 Task: Check the traffic conditions on the I-70 in Denver during ski season.
Action: Mouse moved to (1077, 206)
Screenshot: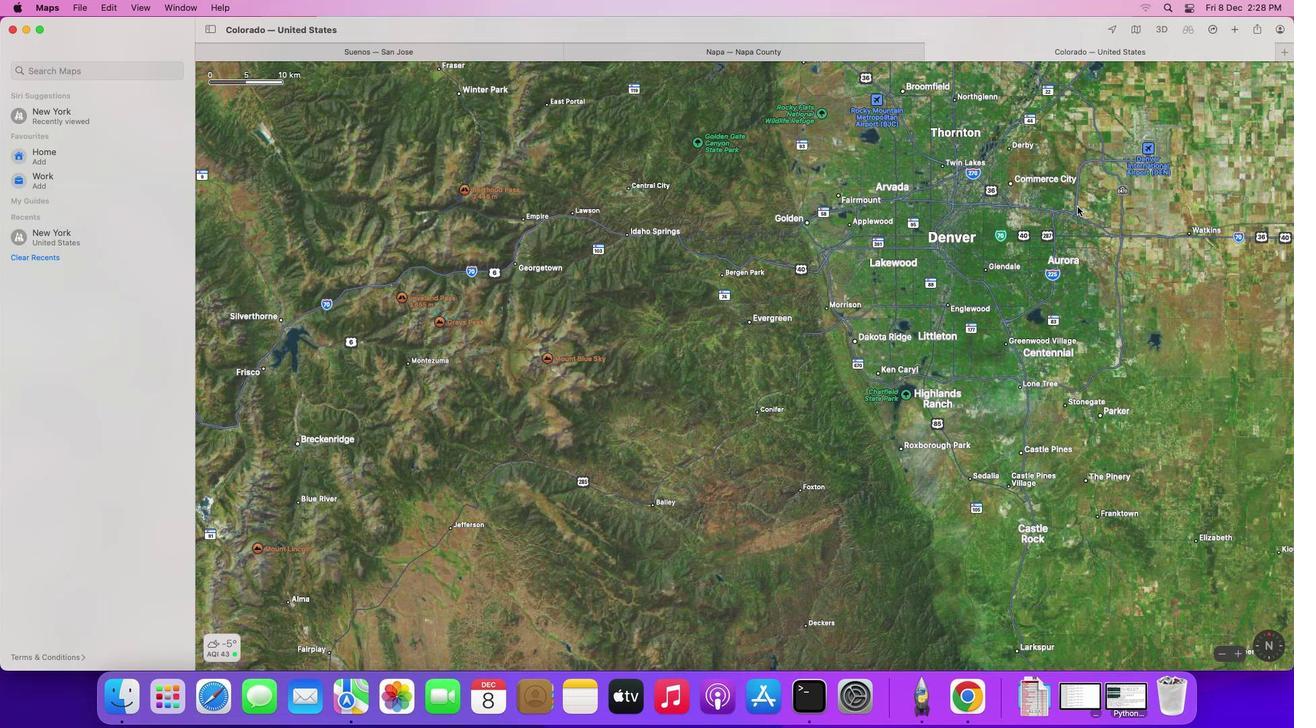 
Action: Mouse pressed left at (1077, 206)
Screenshot: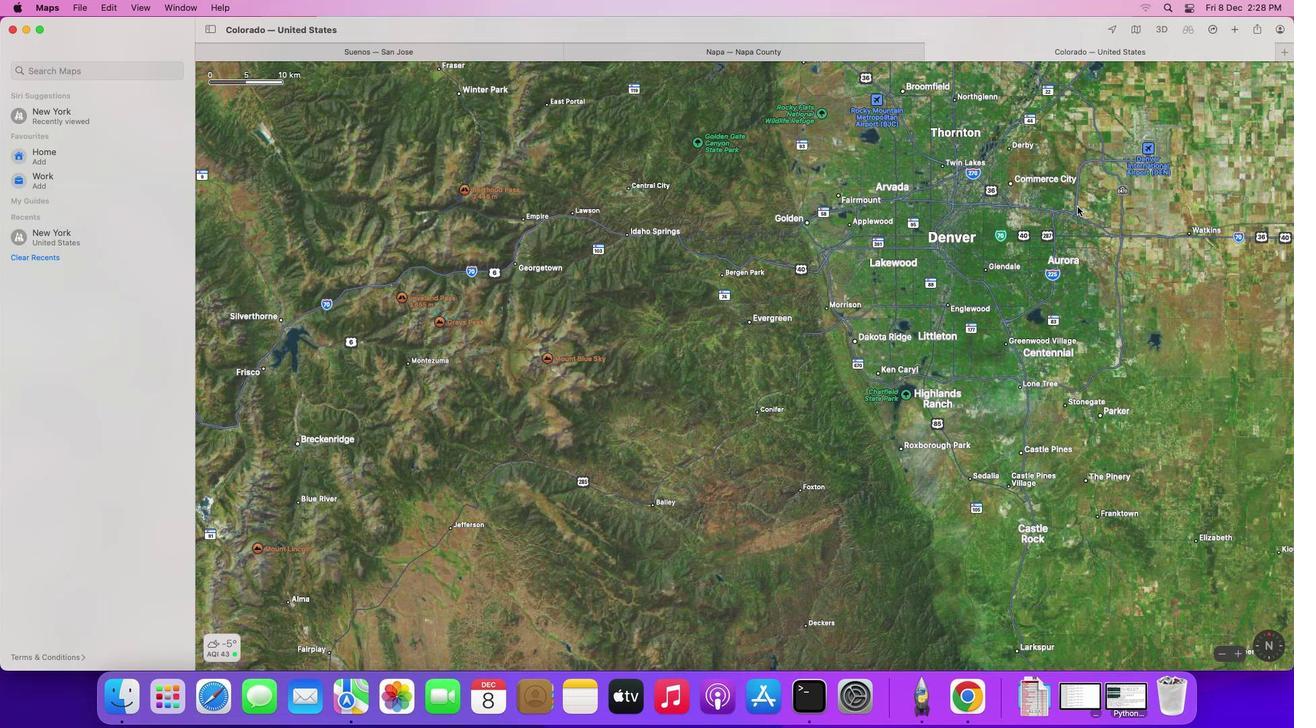 
Action: Mouse moved to (1215, 28)
Screenshot: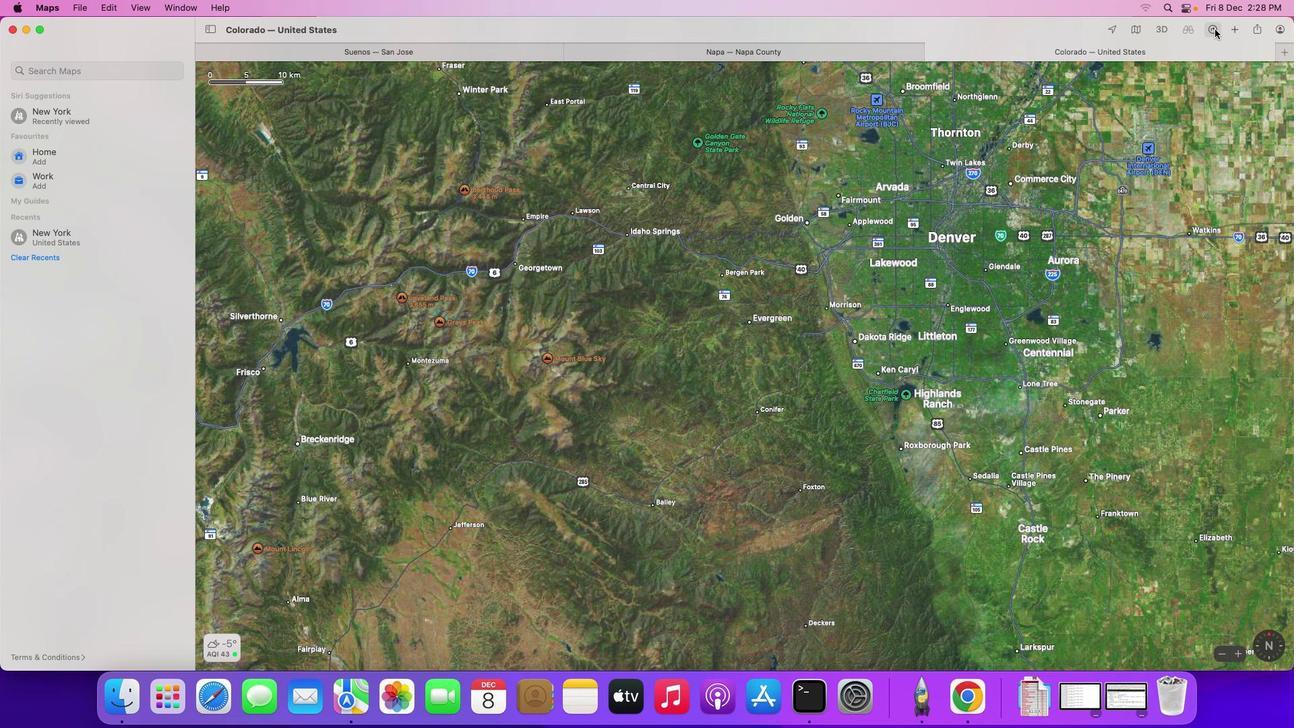 
Action: Mouse pressed left at (1215, 28)
Screenshot: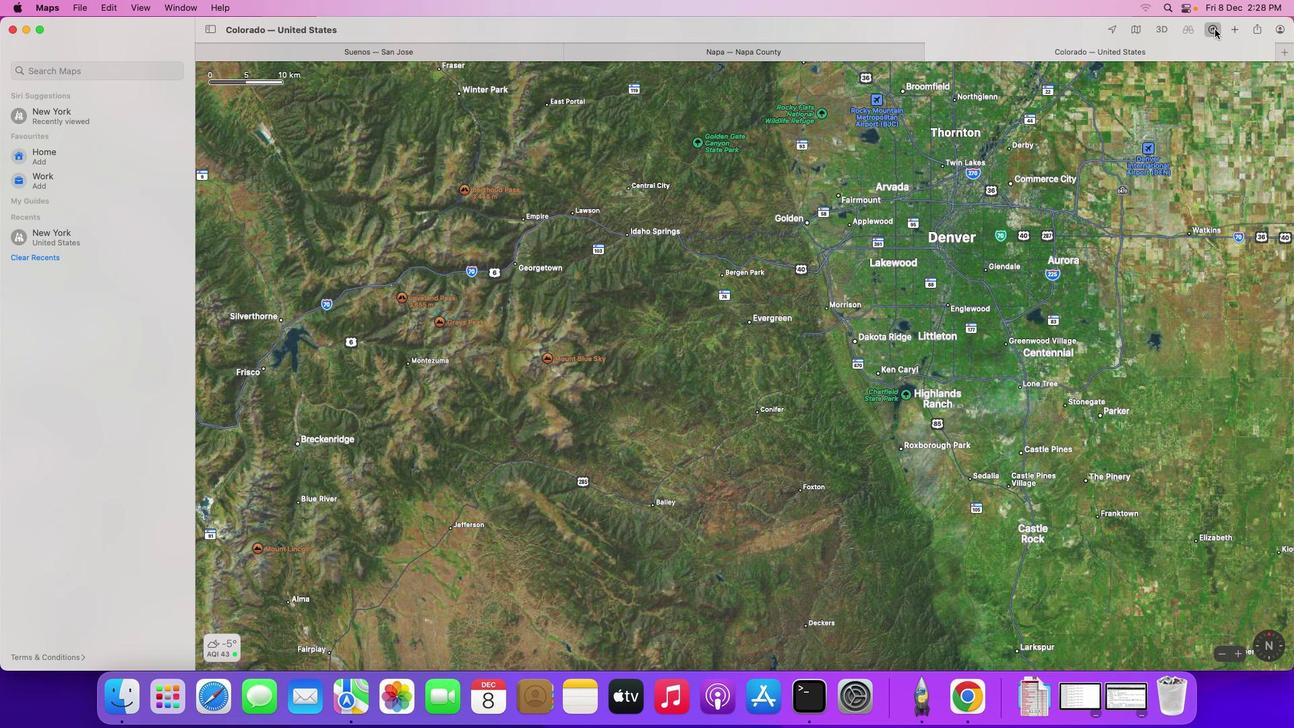 
Action: Mouse moved to (1148, 120)
Screenshot: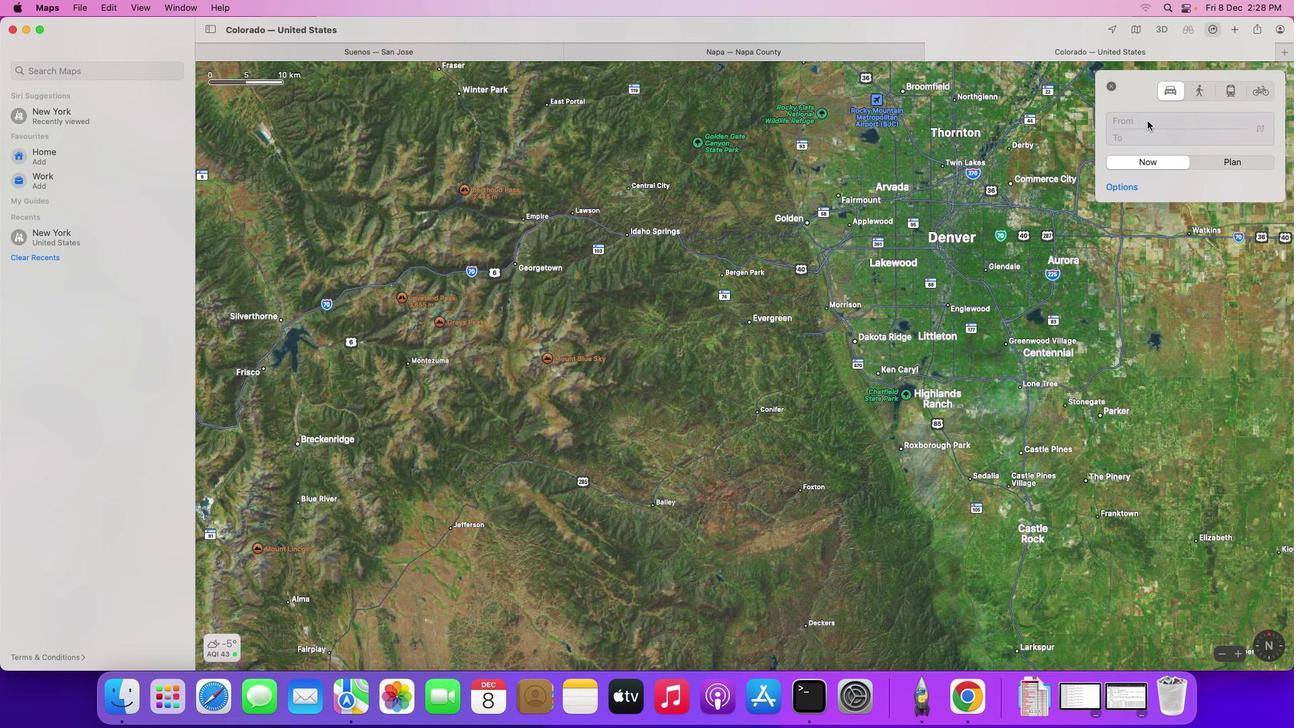 
Action: Mouse pressed left at (1148, 120)
Screenshot: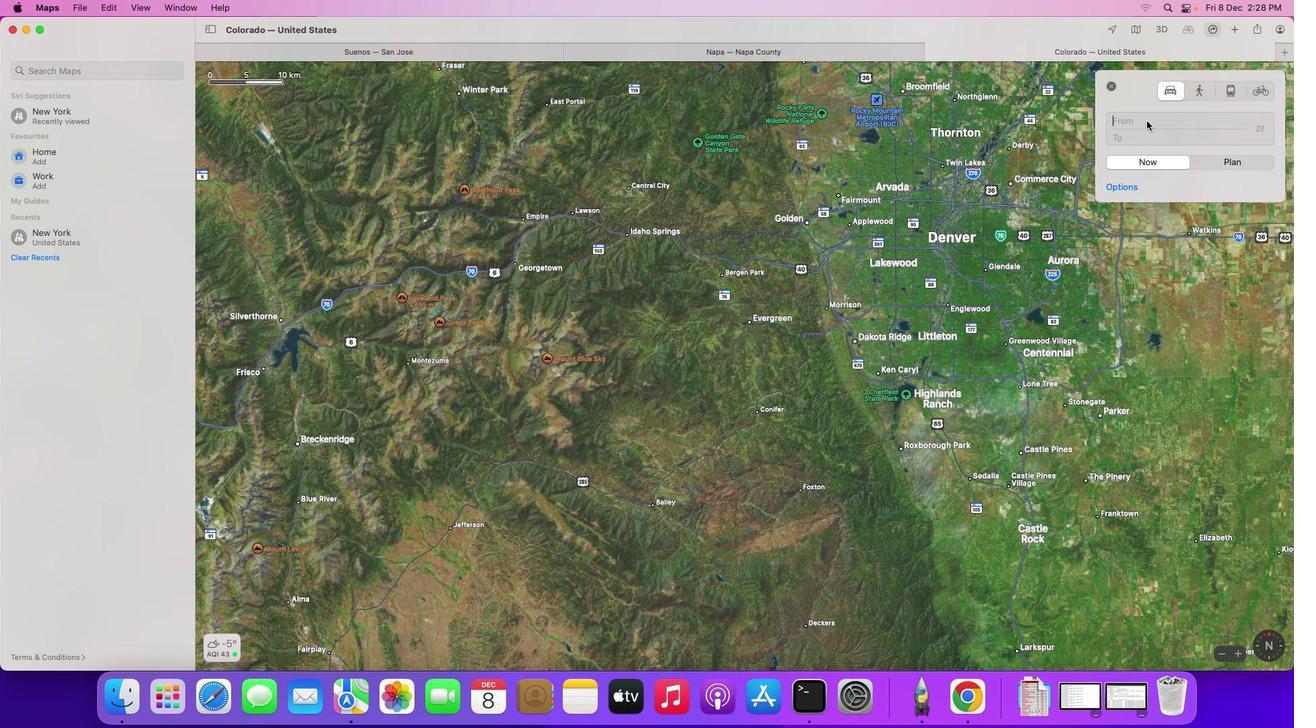 
Action: Mouse moved to (1146, 120)
Screenshot: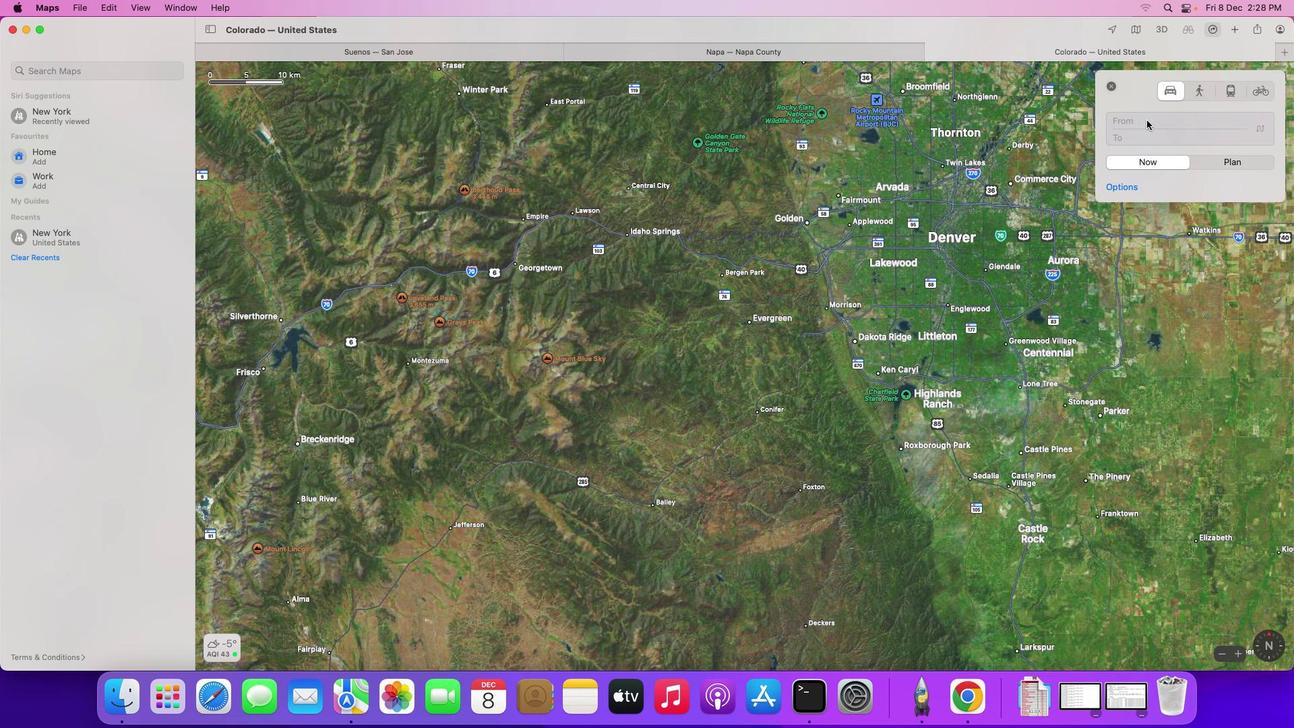 
Action: Key pressed Key.shift_r'I'Key.backspaceKey.shift_r'I''s'Key.backspace'-''7''0'Key.spaceKey.shift_r'D''e''n''v''e''r'Key.backspaceKey.backspaceKey.backspaceKey.backspaceKey.backspaceKey.backspaceKey.enterKey.shift_r'D''e''n''v''e''r'Key.spaceKey.enter
Screenshot: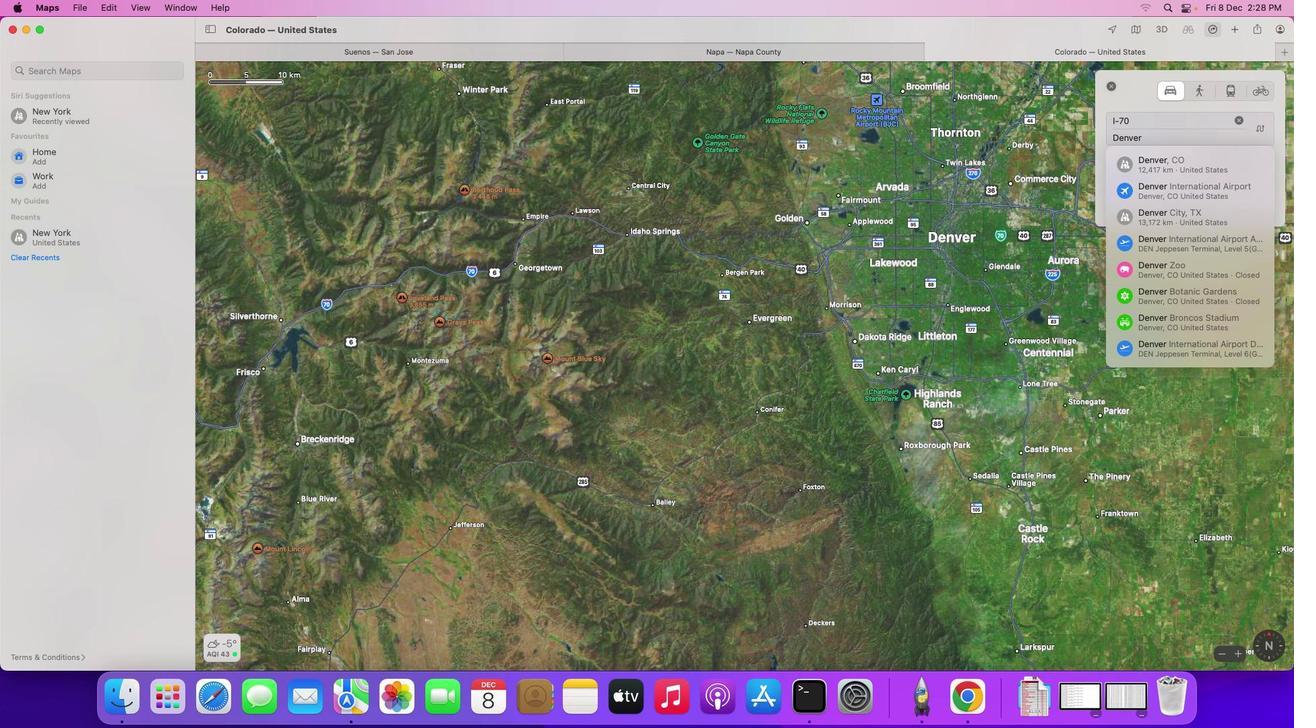 
Action: Mouse moved to (1143, 32)
Screenshot: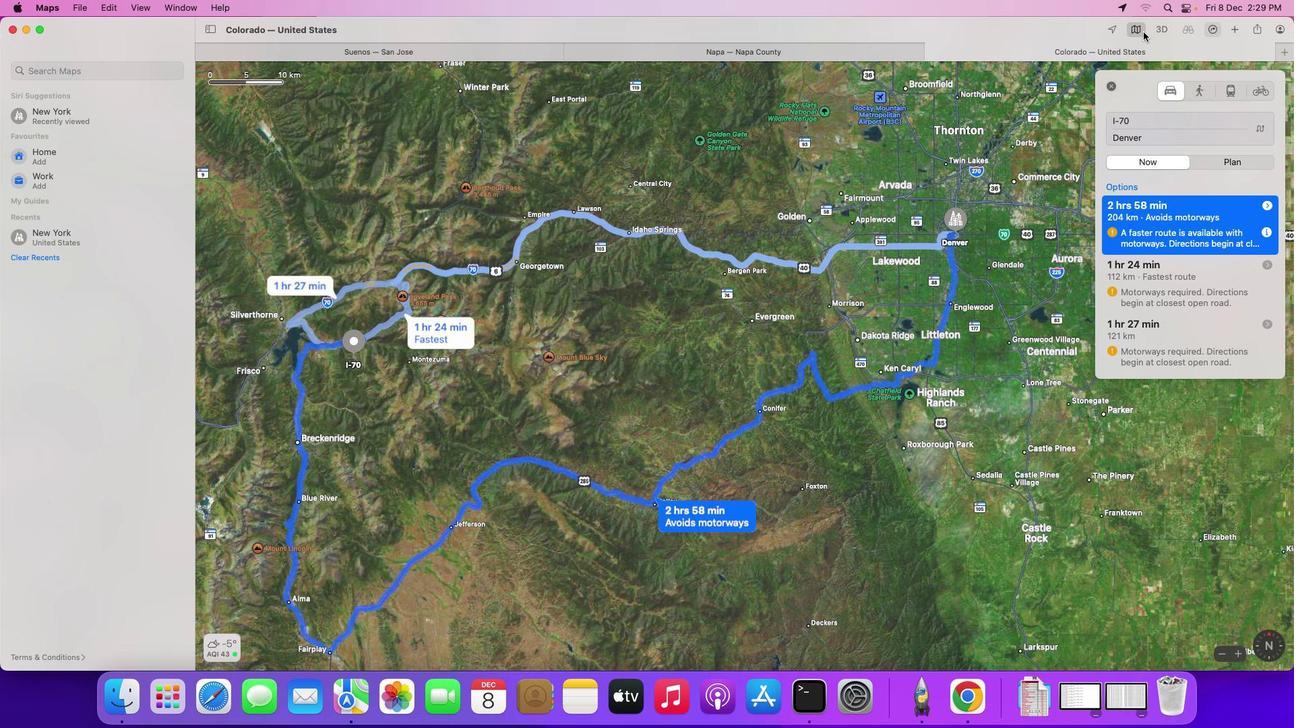 
Action: Mouse pressed left at (1143, 32)
Screenshot: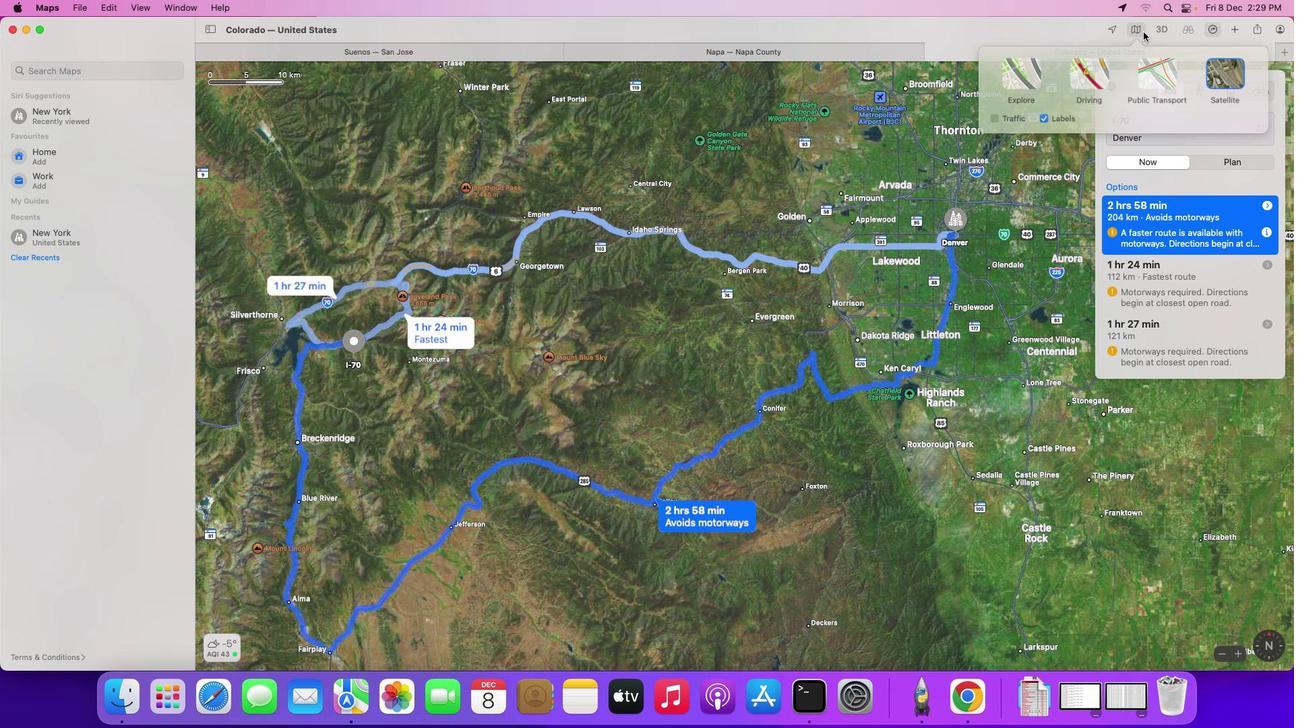 
Action: Mouse moved to (974, 129)
Screenshot: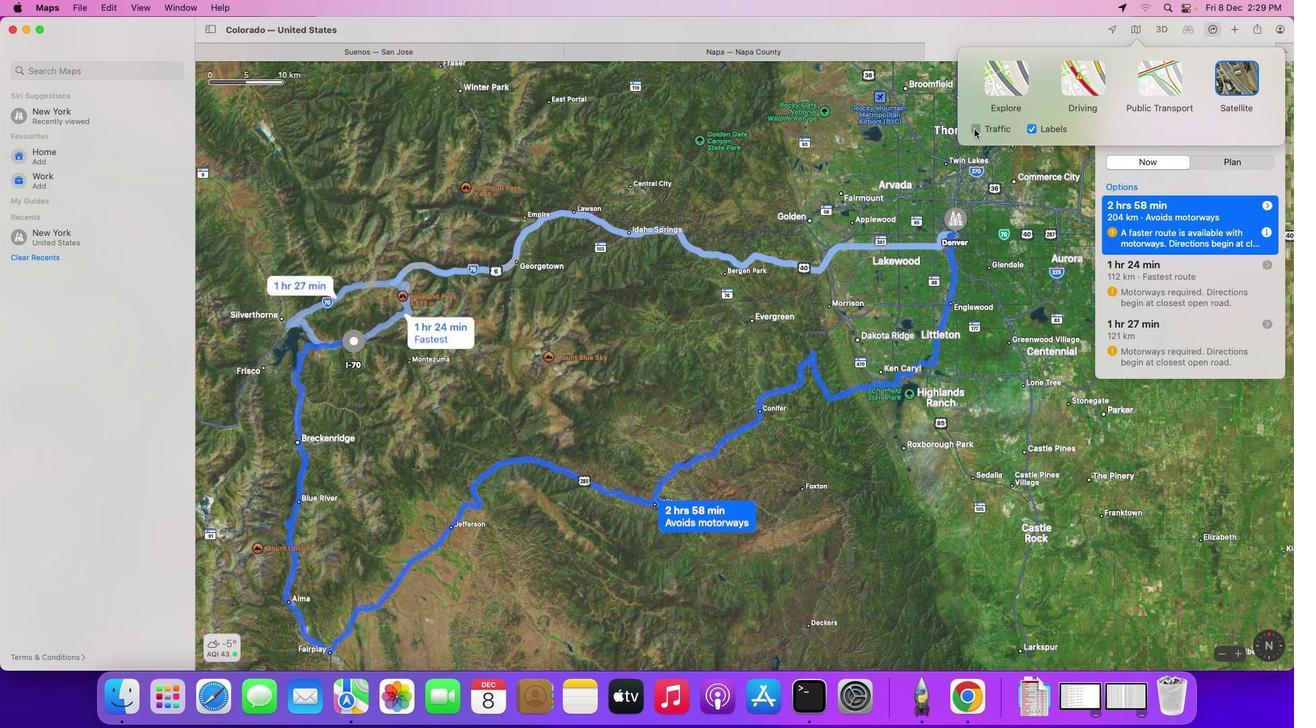 
Action: Mouse pressed left at (974, 129)
Screenshot: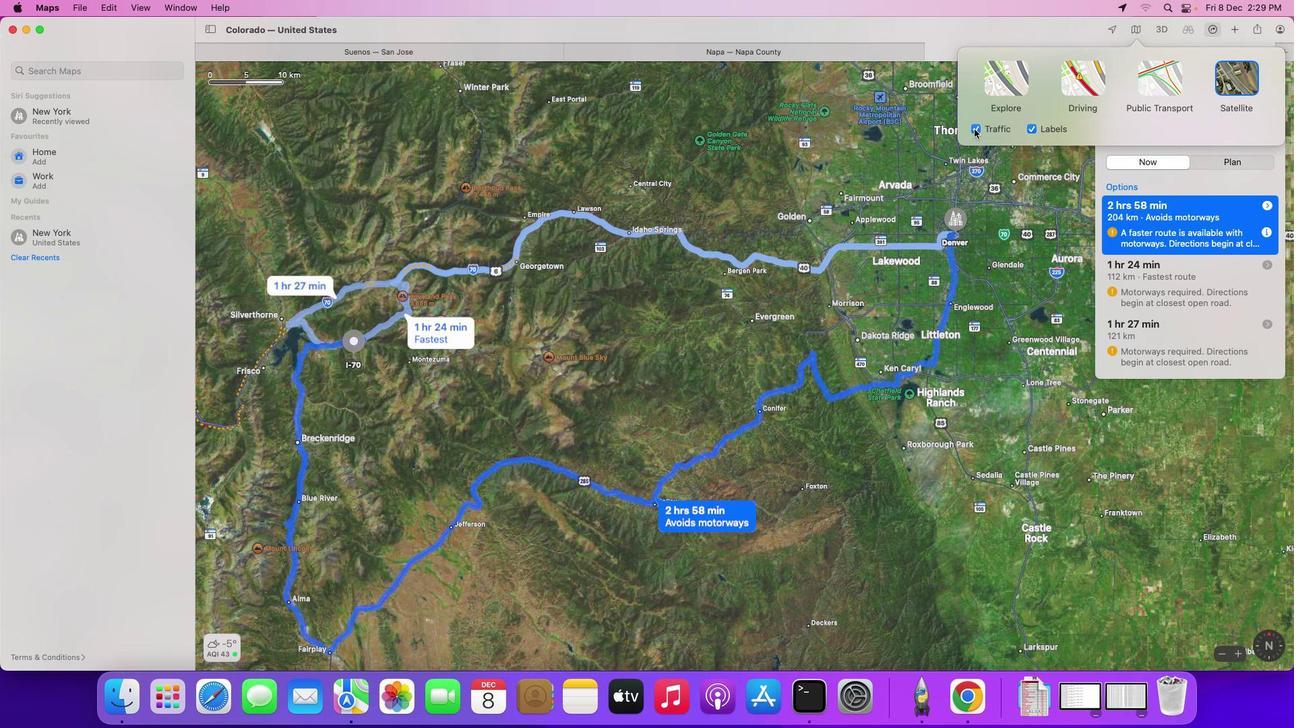 
Action: Mouse moved to (974, 215)
Screenshot: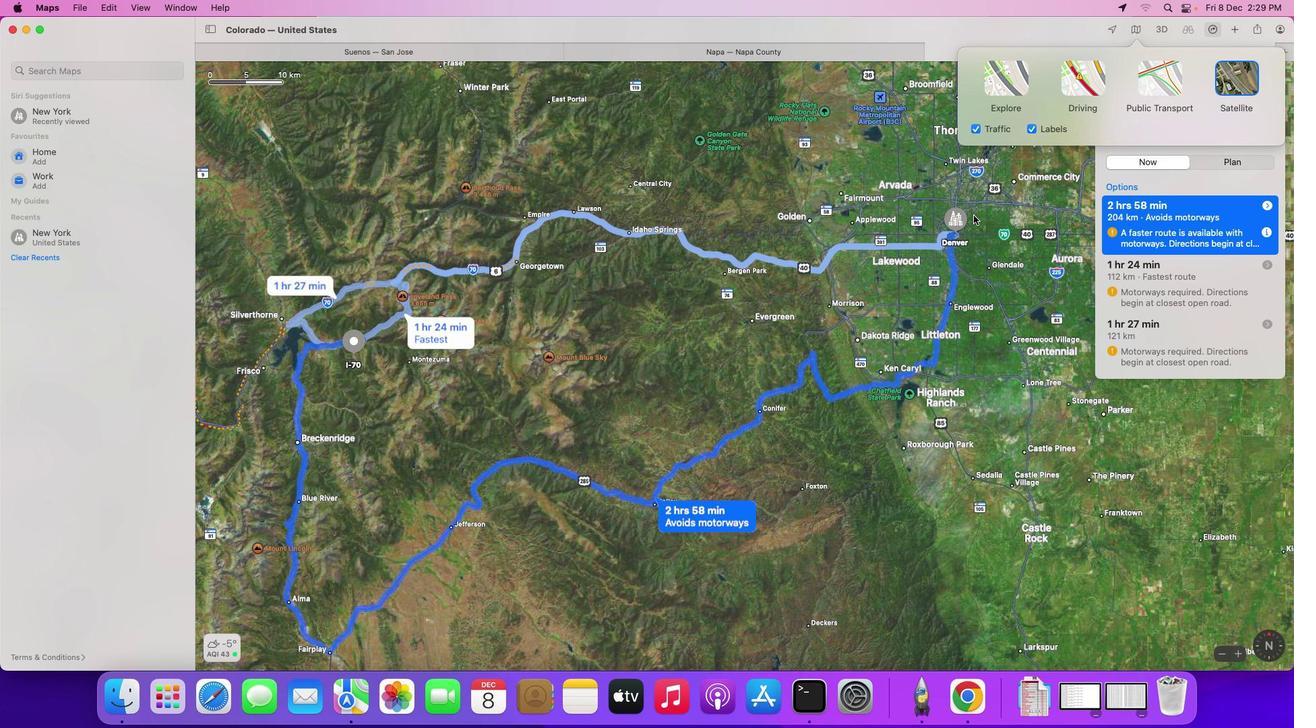 
Action: Mouse pressed left at (974, 215)
Screenshot: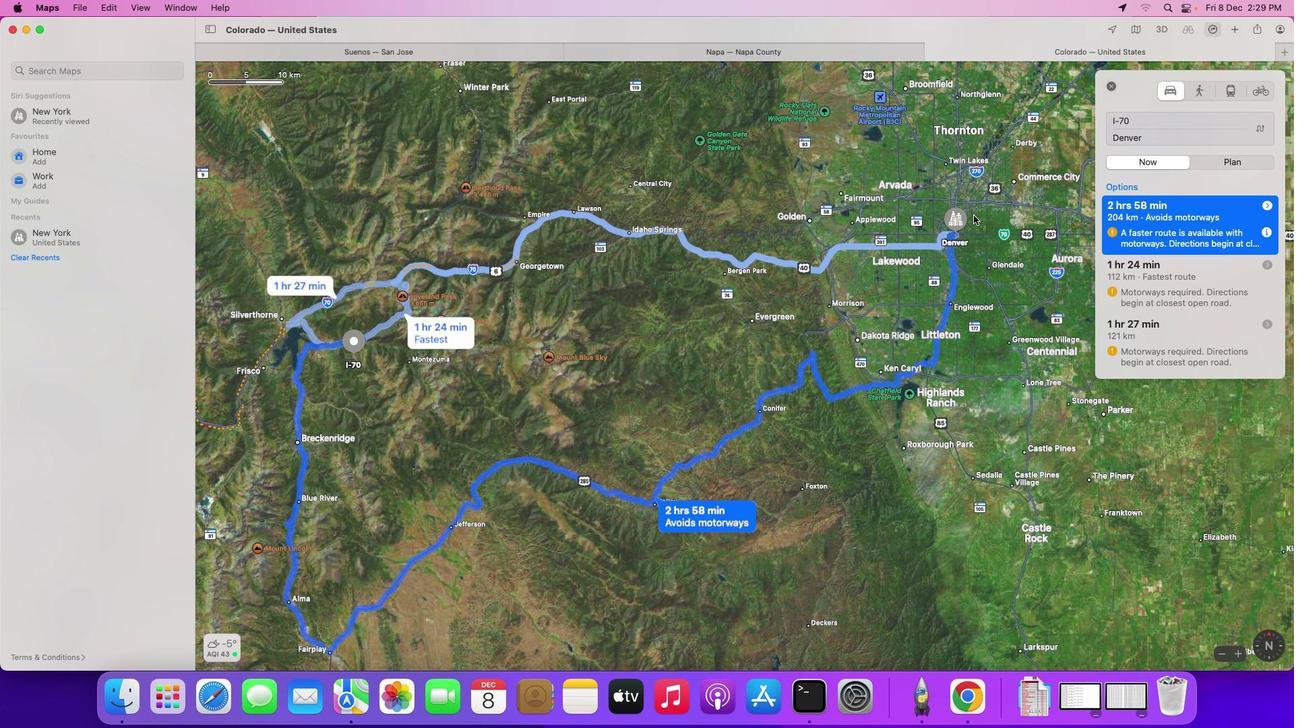 
Action: Mouse moved to (1226, 91)
Screenshot: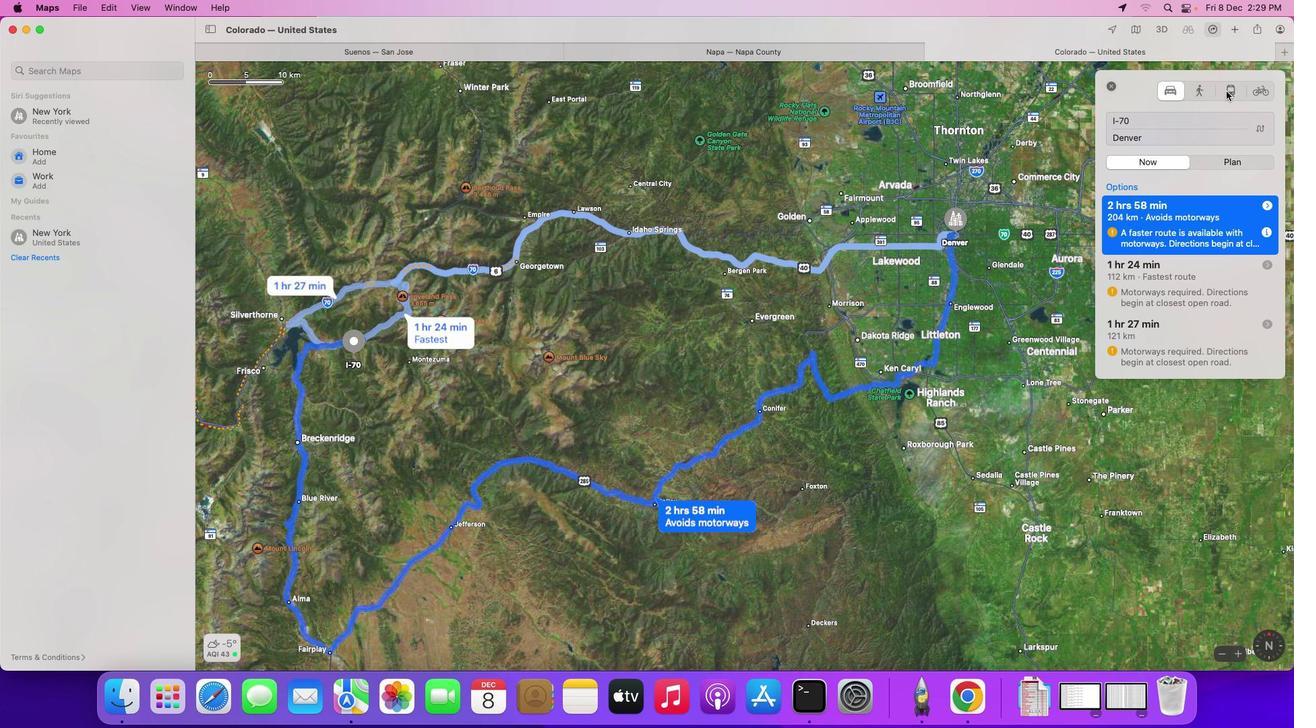 
Action: Mouse pressed left at (1226, 91)
Screenshot: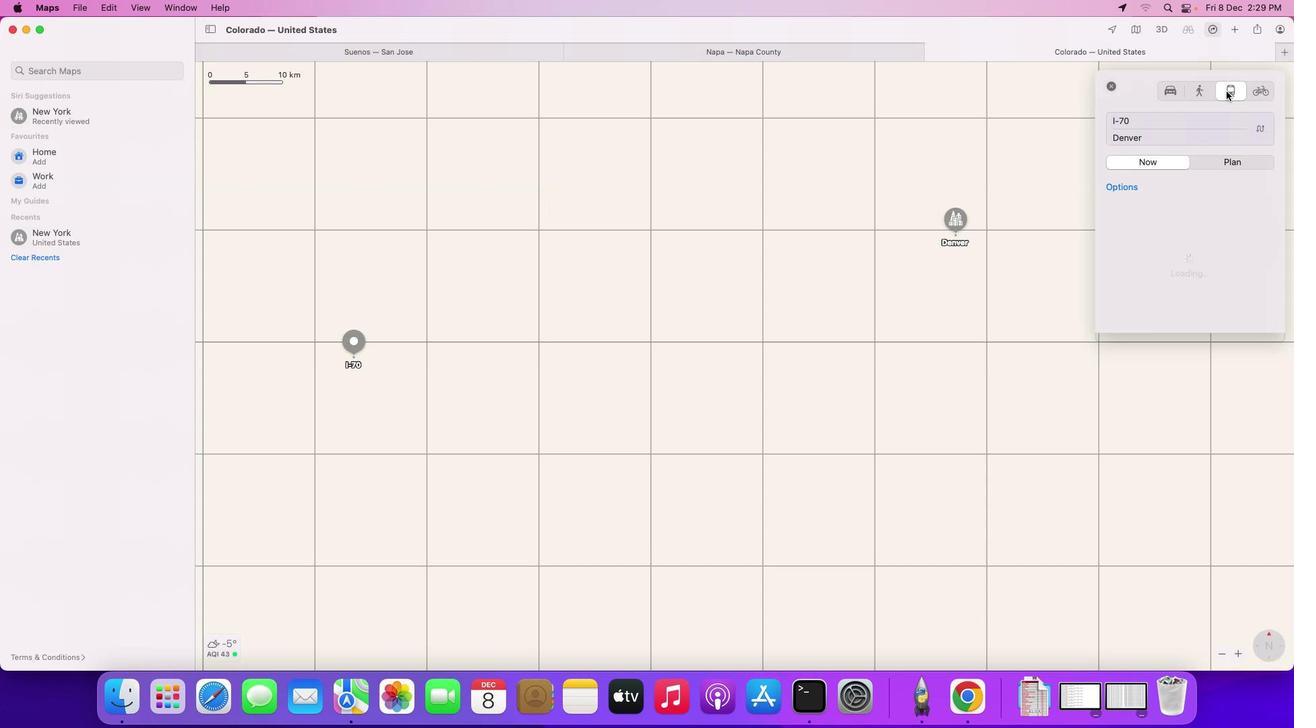 
Action: Mouse moved to (1173, 94)
Screenshot: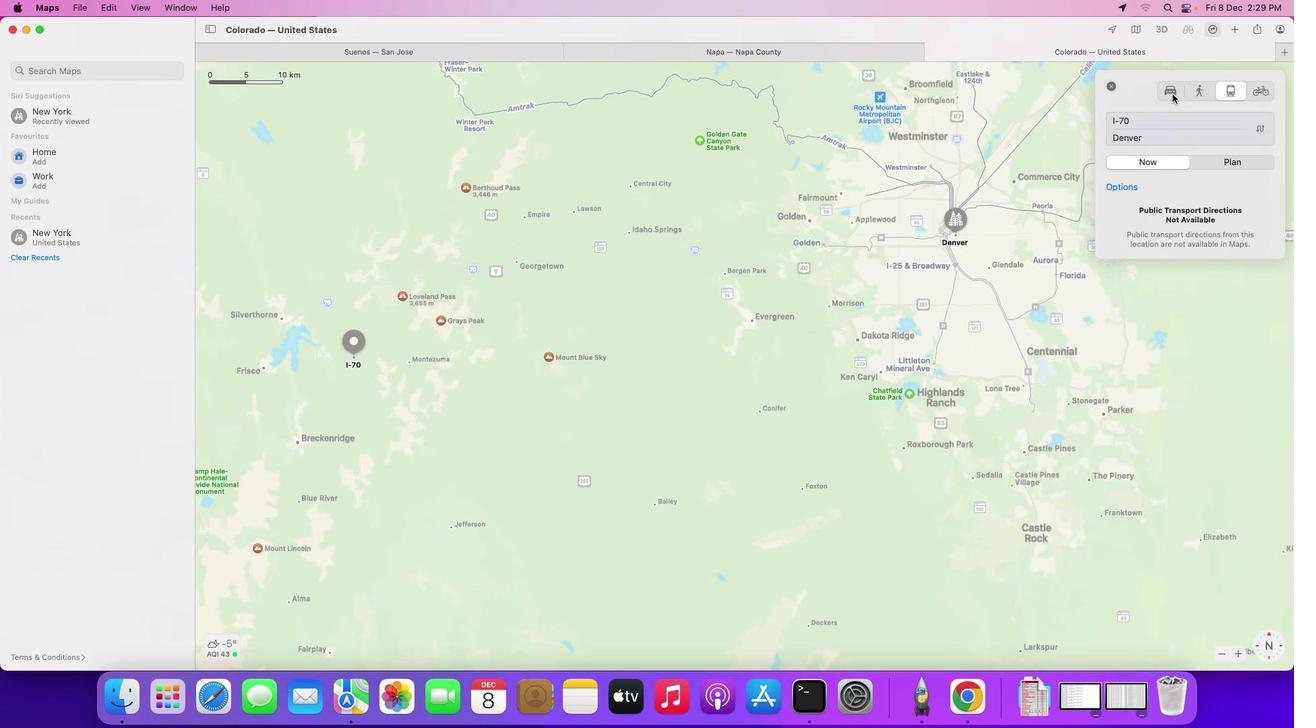 
Action: Mouse pressed left at (1173, 94)
Screenshot: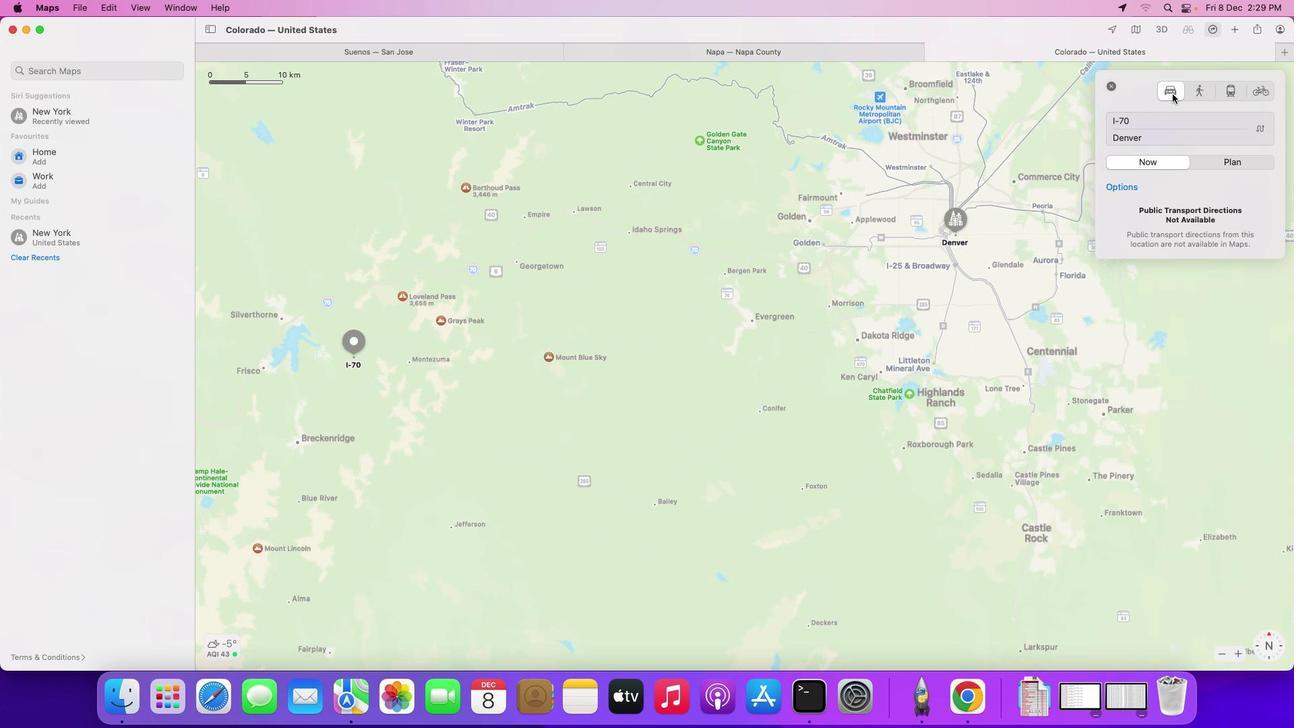 
Action: Mouse moved to (1208, 233)
Screenshot: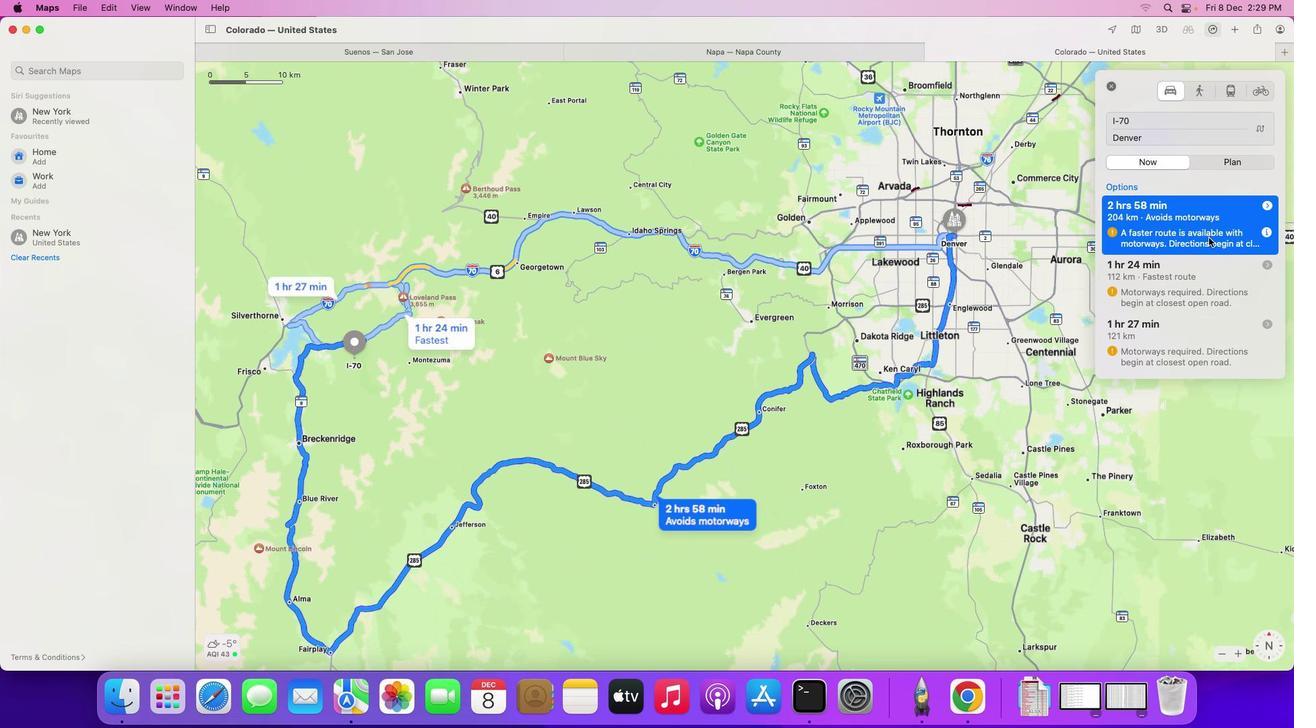 
Action: Mouse scrolled (1208, 233) with delta (0, 0)
Screenshot: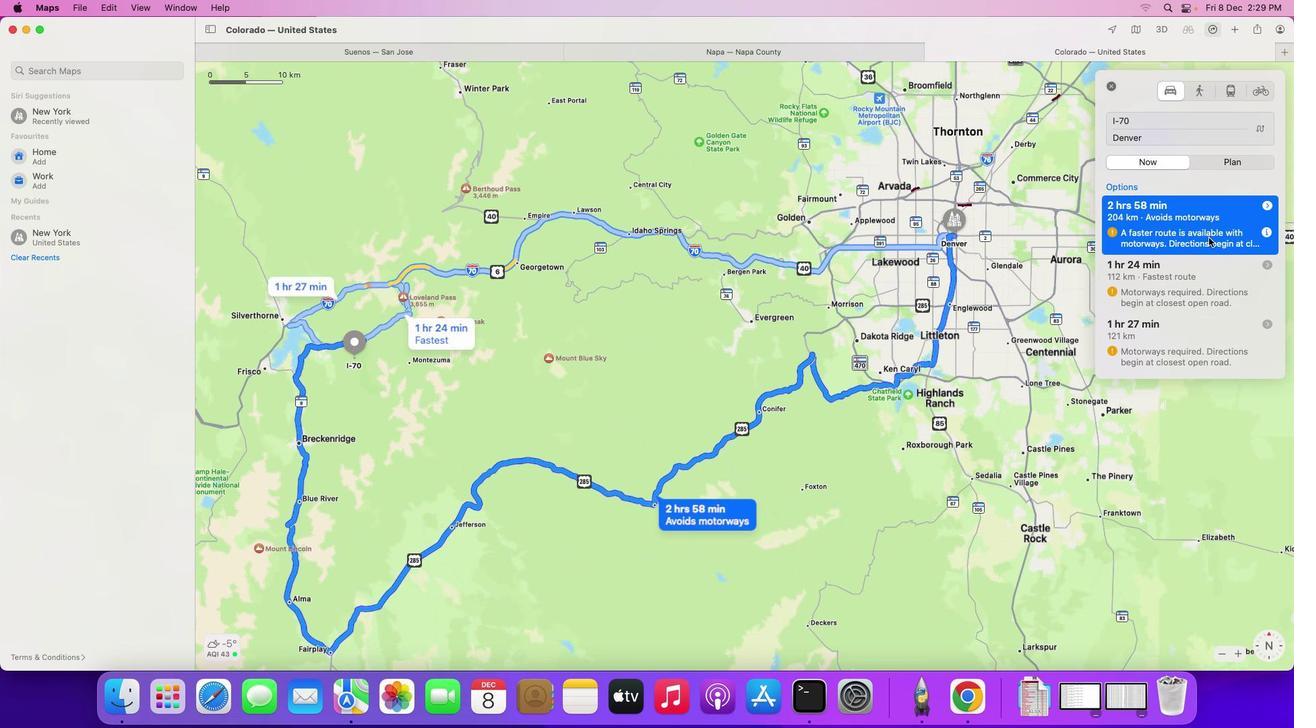 
Action: Mouse moved to (1208, 237)
Screenshot: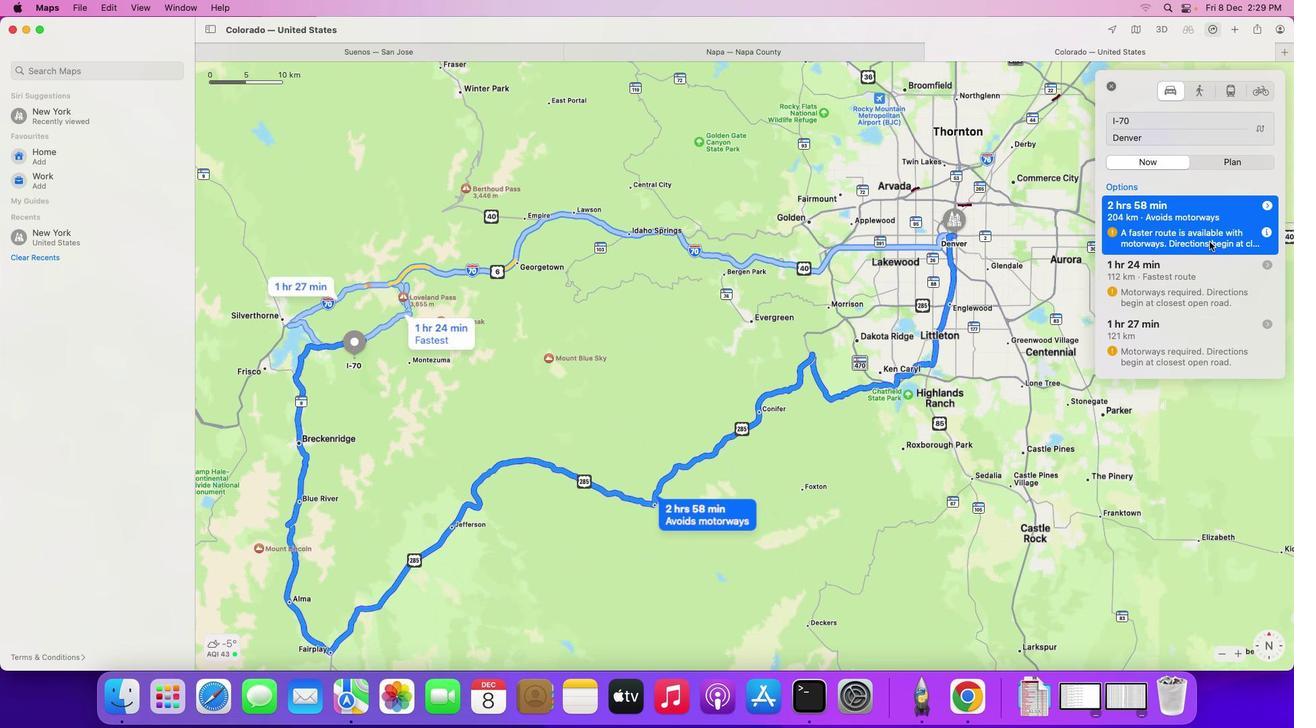 
Action: Mouse scrolled (1208, 237) with delta (0, 0)
Screenshot: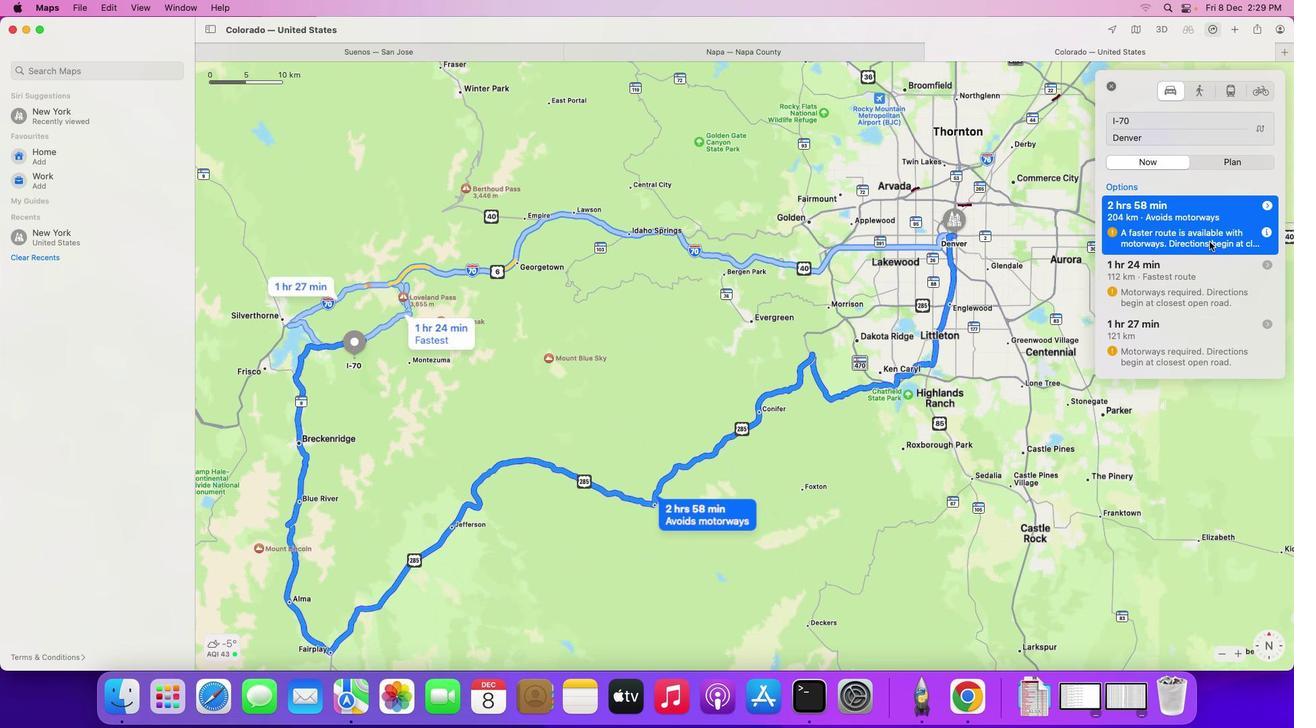 
Action: Mouse moved to (1210, 242)
Screenshot: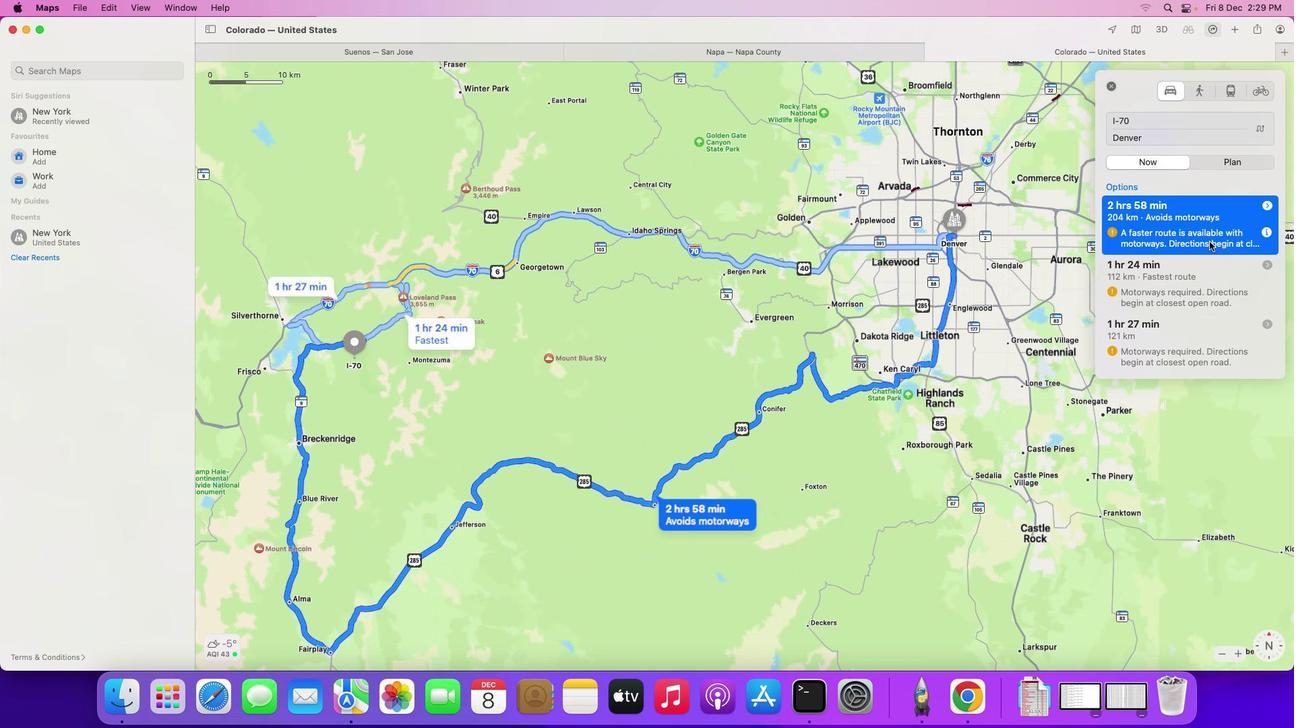 
Action: Mouse scrolled (1210, 242) with delta (0, 0)
Screenshot: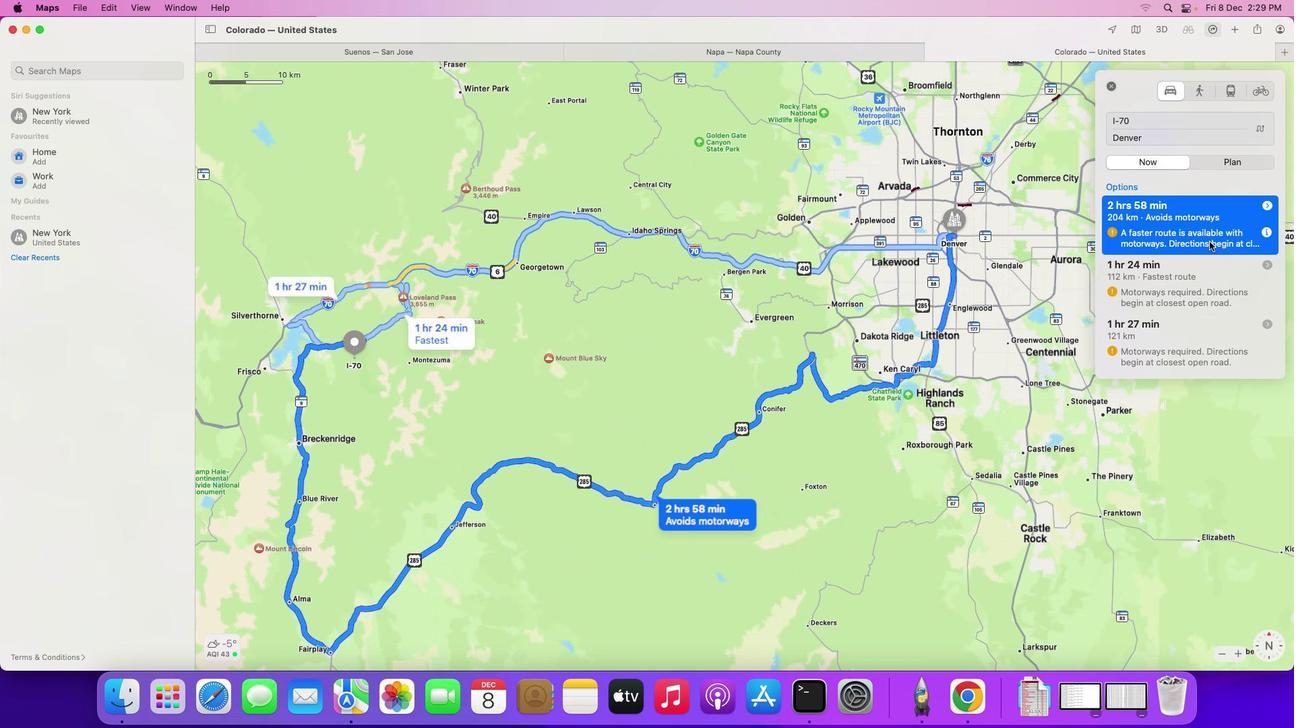 
Action: Mouse moved to (1135, 28)
Screenshot: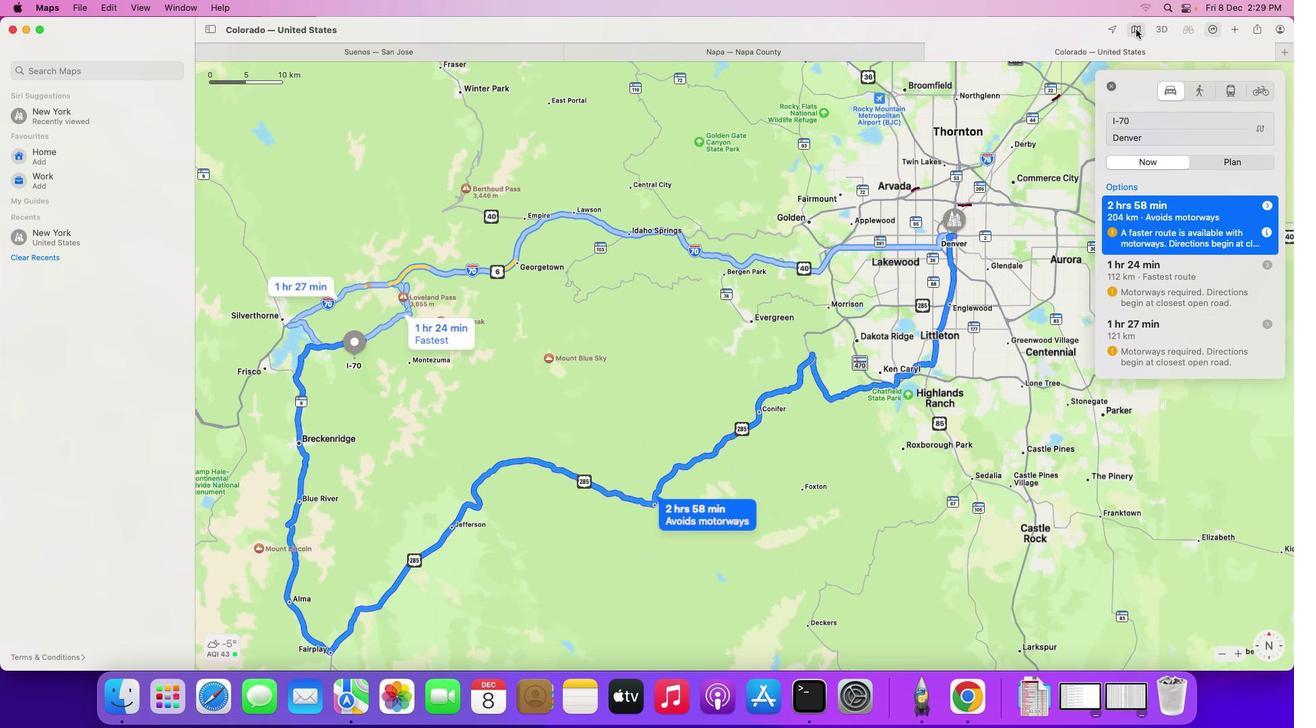 
Action: Mouse pressed left at (1135, 28)
Screenshot: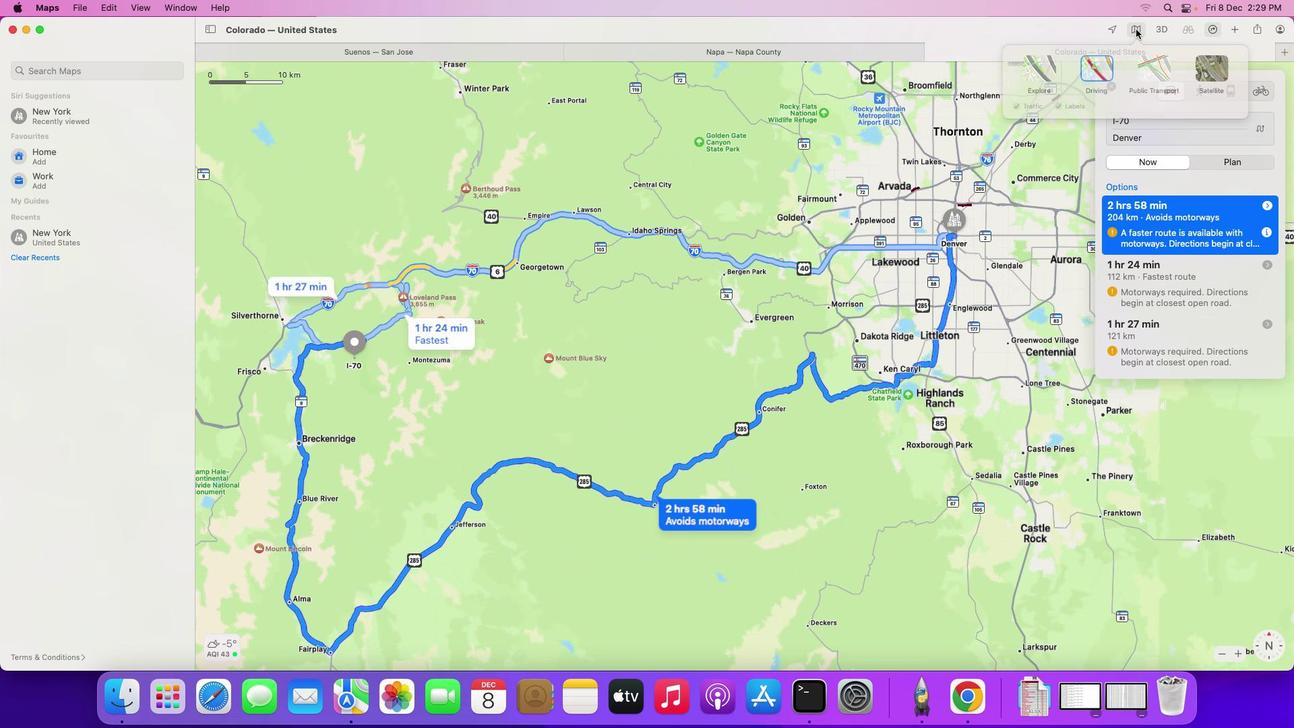 
Action: Mouse moved to (1235, 90)
Screenshot: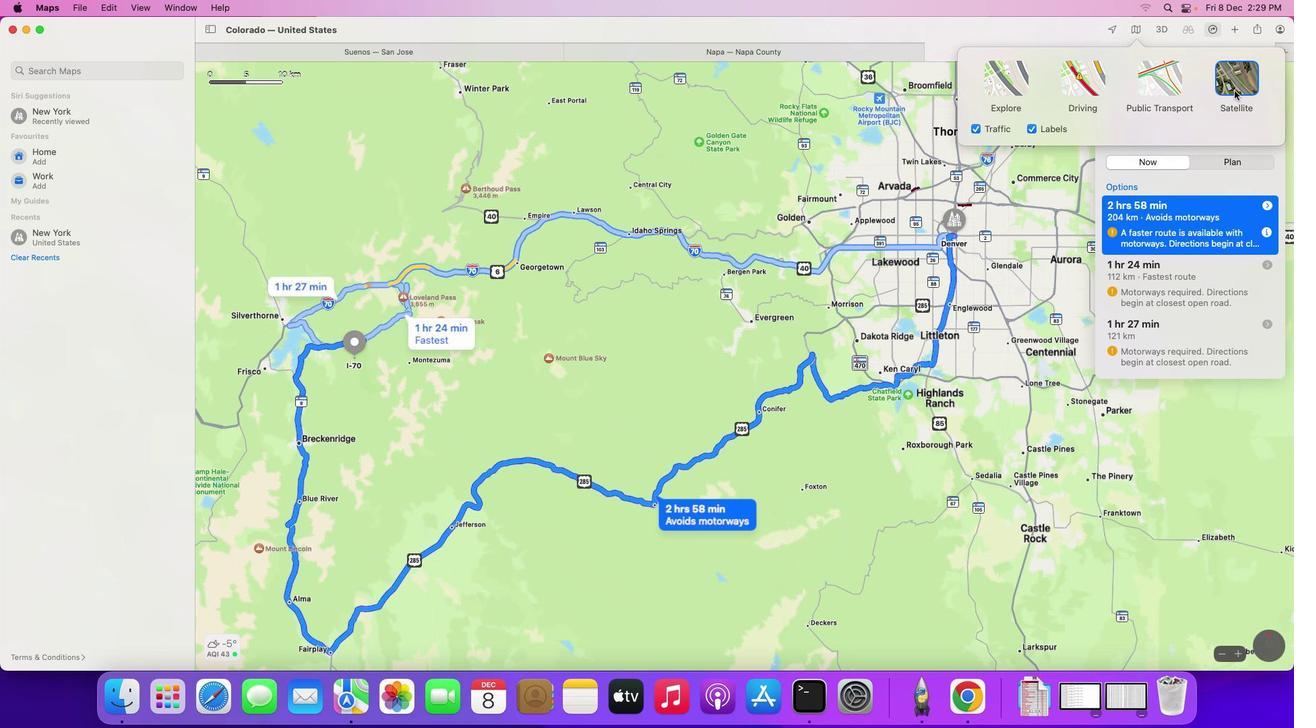 
Action: Mouse pressed left at (1235, 90)
Screenshot: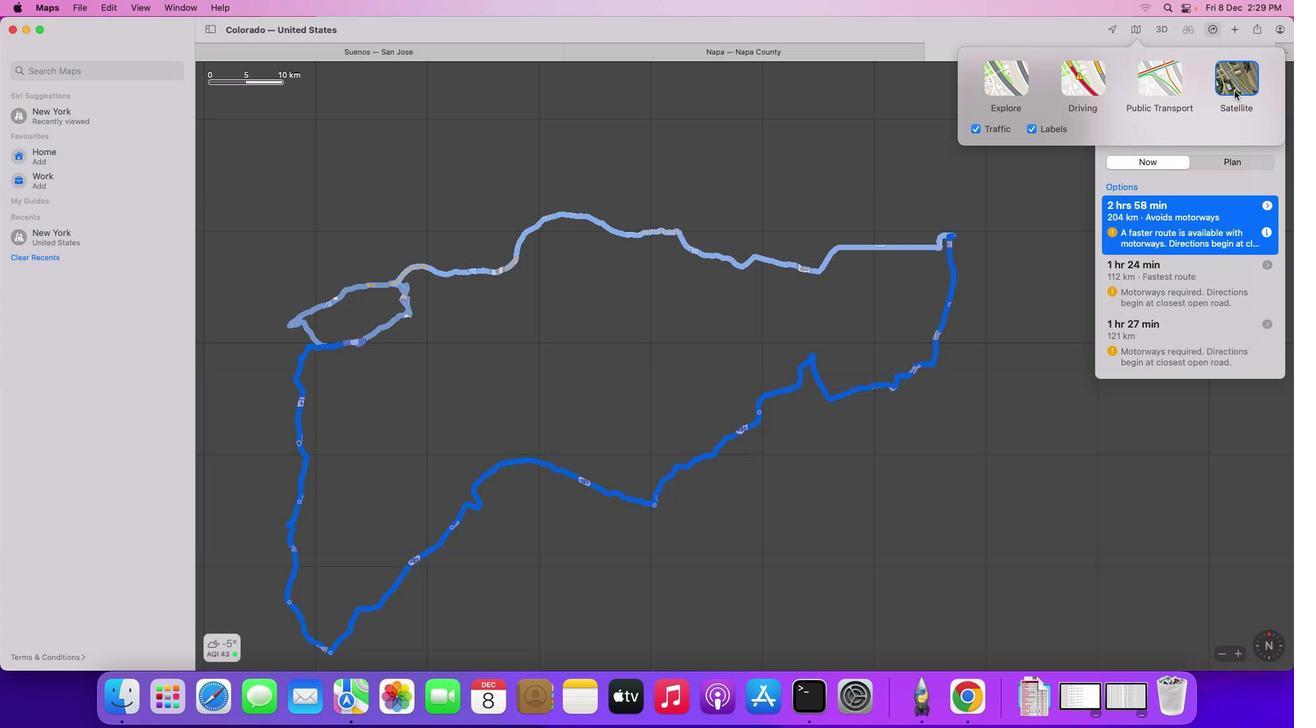 
Action: Mouse moved to (1176, 289)
Screenshot: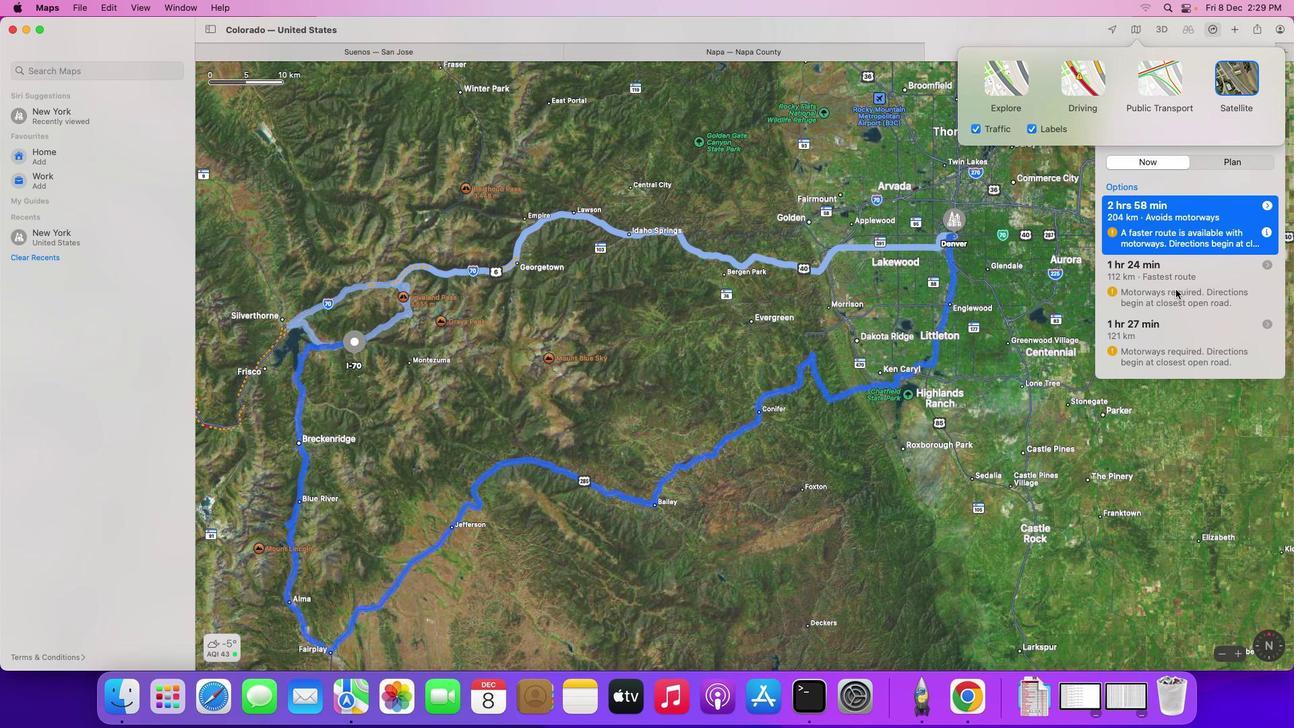 
Action: Mouse pressed left at (1176, 289)
Screenshot: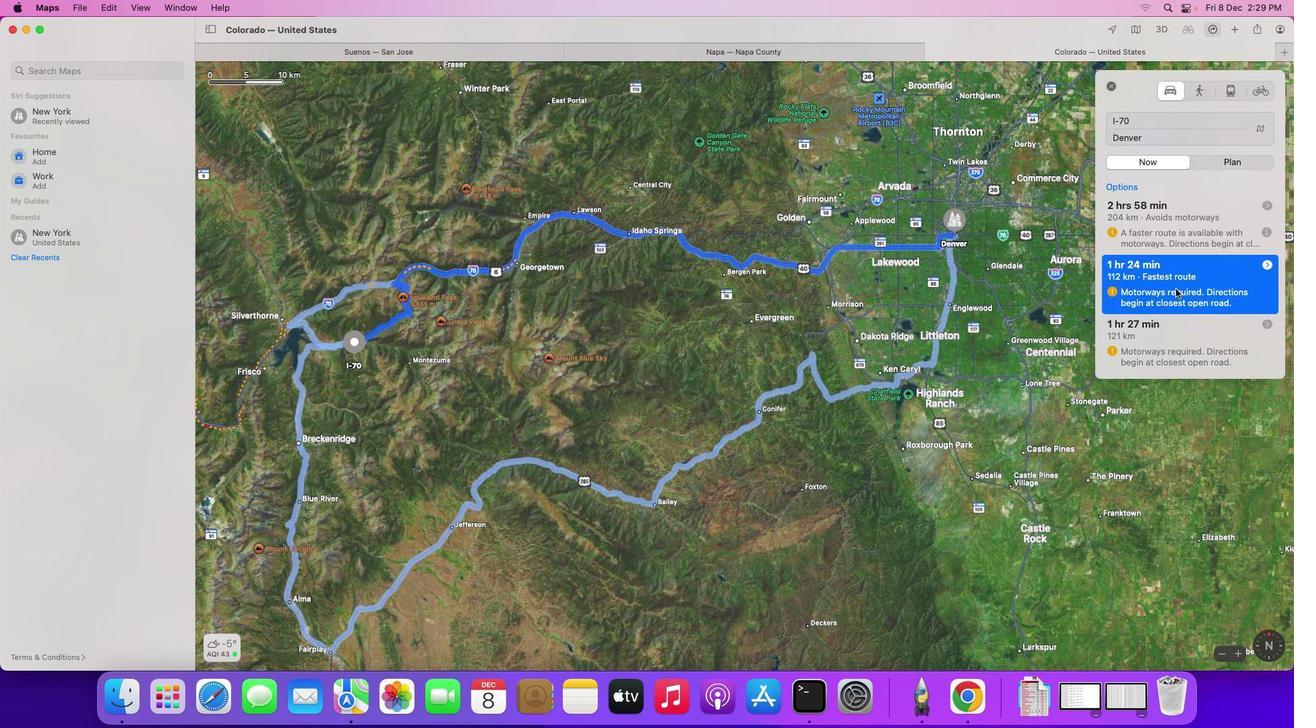 
Action: Mouse moved to (1175, 356)
Screenshot: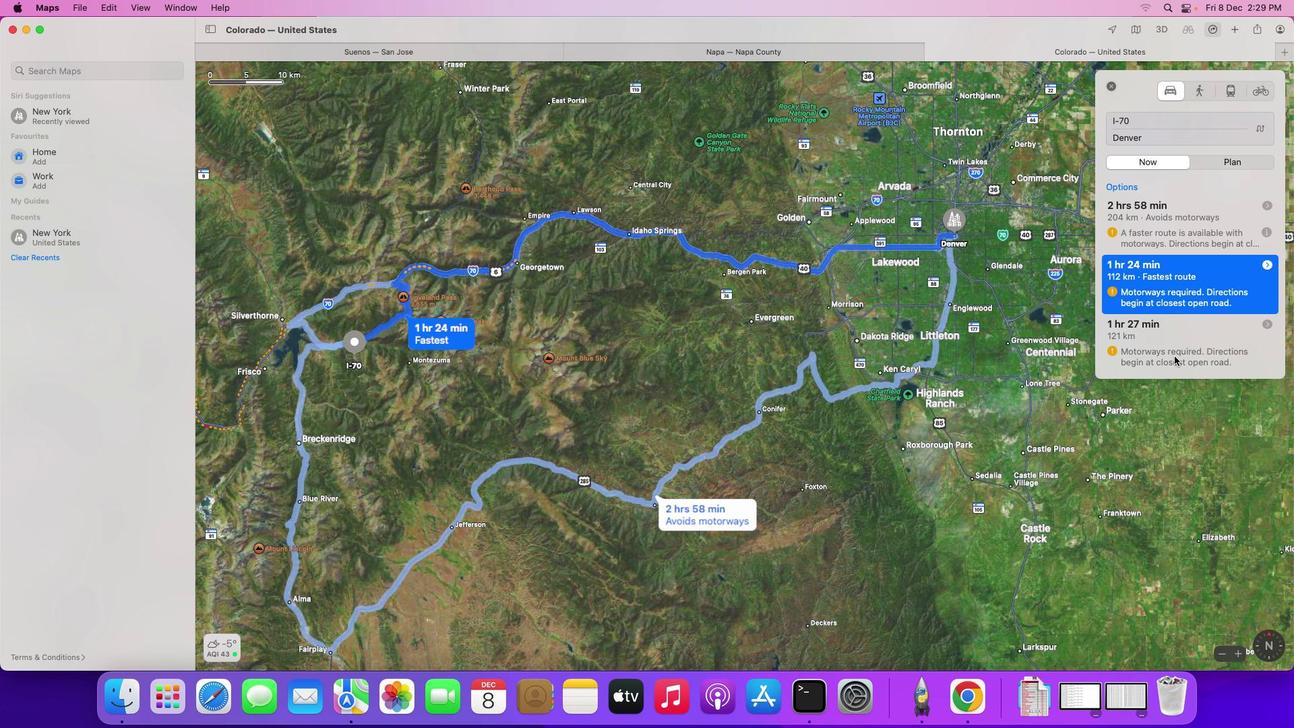 
Action: Mouse pressed left at (1175, 356)
Screenshot: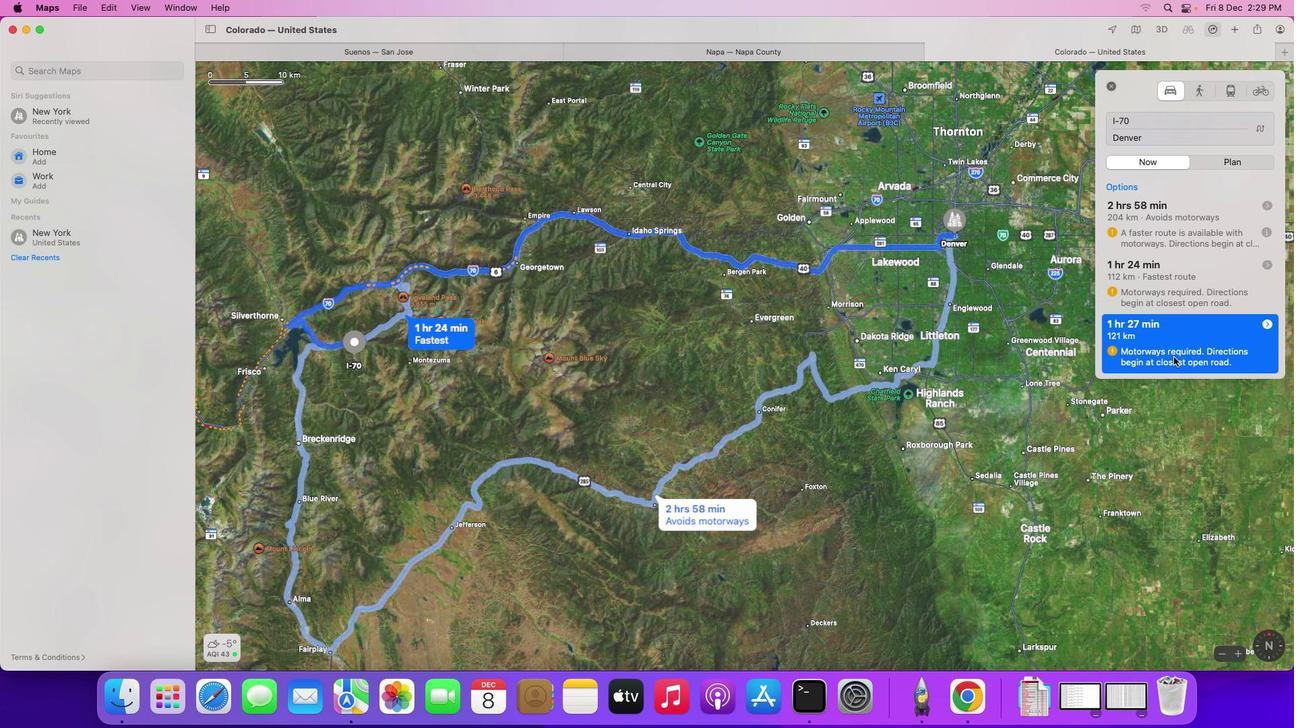 
Action: Mouse moved to (1195, 86)
Screenshot: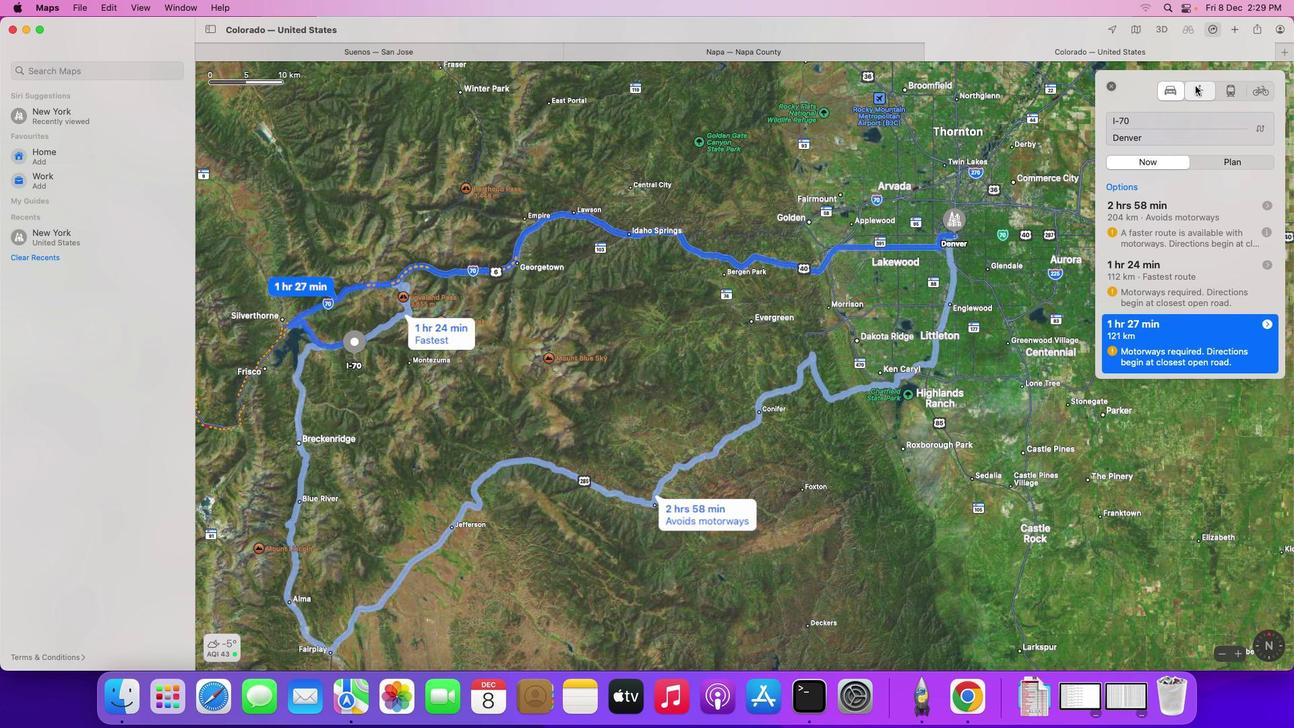 
Action: Mouse pressed left at (1195, 86)
Screenshot: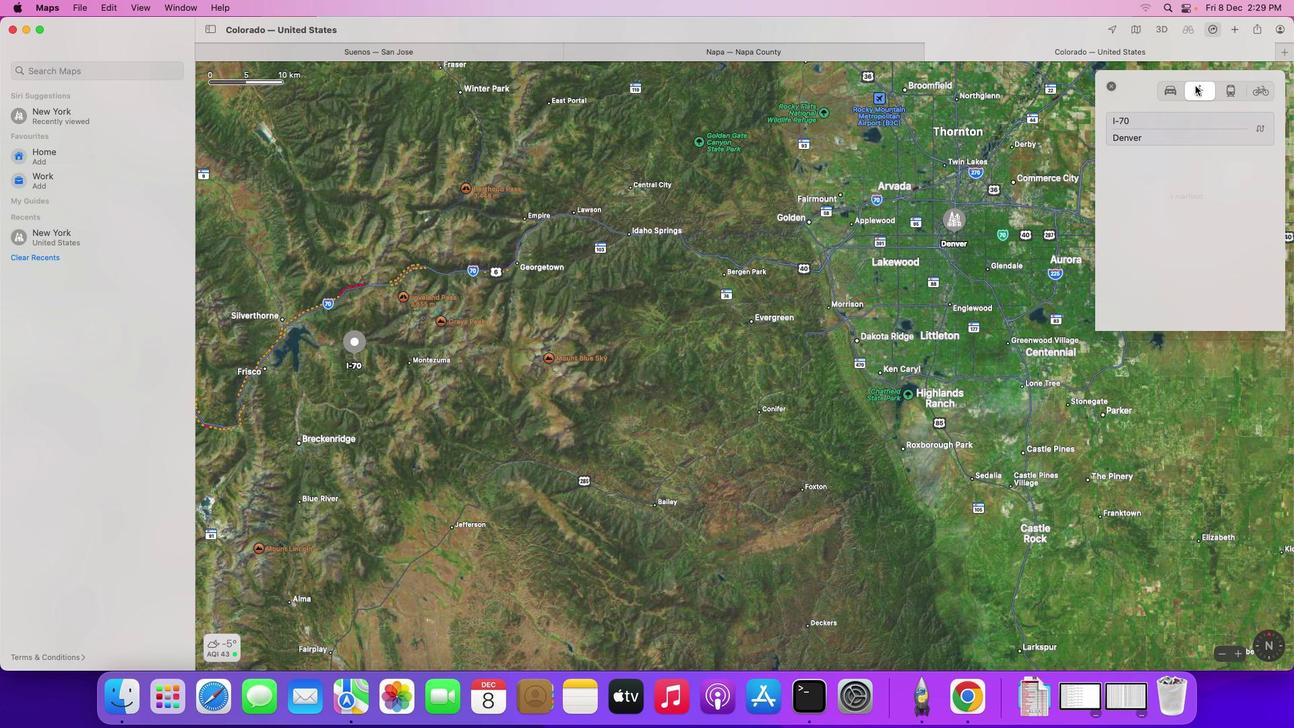 
Action: Mouse moved to (1176, 88)
Screenshot: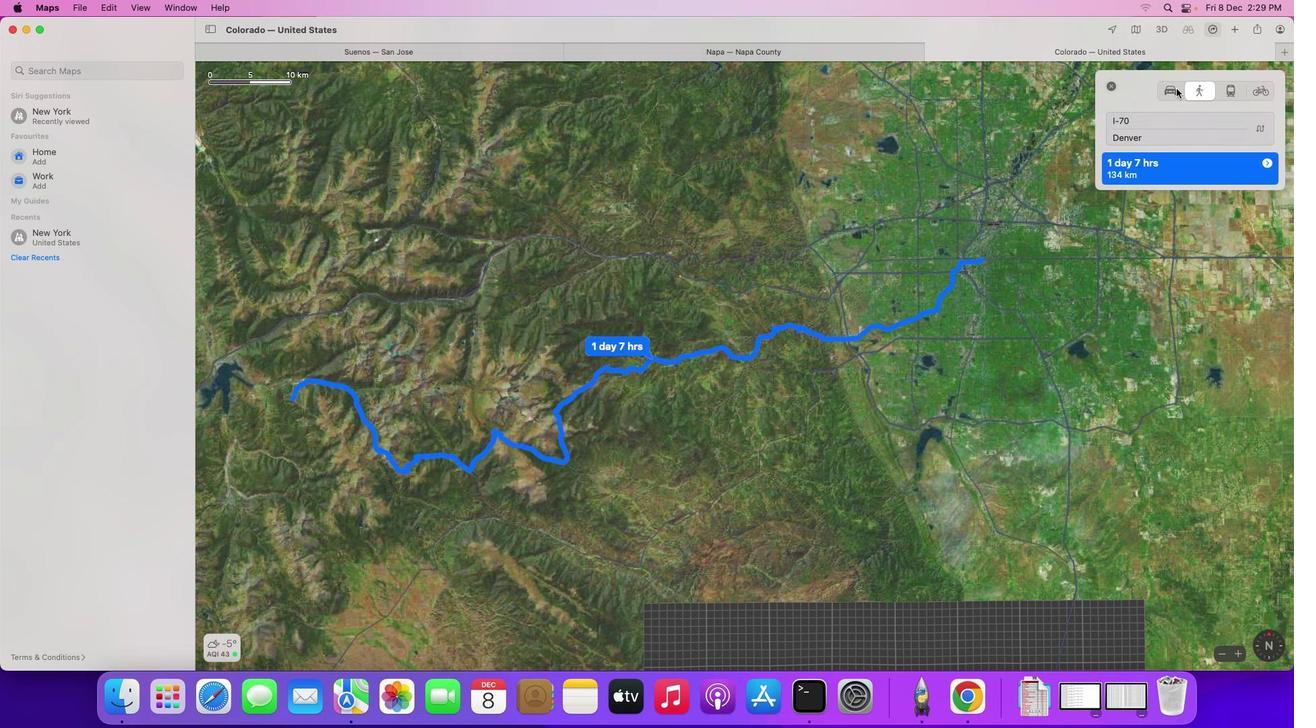 
Action: Mouse pressed left at (1176, 88)
Screenshot: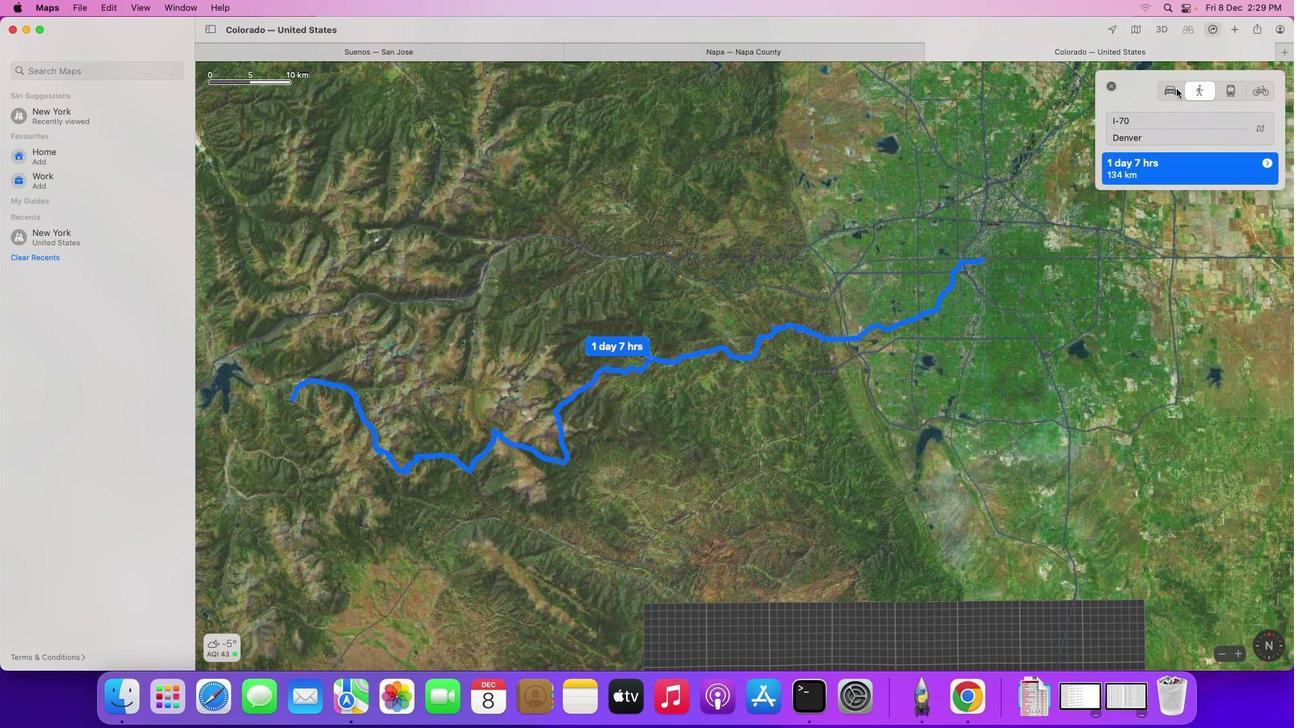 
Action: Mouse moved to (1179, 292)
Screenshot: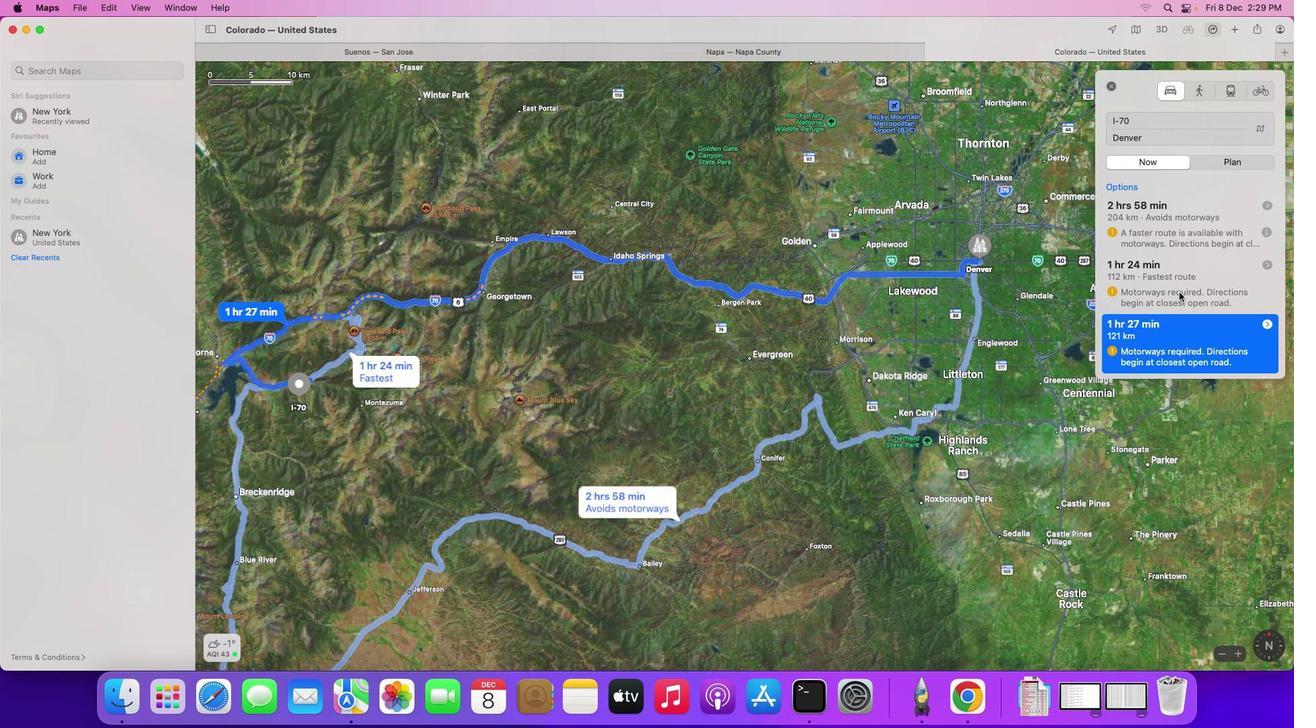 
Action: Mouse scrolled (1179, 292) with delta (0, 0)
Screenshot: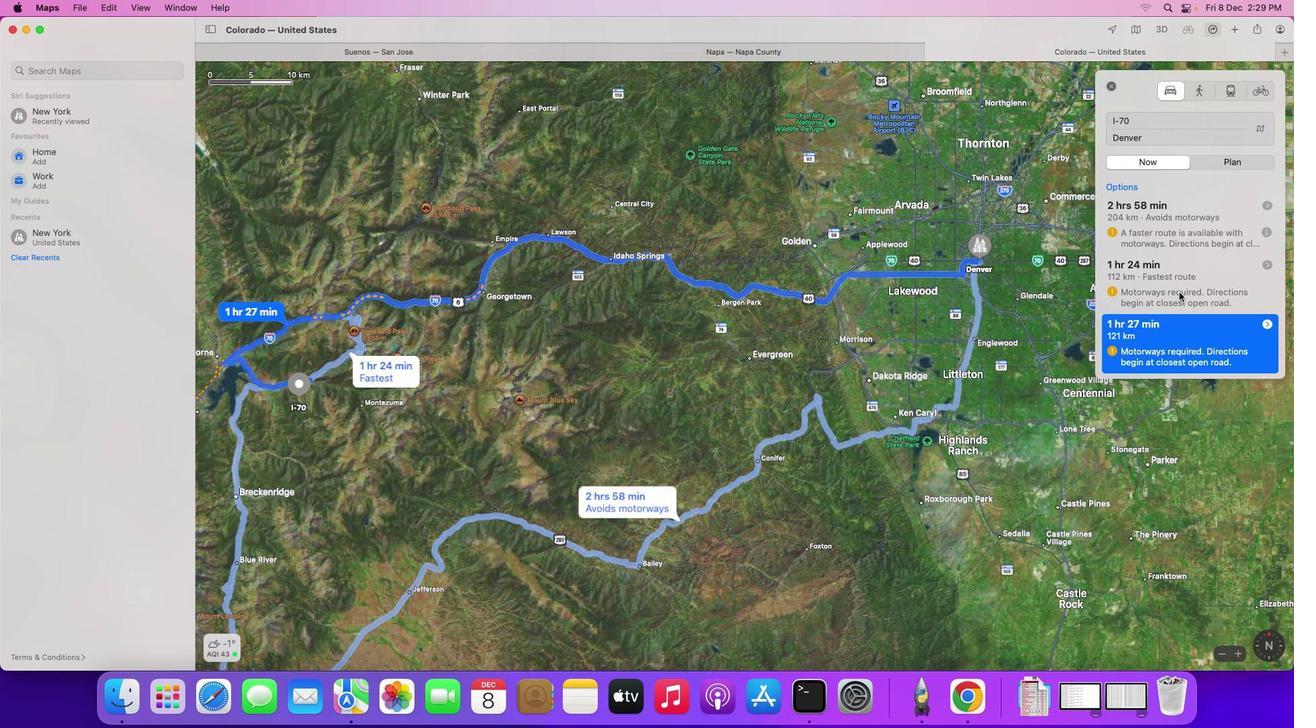 
Action: Mouse scrolled (1179, 292) with delta (0, 0)
Screenshot: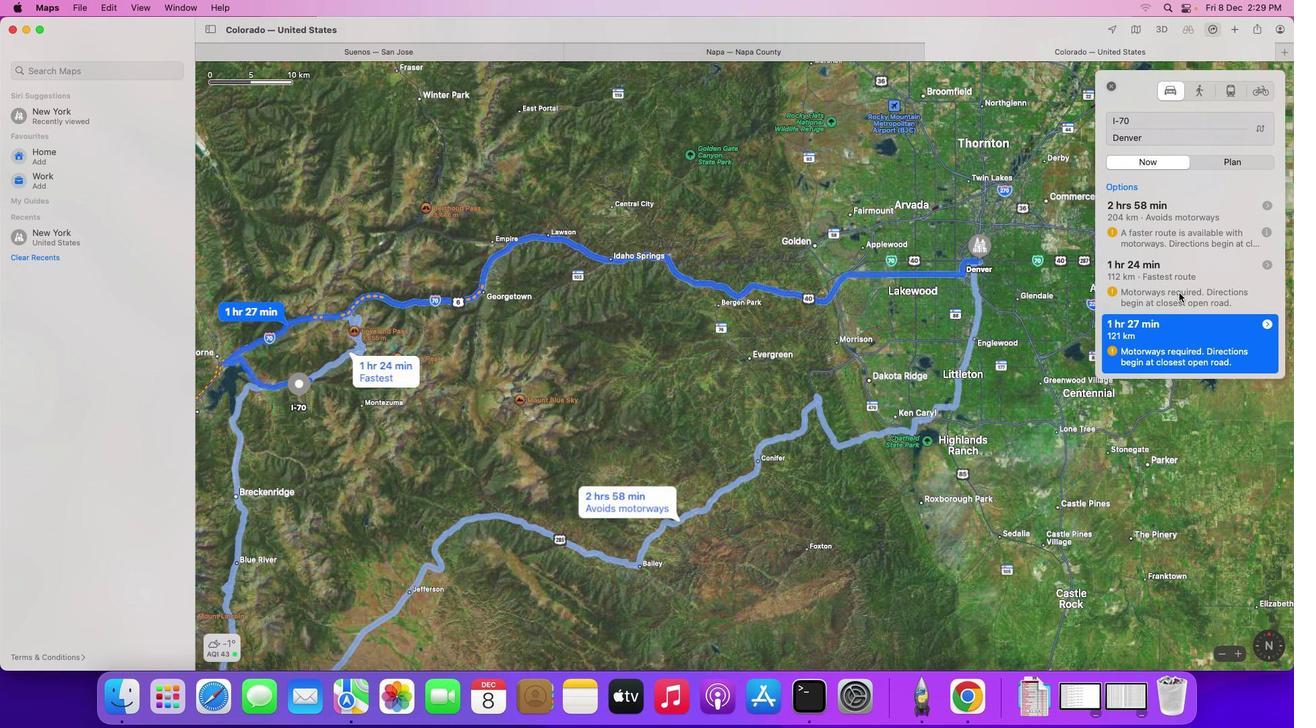 
Action: Mouse scrolled (1179, 292) with delta (0, 0)
Screenshot: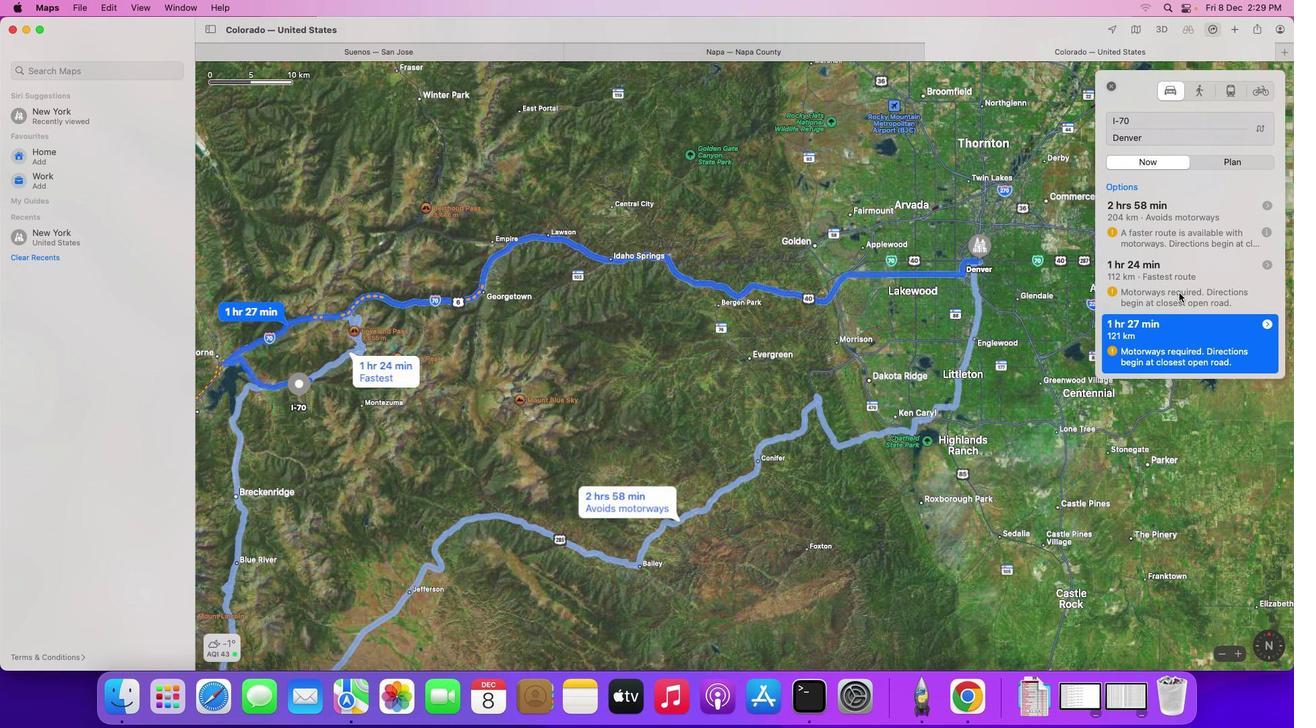
Action: Mouse moved to (1179, 292)
Screenshot: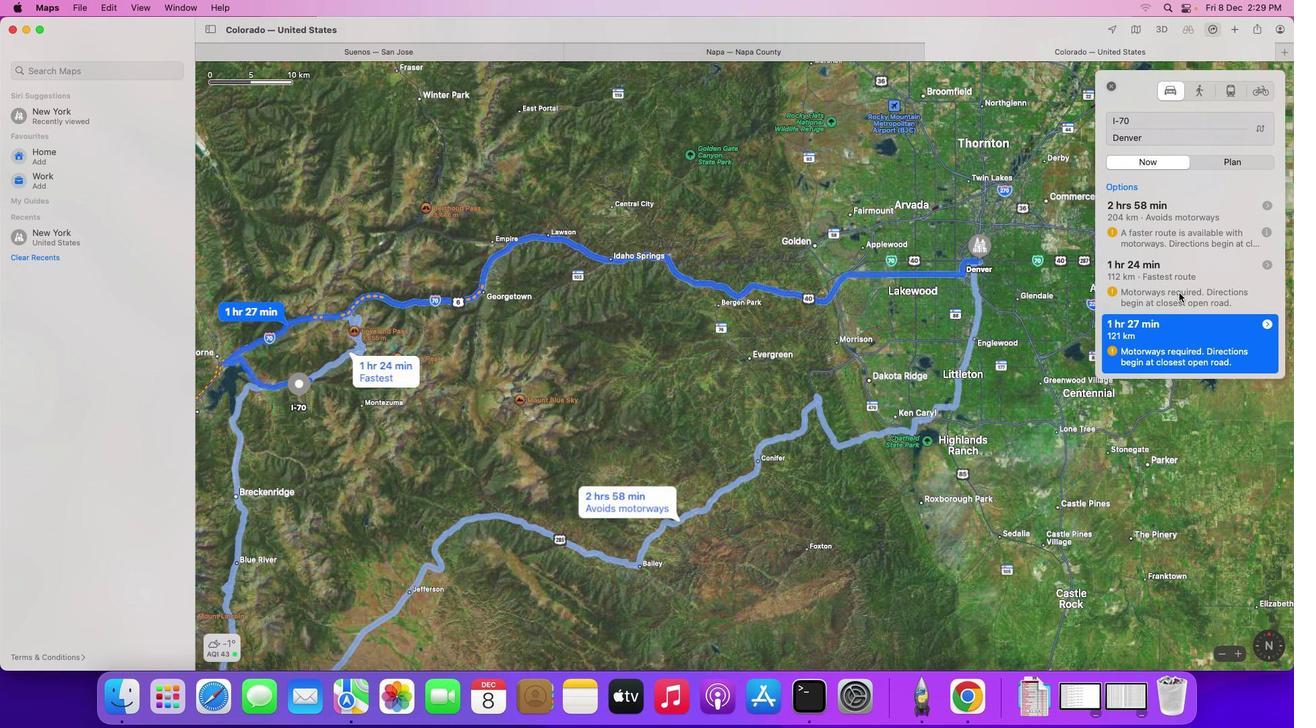 
Action: Mouse scrolled (1179, 292) with delta (0, 0)
Screenshot: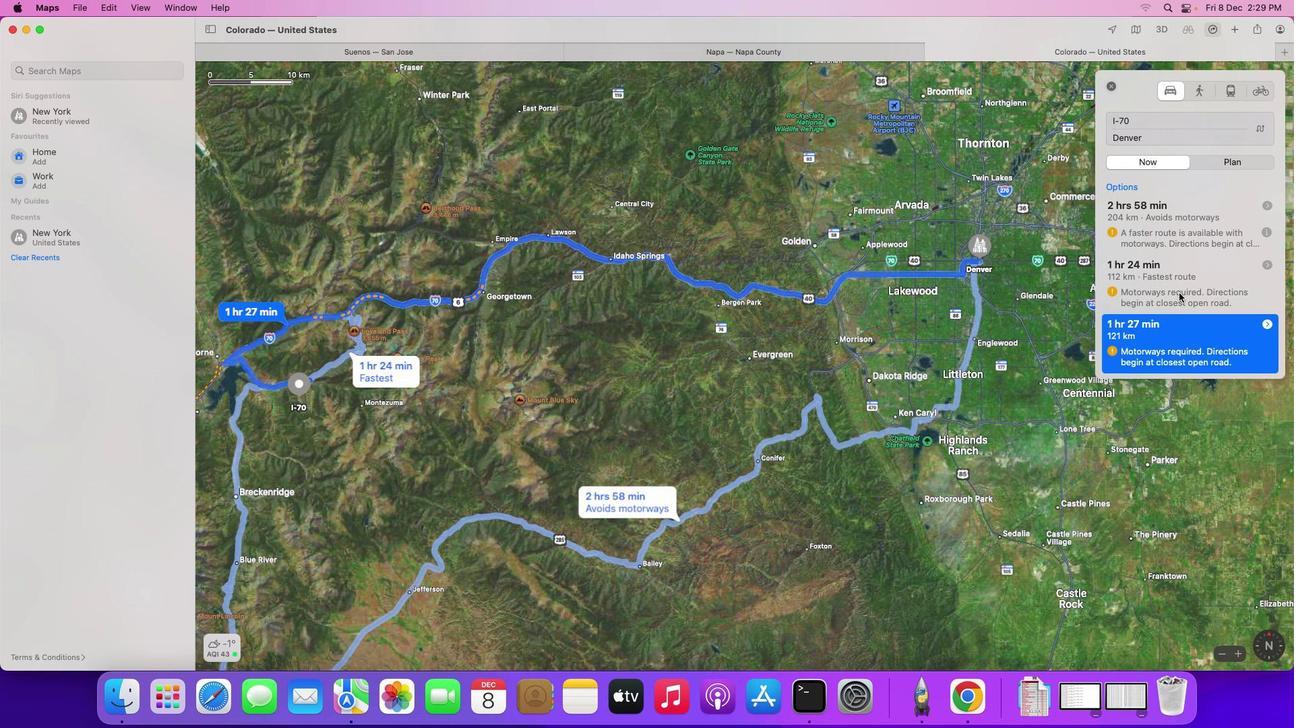 
Action: Mouse scrolled (1179, 292) with delta (0, 0)
Screenshot: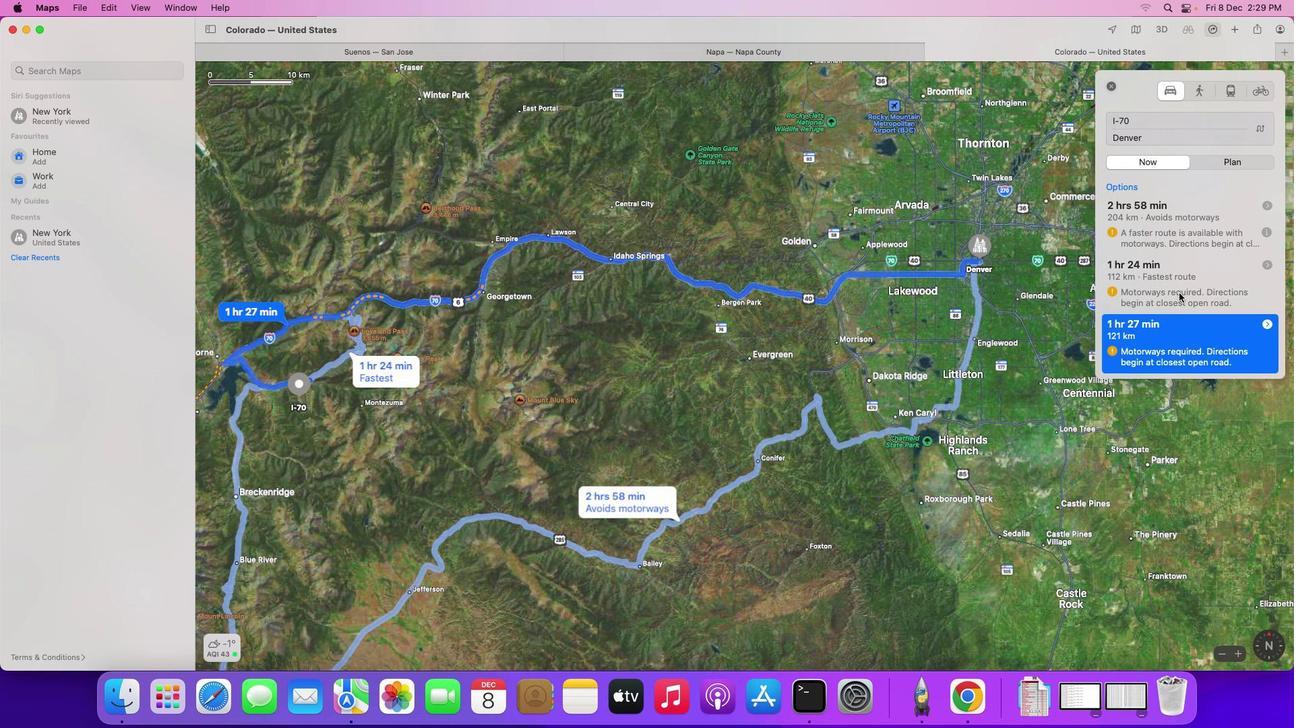 
Action: Mouse scrolled (1179, 292) with delta (0, 0)
Screenshot: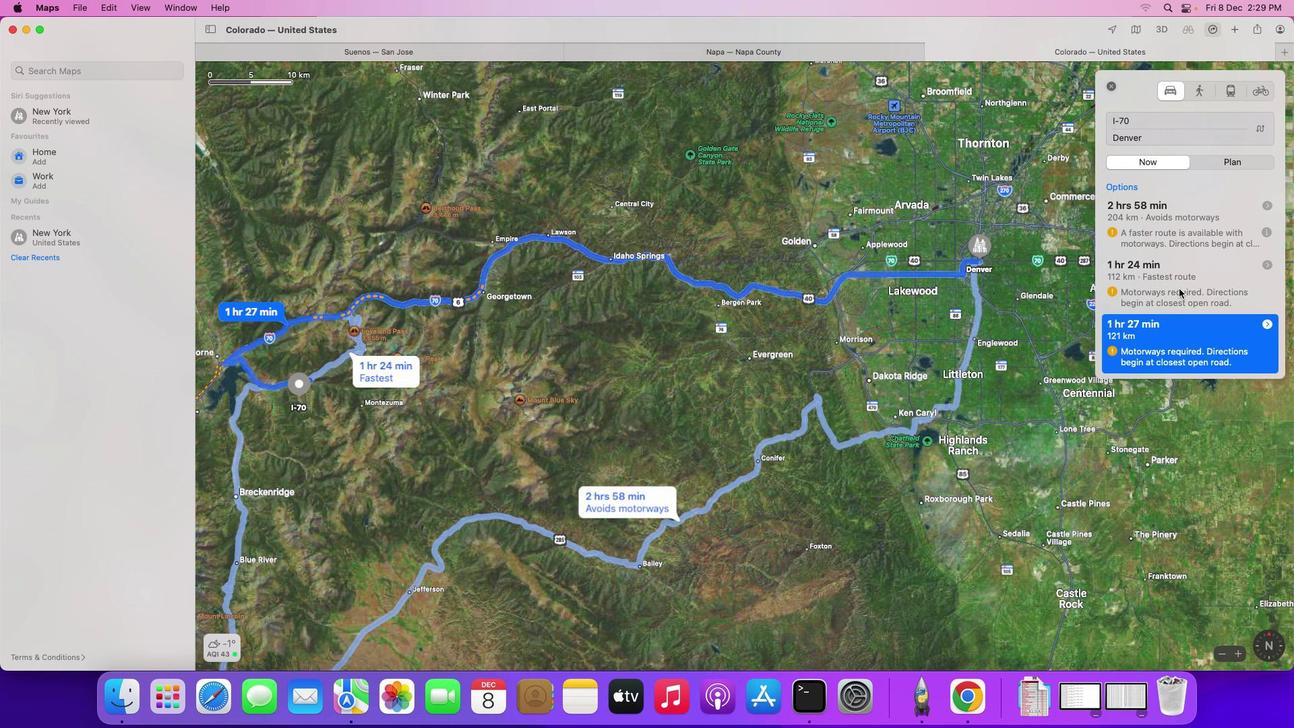 
Action: Mouse moved to (1168, 242)
Screenshot: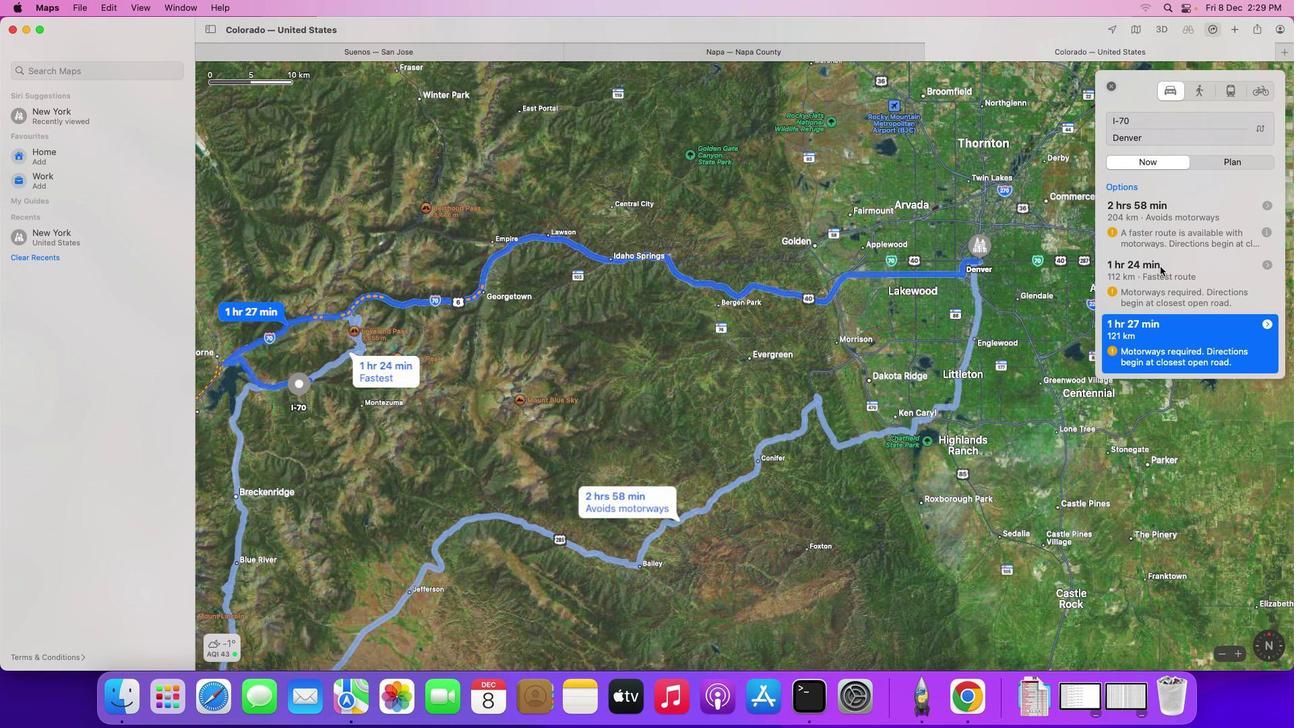 
Action: Mouse scrolled (1168, 242) with delta (0, 0)
Screenshot: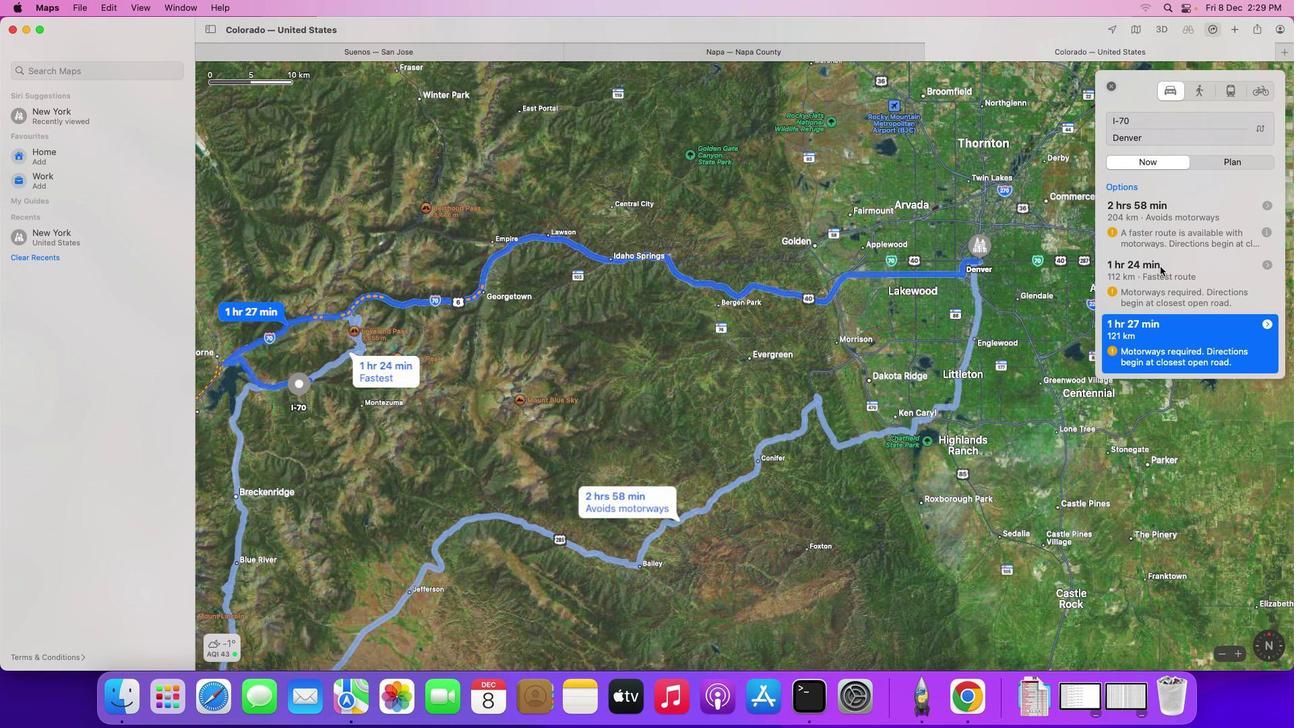 
Action: Mouse moved to (1165, 252)
Screenshot: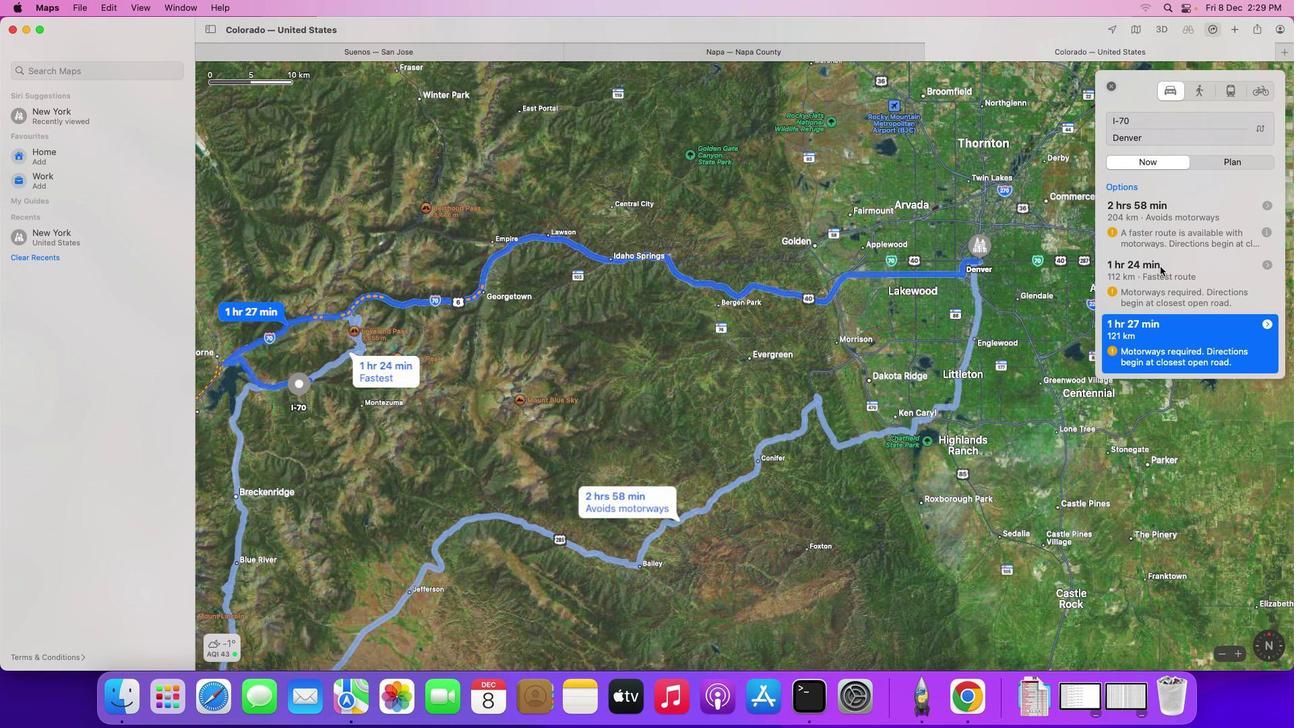 
Action: Mouse scrolled (1165, 252) with delta (0, 0)
Screenshot: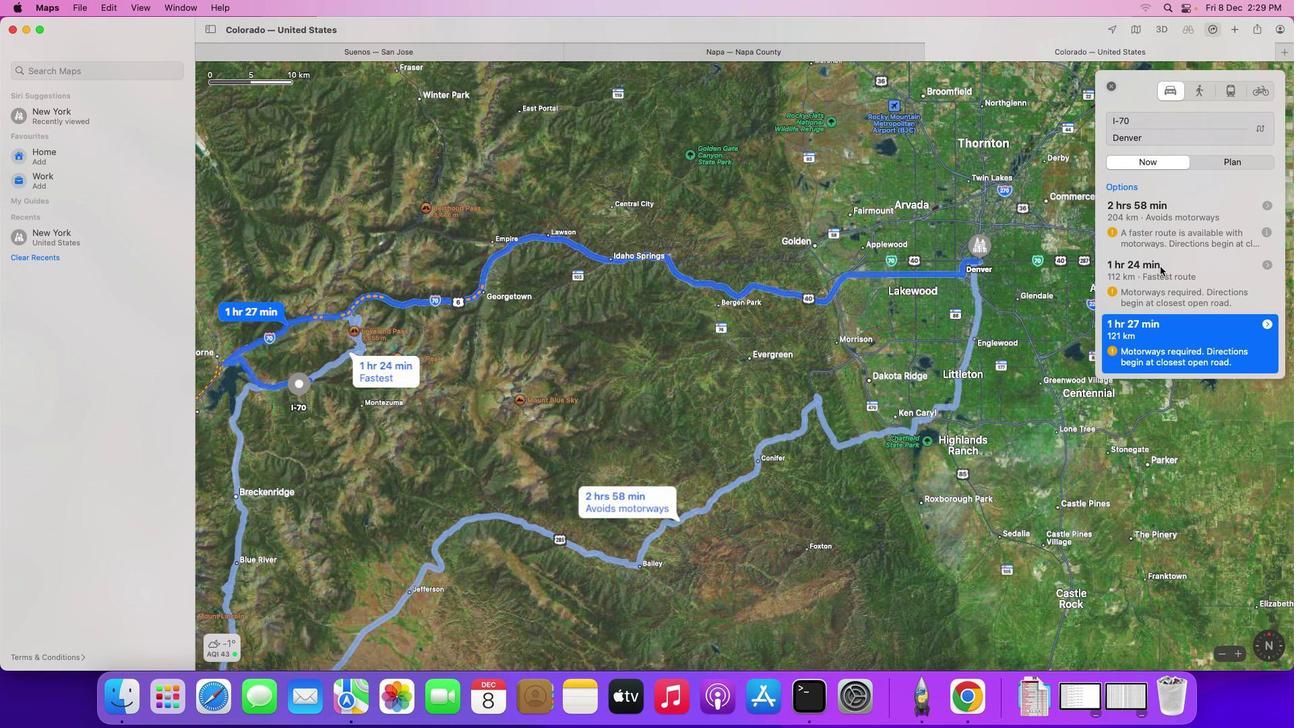 
Action: Mouse moved to (1161, 263)
Screenshot: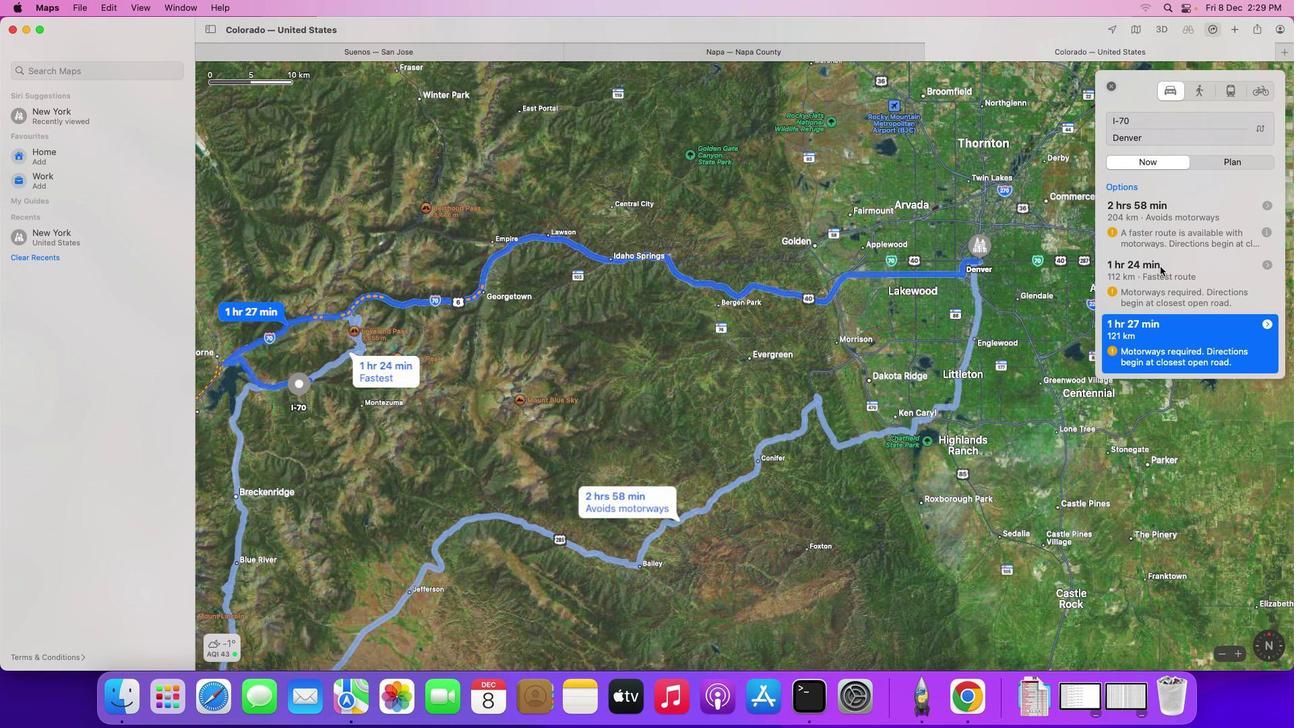 
Action: Mouse scrolled (1161, 263) with delta (0, 2)
Screenshot: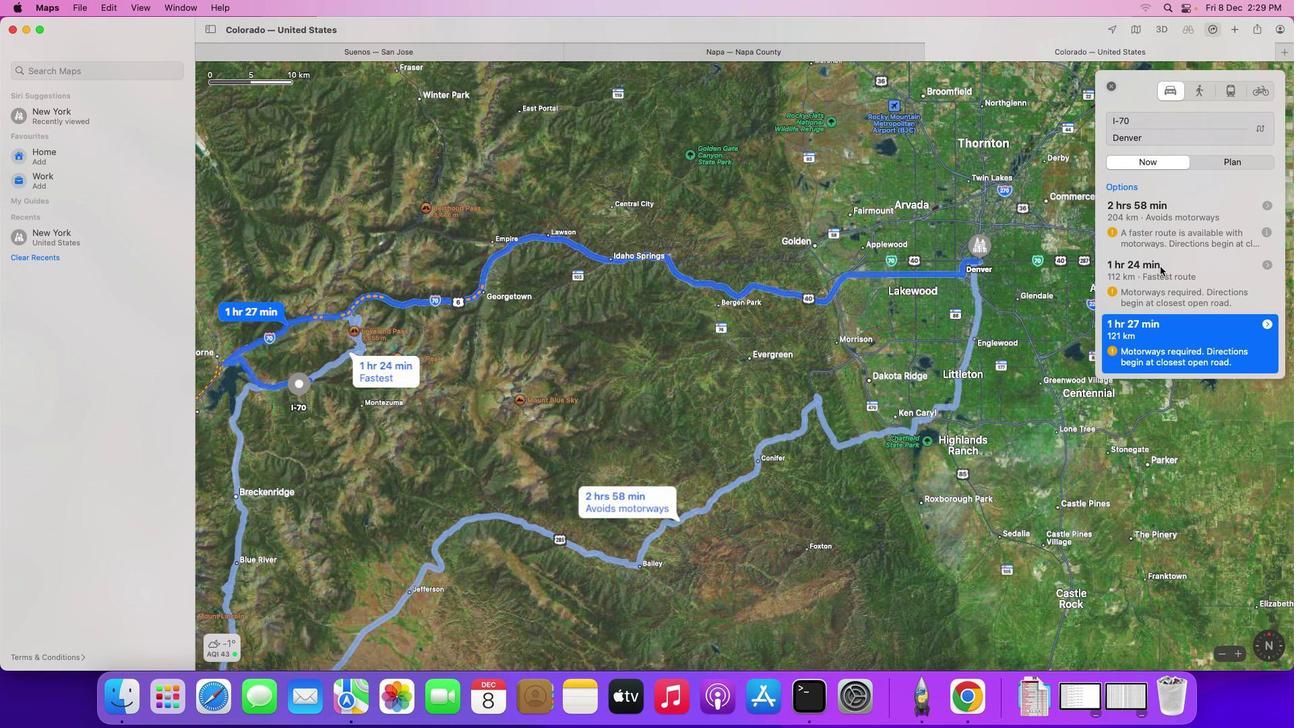 
Action: Mouse moved to (1160, 266)
Screenshot: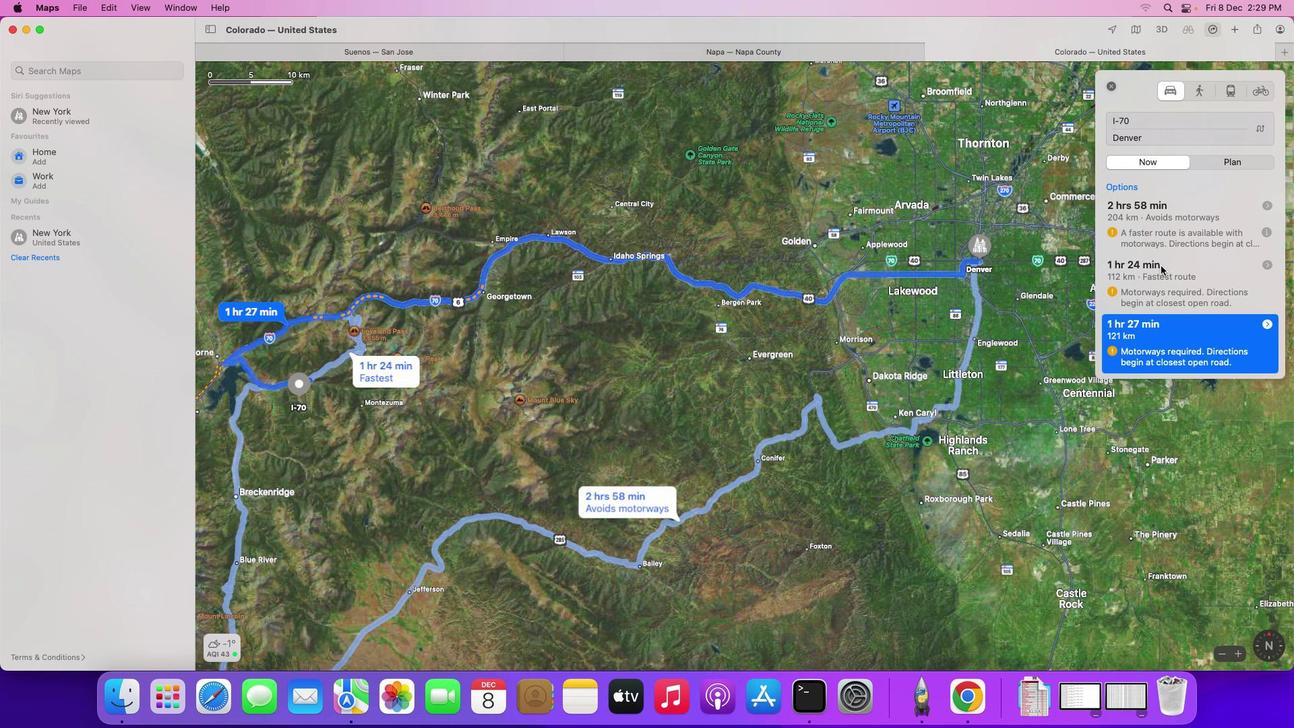 
Action: Mouse scrolled (1160, 266) with delta (0, 3)
Screenshot: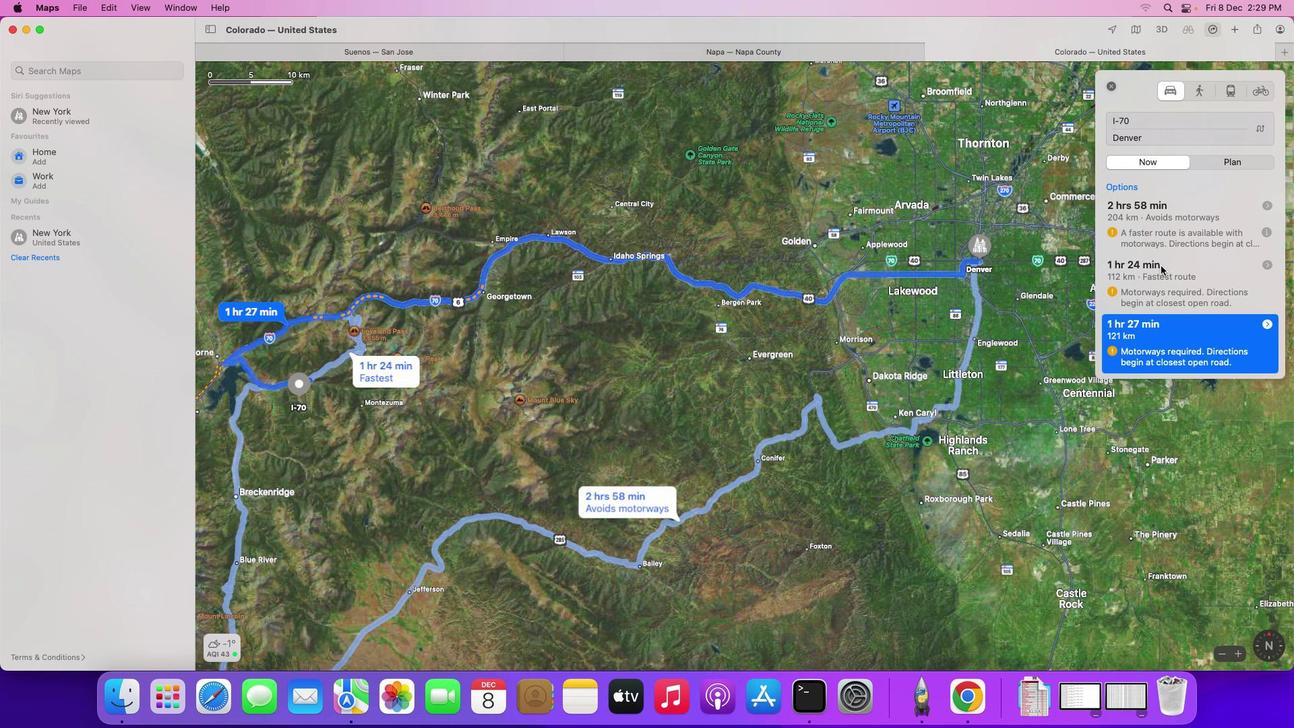 
Action: Mouse scrolled (1160, 266) with delta (0, 4)
Screenshot: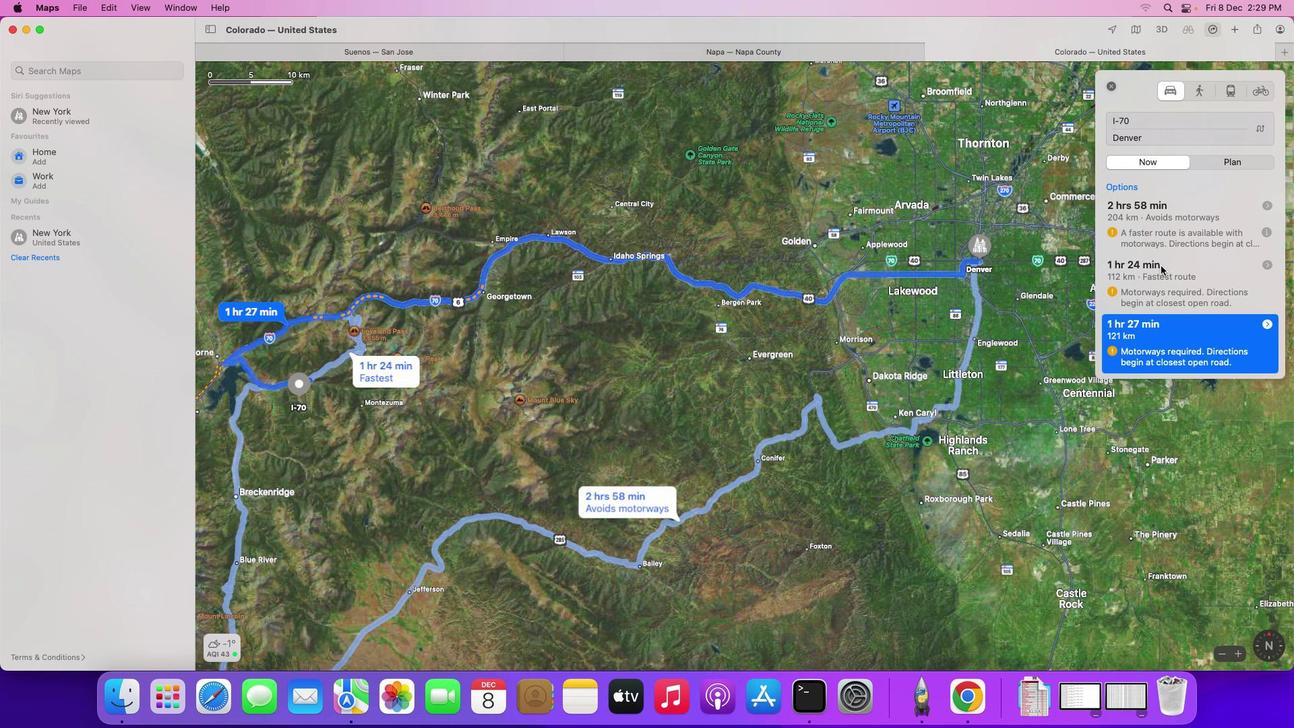 
Action: Mouse scrolled (1160, 266) with delta (0, 4)
Screenshot: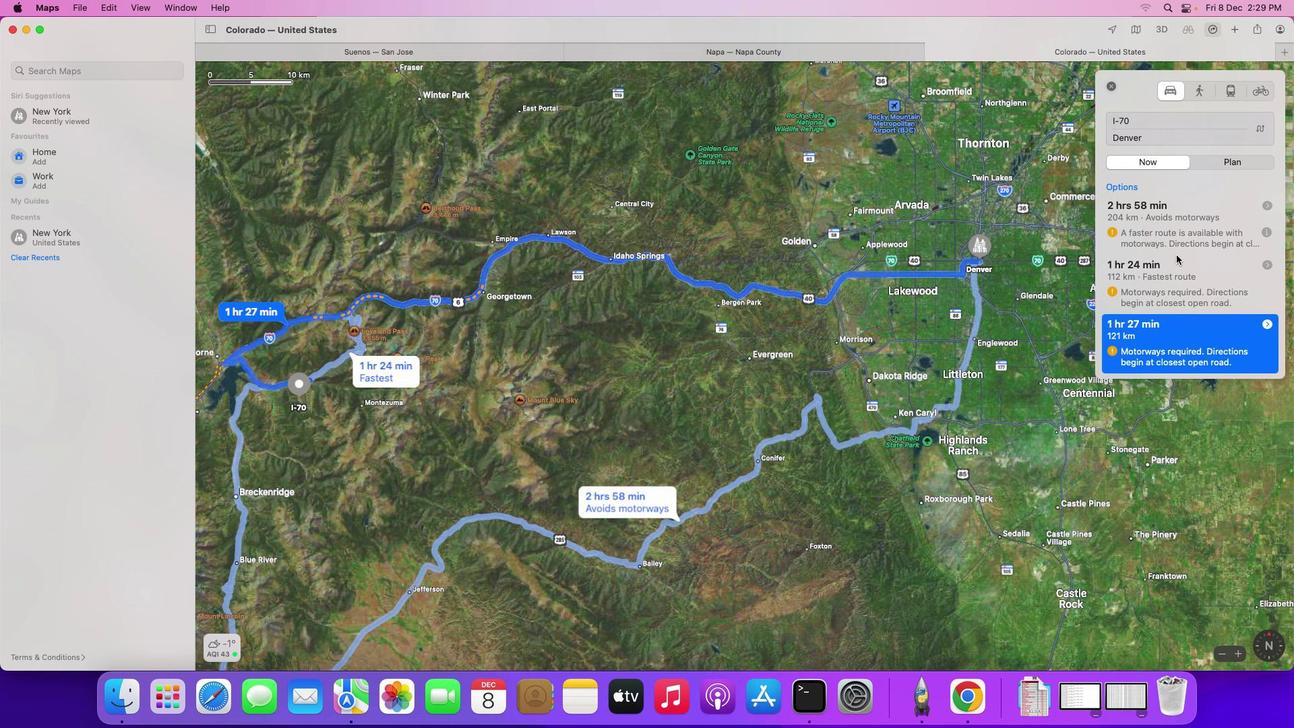 
Action: Mouse moved to (978, 198)
Screenshot: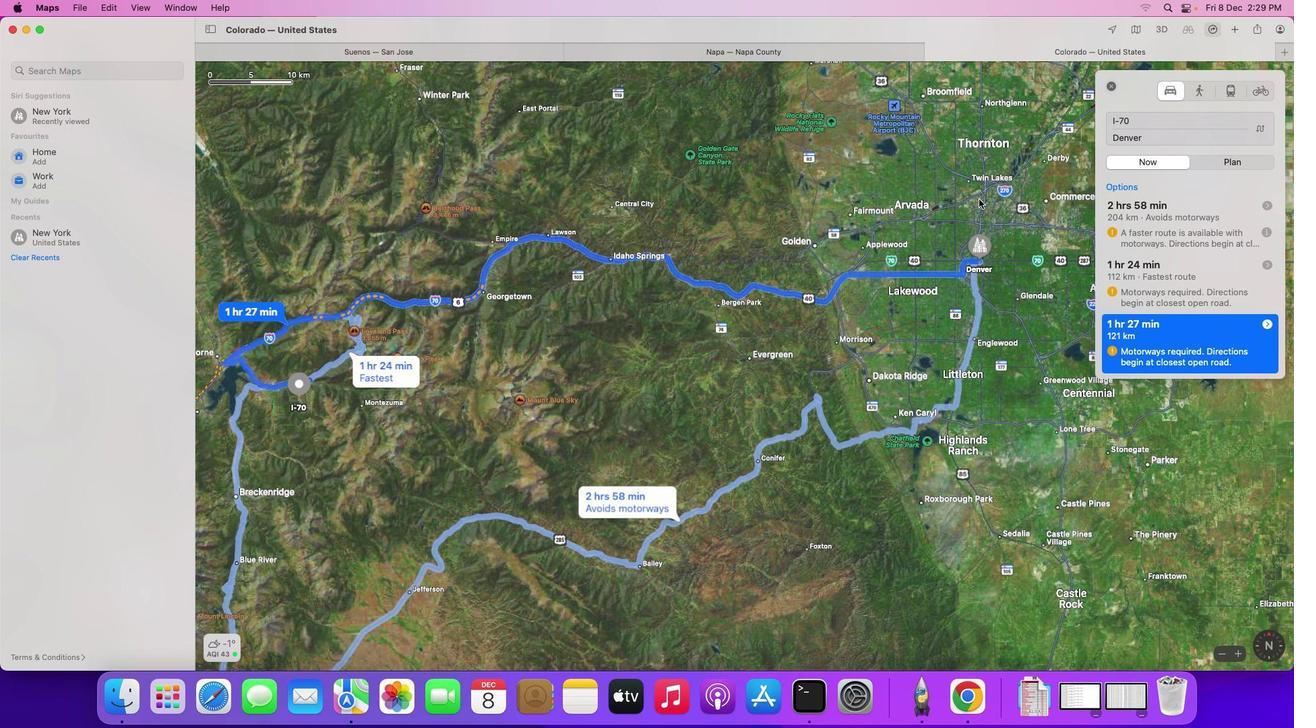 
Action: Mouse pressed left at (978, 198)
Screenshot: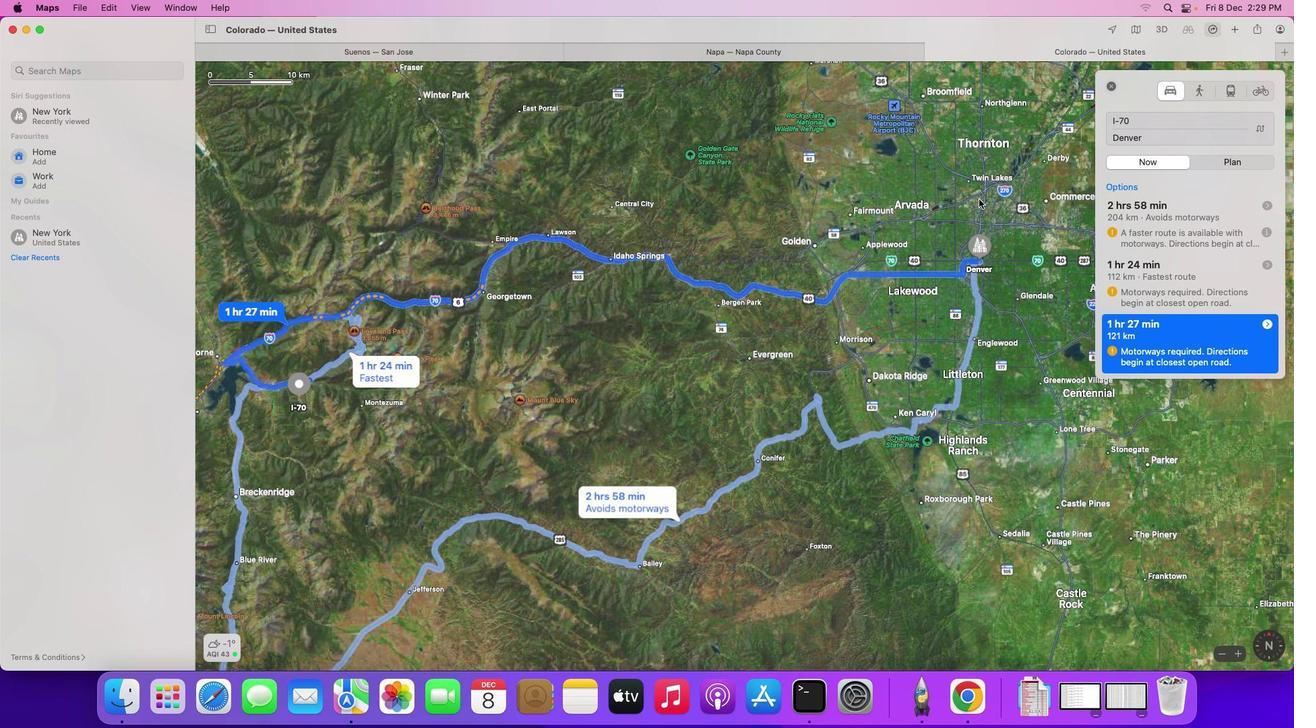 
Action: Mouse moved to (533, 311)
Screenshot: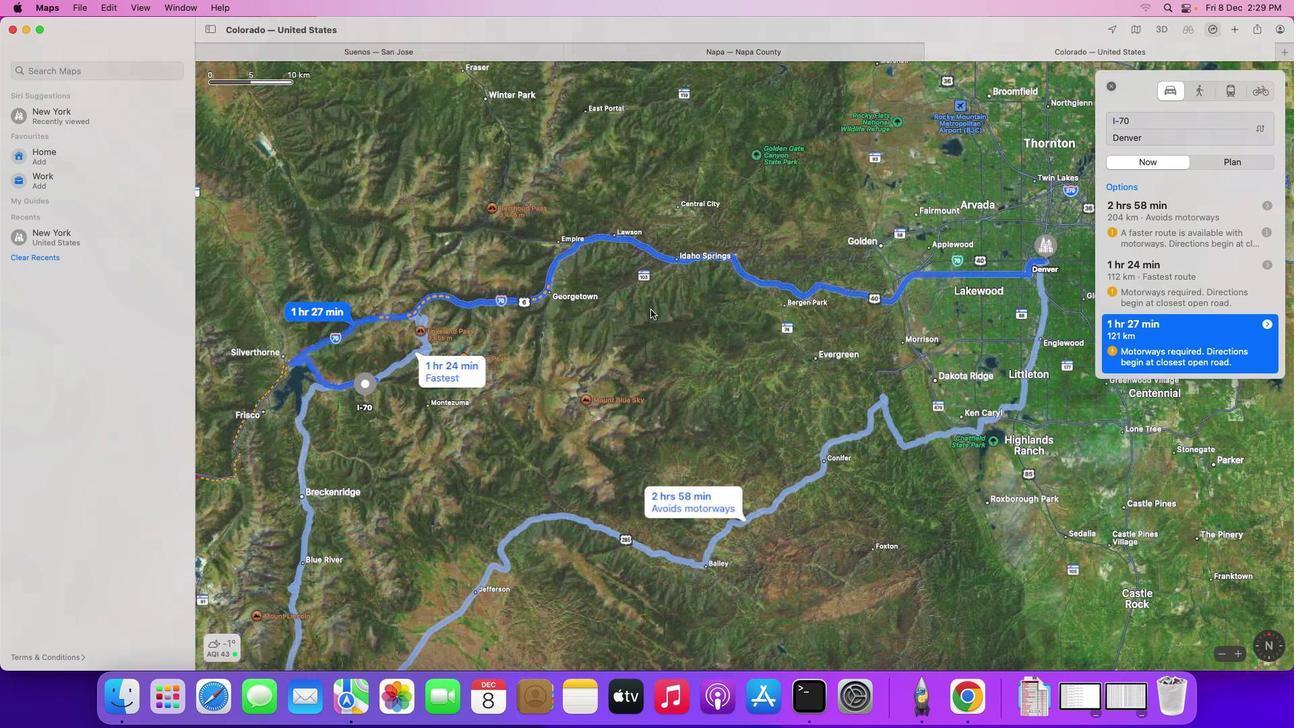 
Action: Mouse pressed left at (533, 311)
Screenshot: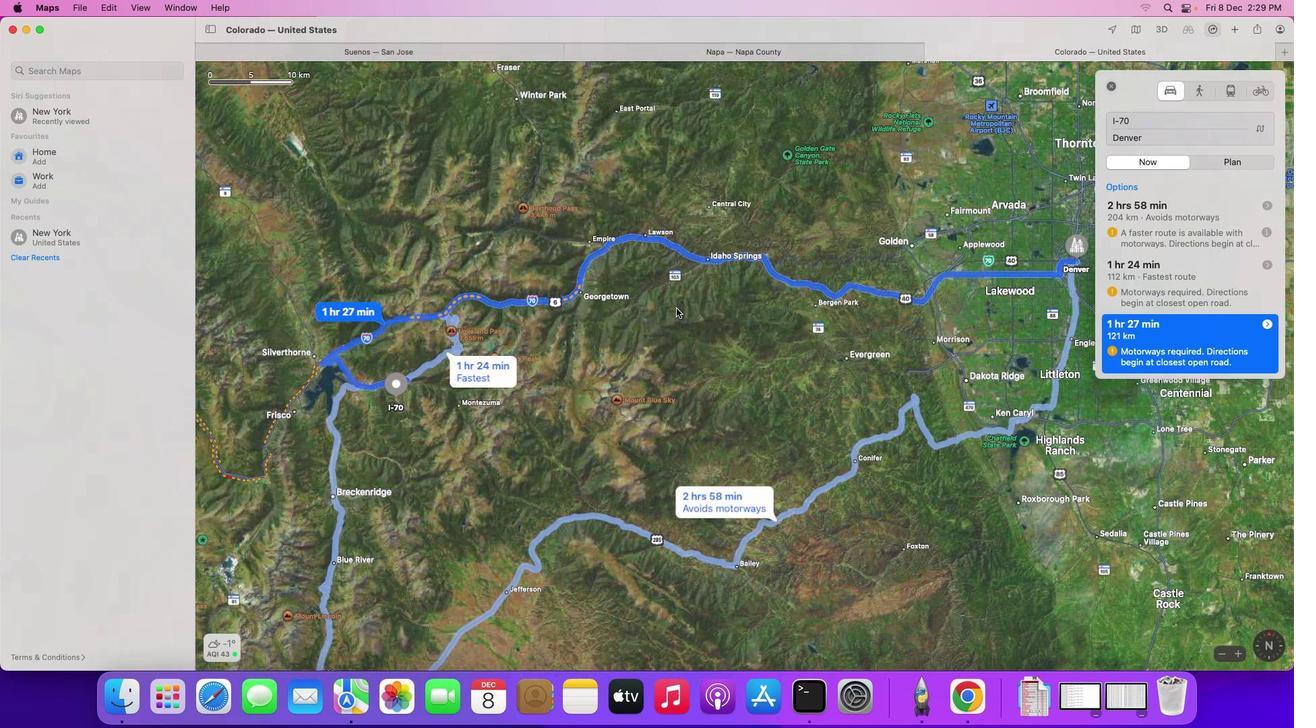 
Action: Mouse moved to (684, 313)
Screenshot: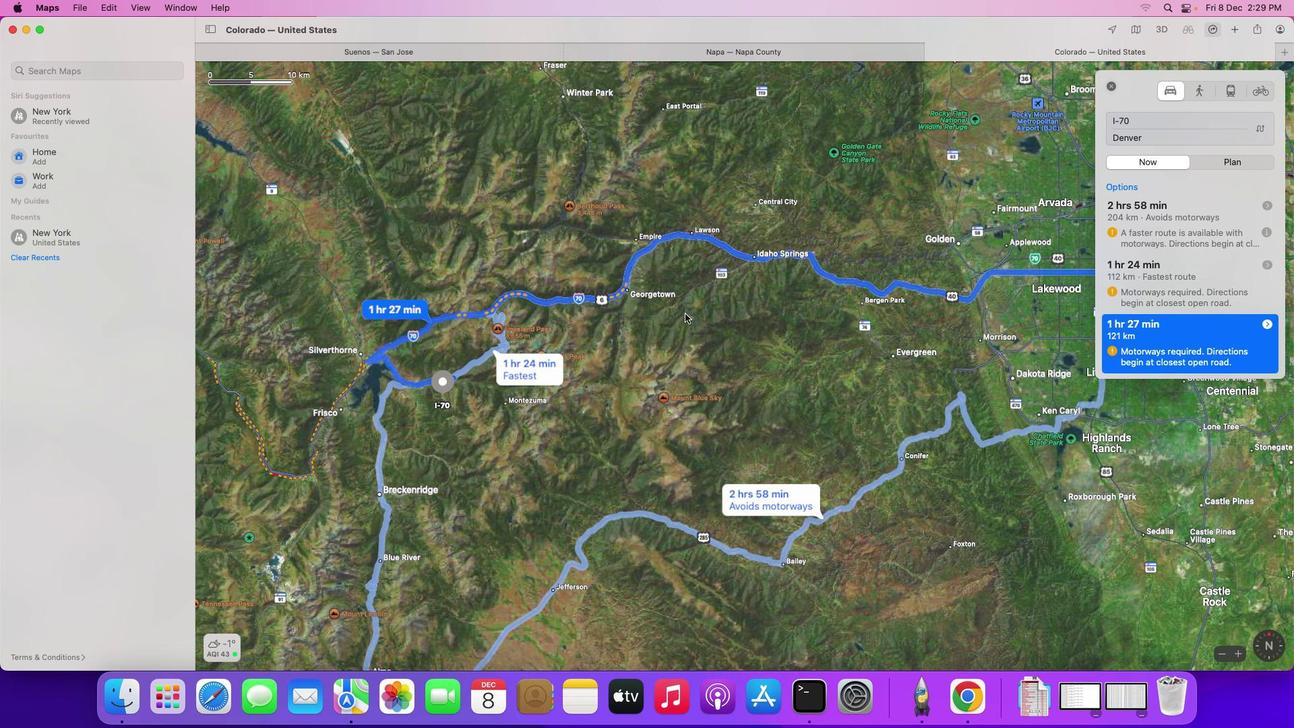 
Action: Mouse scrolled (684, 313) with delta (0, 0)
Screenshot: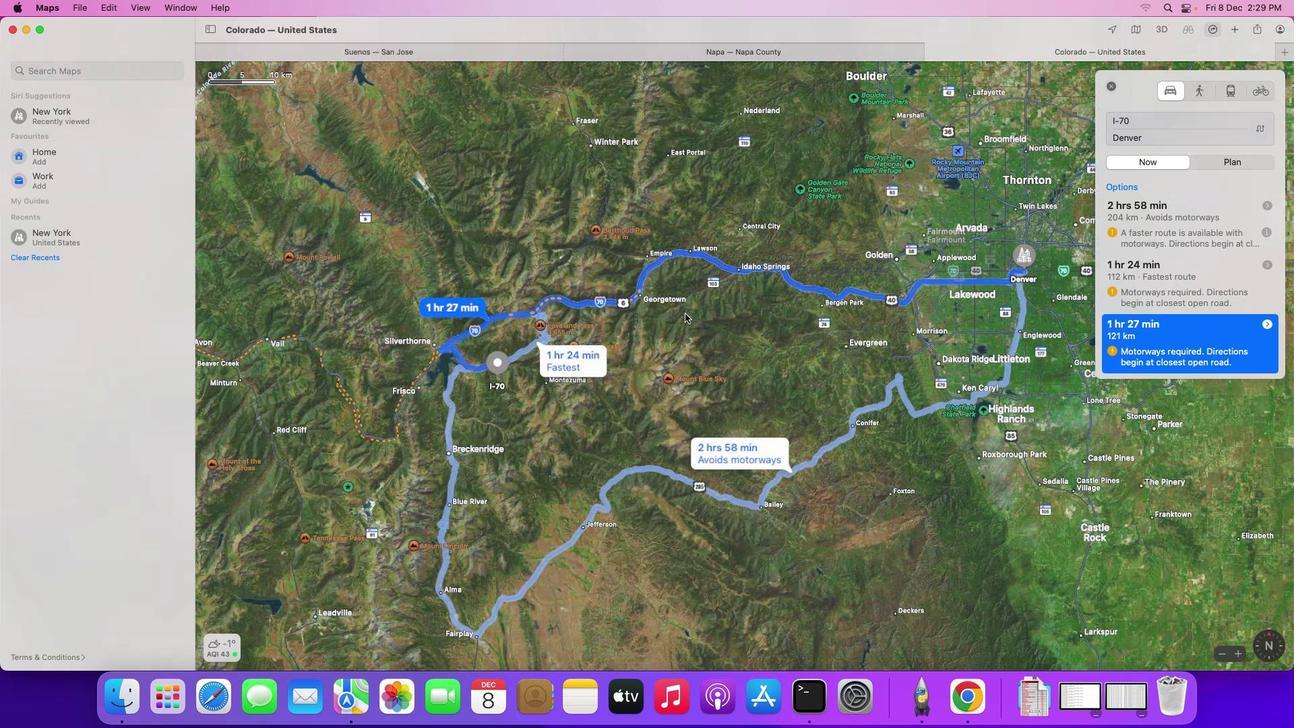 
Action: Mouse scrolled (684, 313) with delta (0, 0)
Screenshot: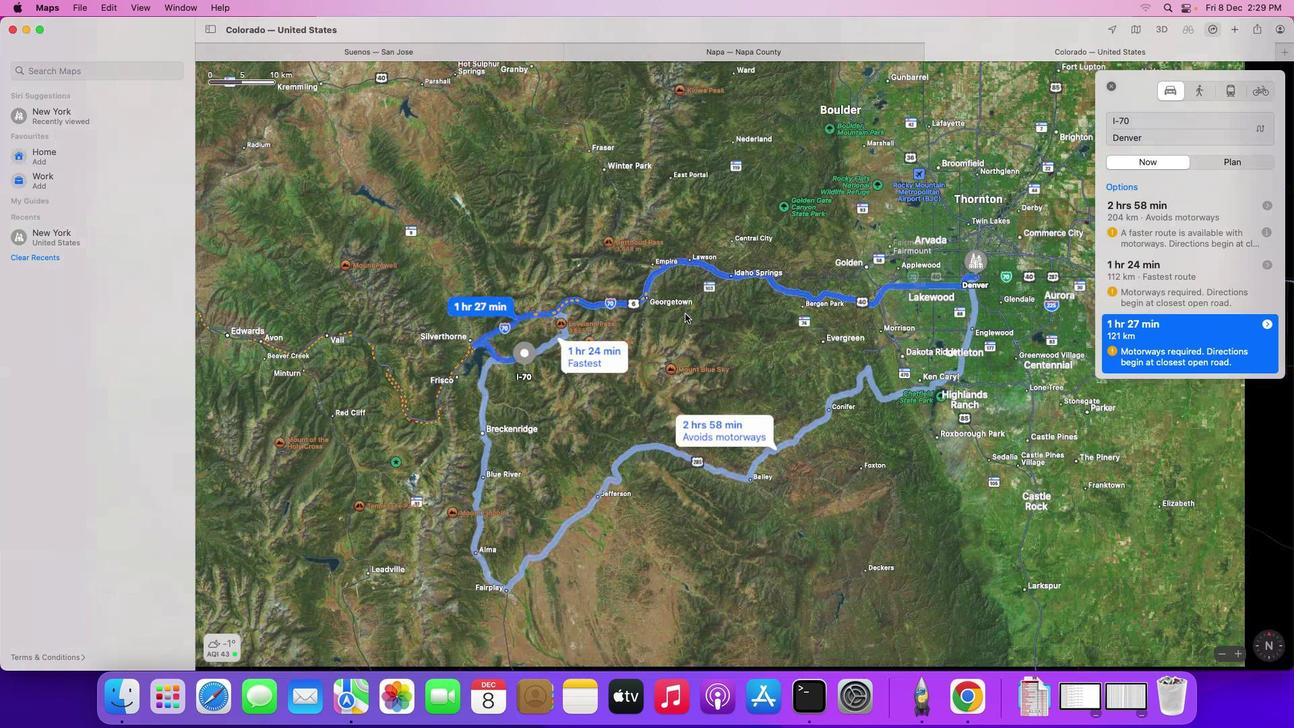 
Action: Mouse scrolled (684, 313) with delta (0, -1)
Screenshot: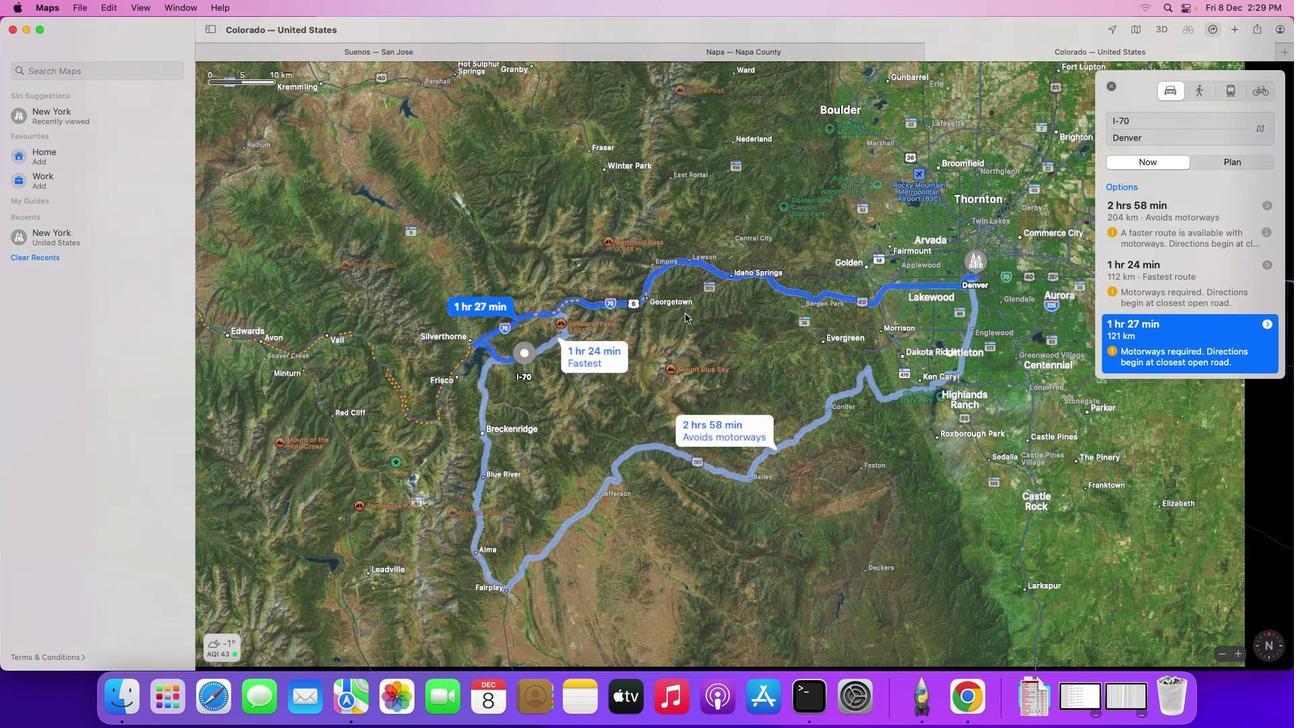 
Action: Mouse scrolled (684, 313) with delta (0, -2)
Screenshot: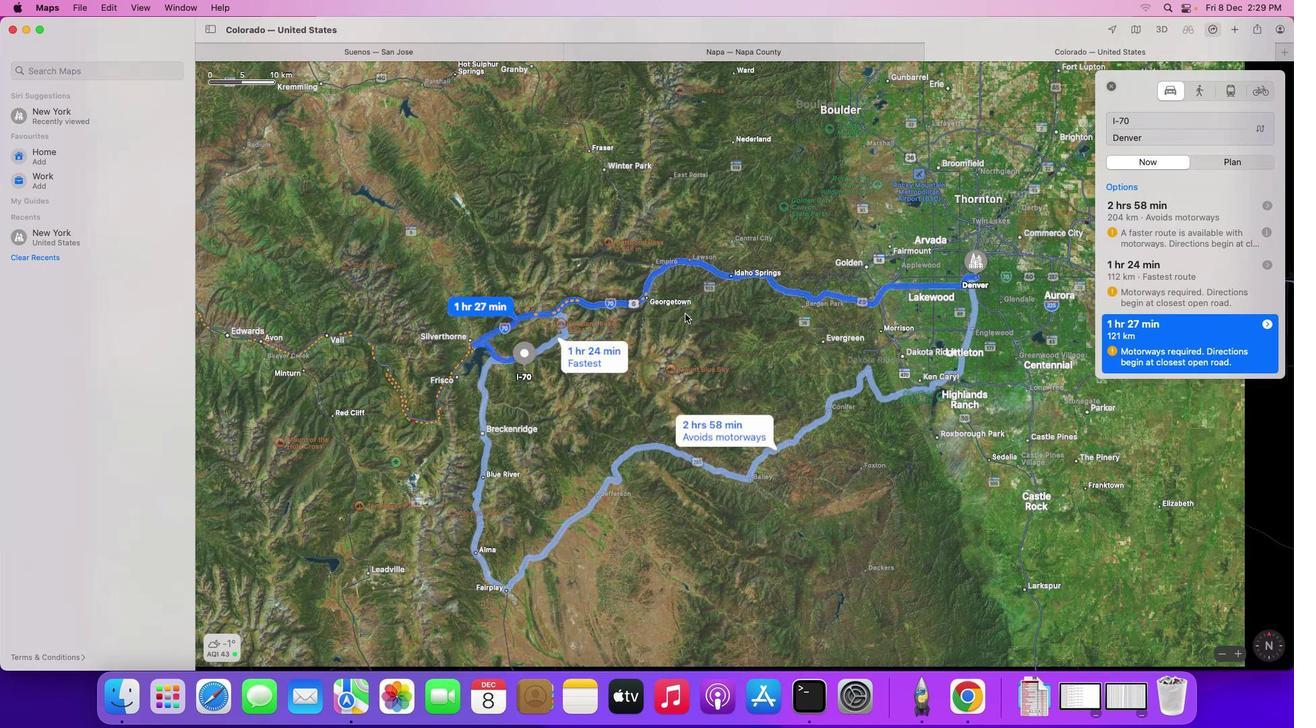 
Action: Mouse scrolled (684, 313) with delta (0, -2)
Screenshot: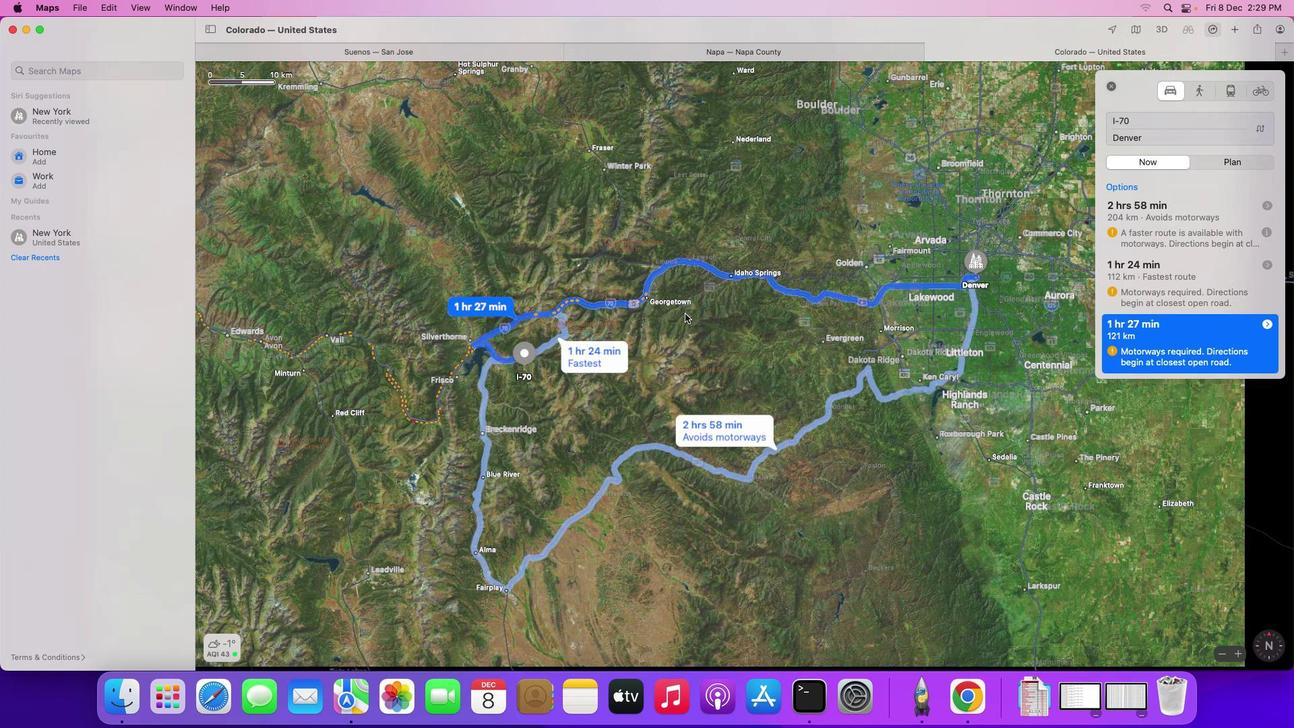 
Action: Mouse moved to (790, 314)
Screenshot: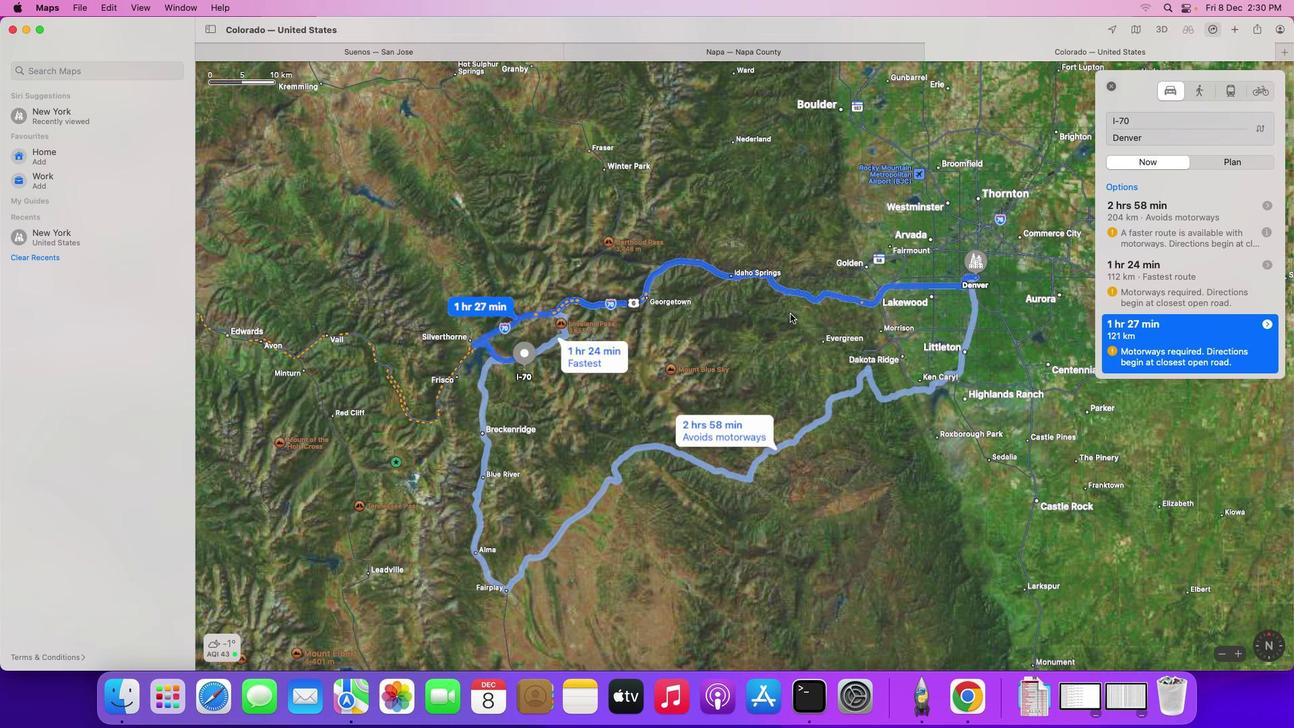 
Action: Mouse pressed left at (790, 314)
Screenshot: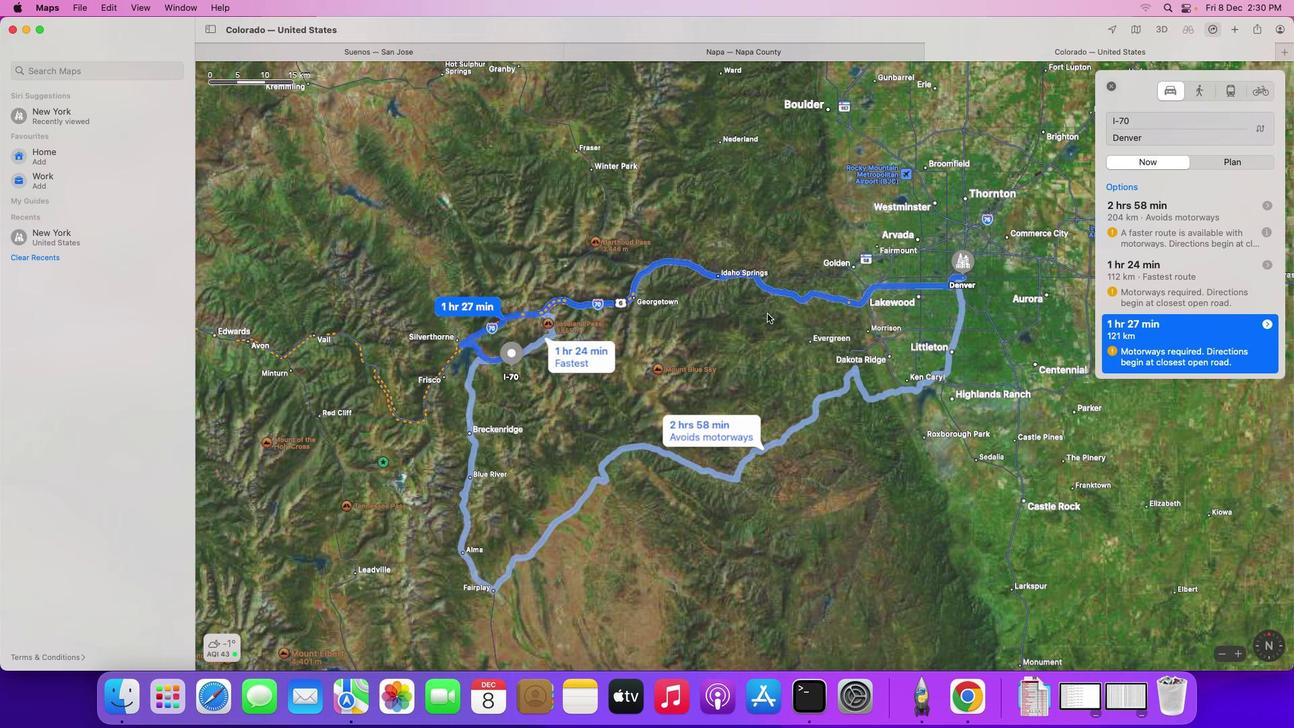
Action: Mouse moved to (724, 312)
Screenshot: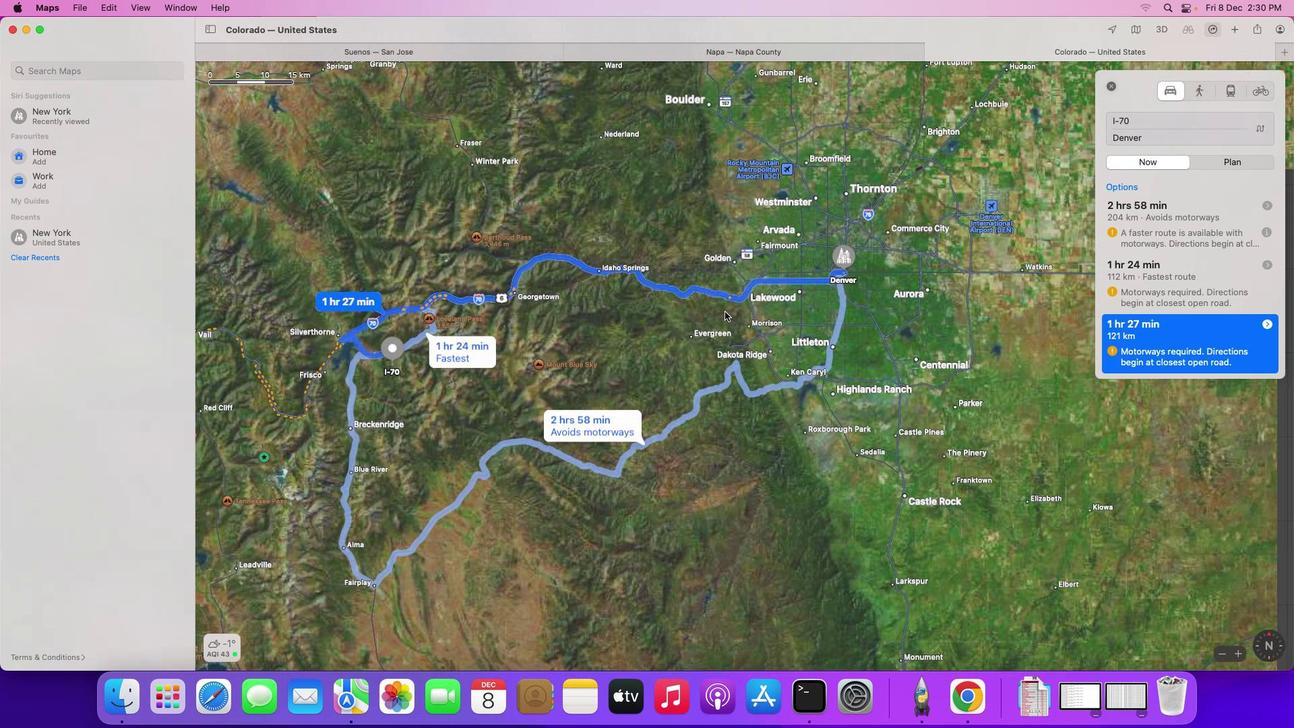 
Action: Mouse scrolled (724, 312) with delta (0, 0)
Screenshot: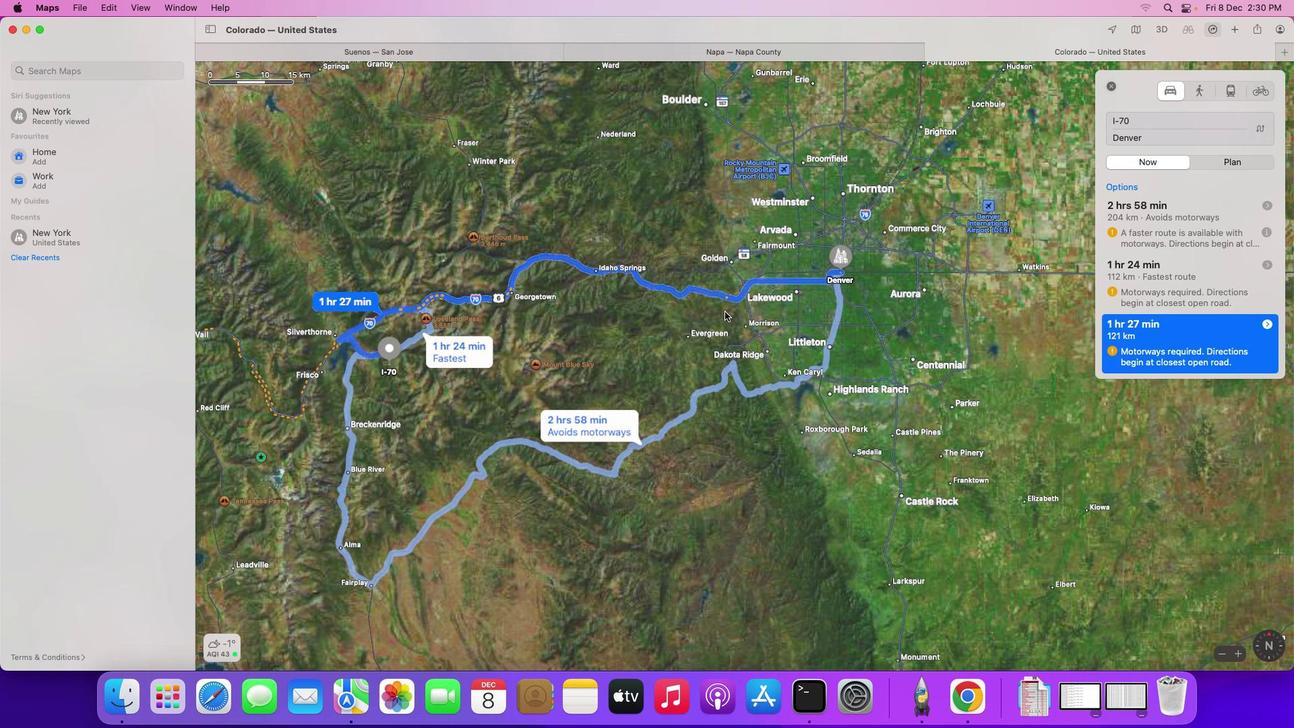 
Action: Mouse scrolled (724, 312) with delta (0, 0)
Screenshot: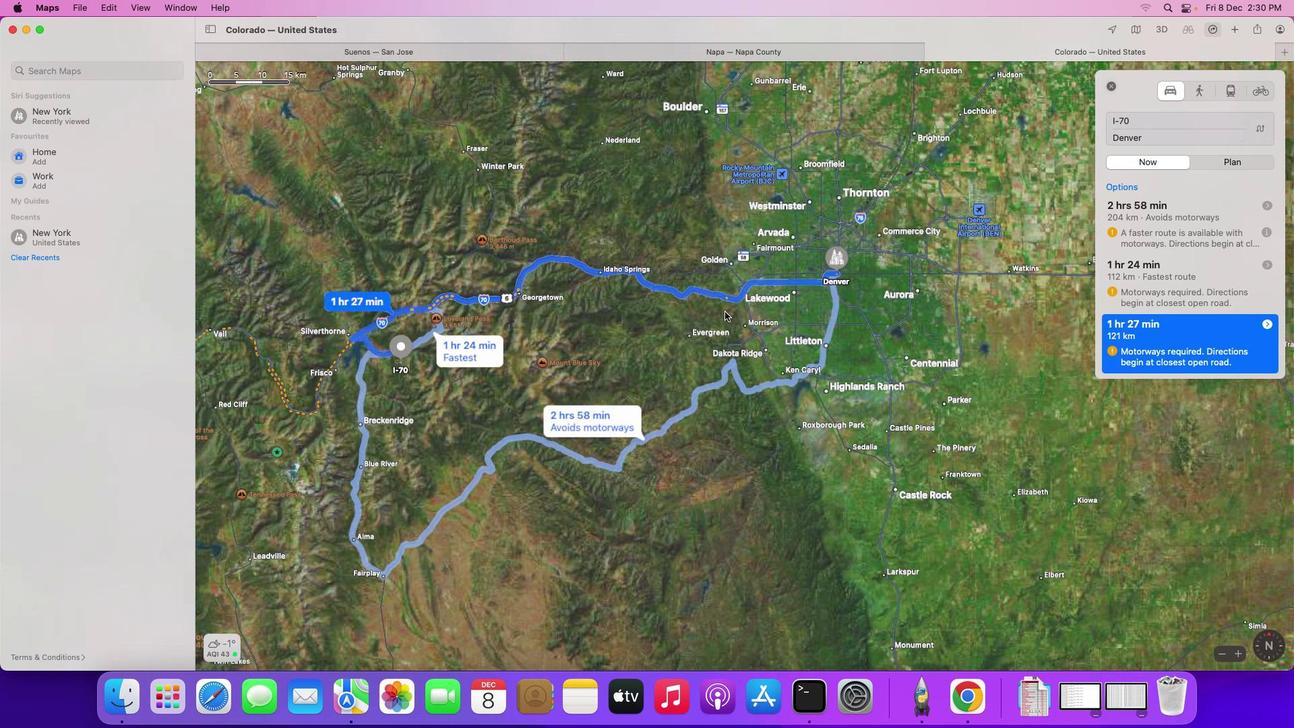 
Action: Mouse scrolled (724, 312) with delta (0, 0)
Screenshot: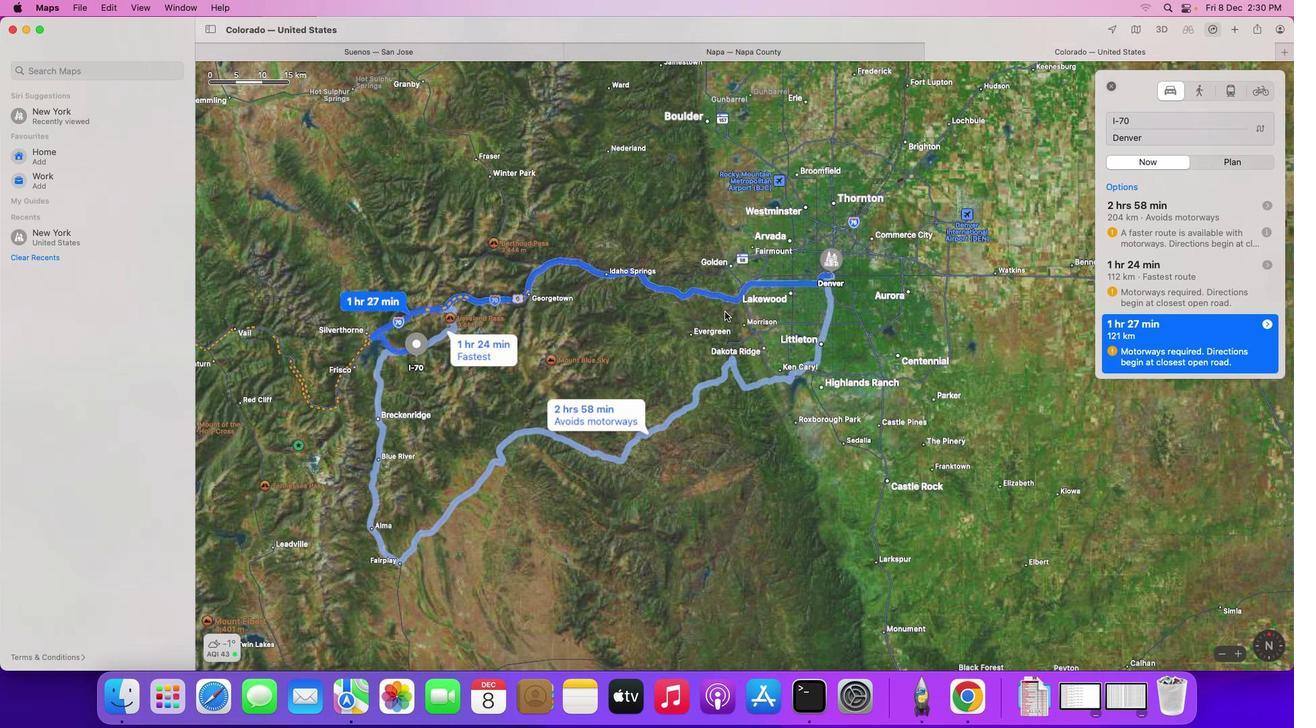 
Action: Mouse scrolled (724, 312) with delta (0, 0)
Screenshot: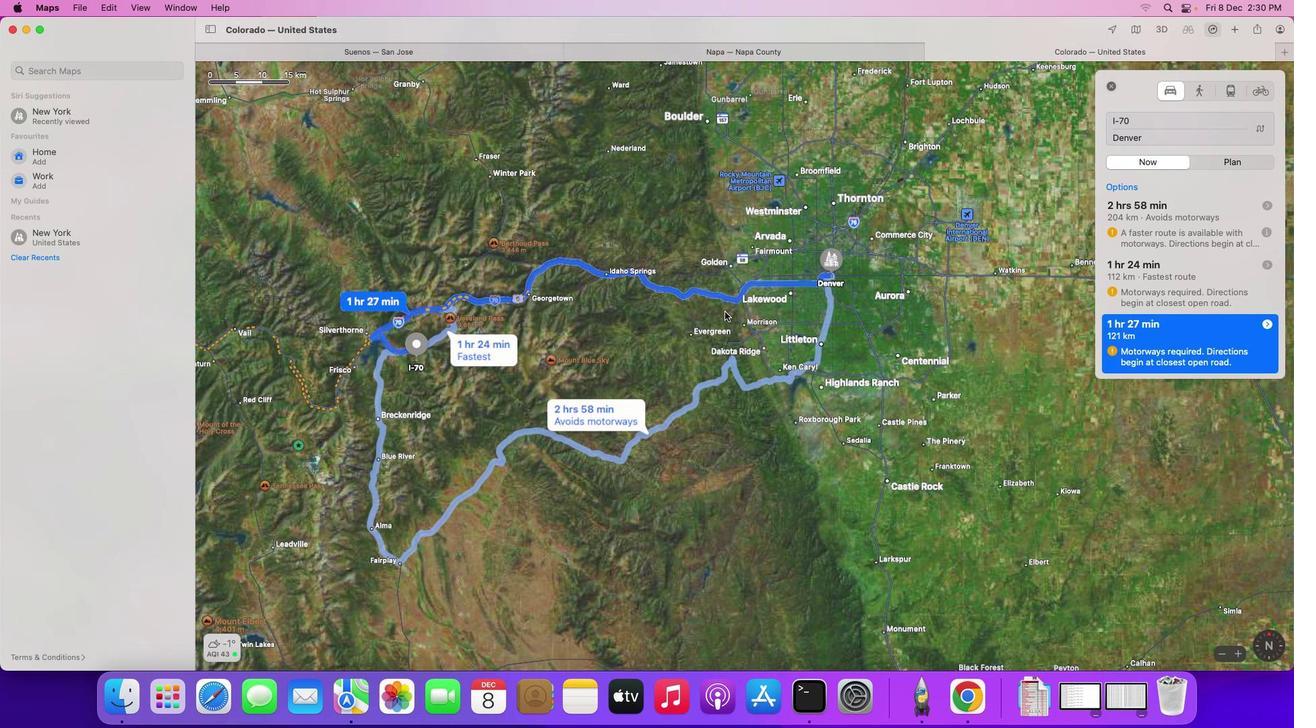 
Action: Mouse scrolled (724, 312) with delta (0, 0)
Screenshot: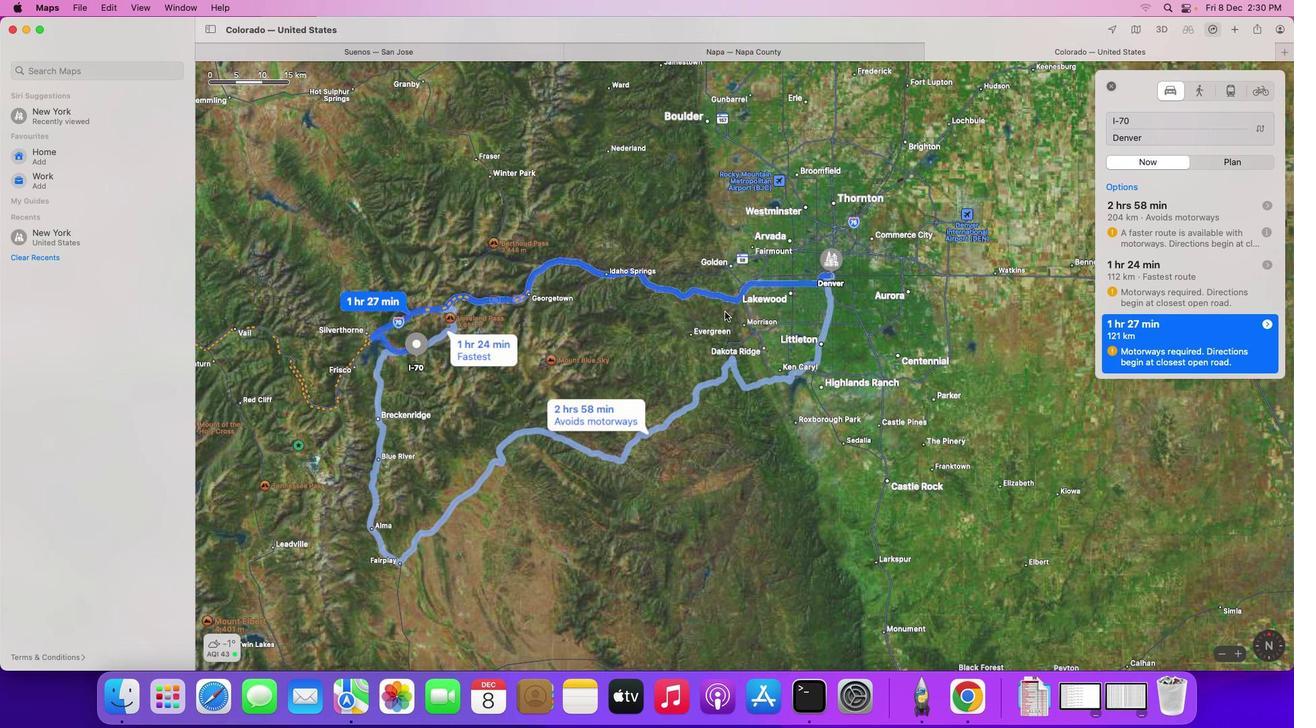 
Action: Mouse moved to (1150, 281)
Screenshot: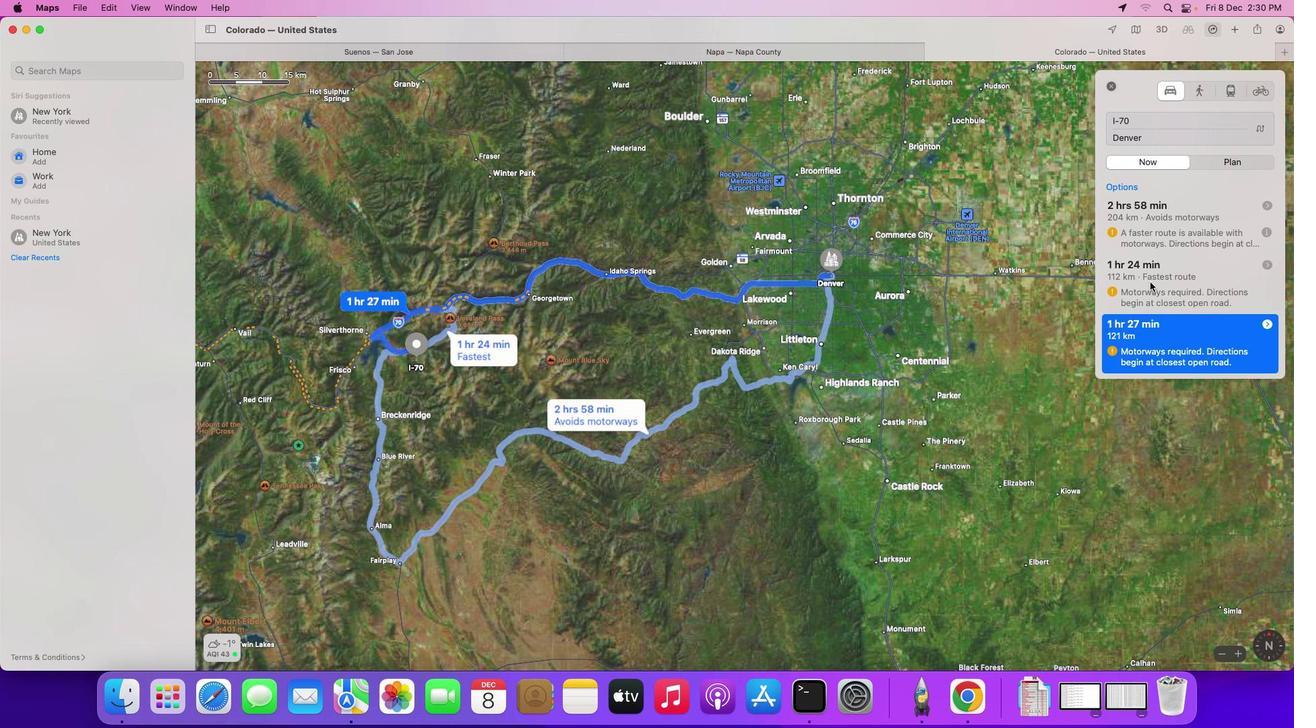 
Action: Mouse pressed left at (1150, 281)
Screenshot: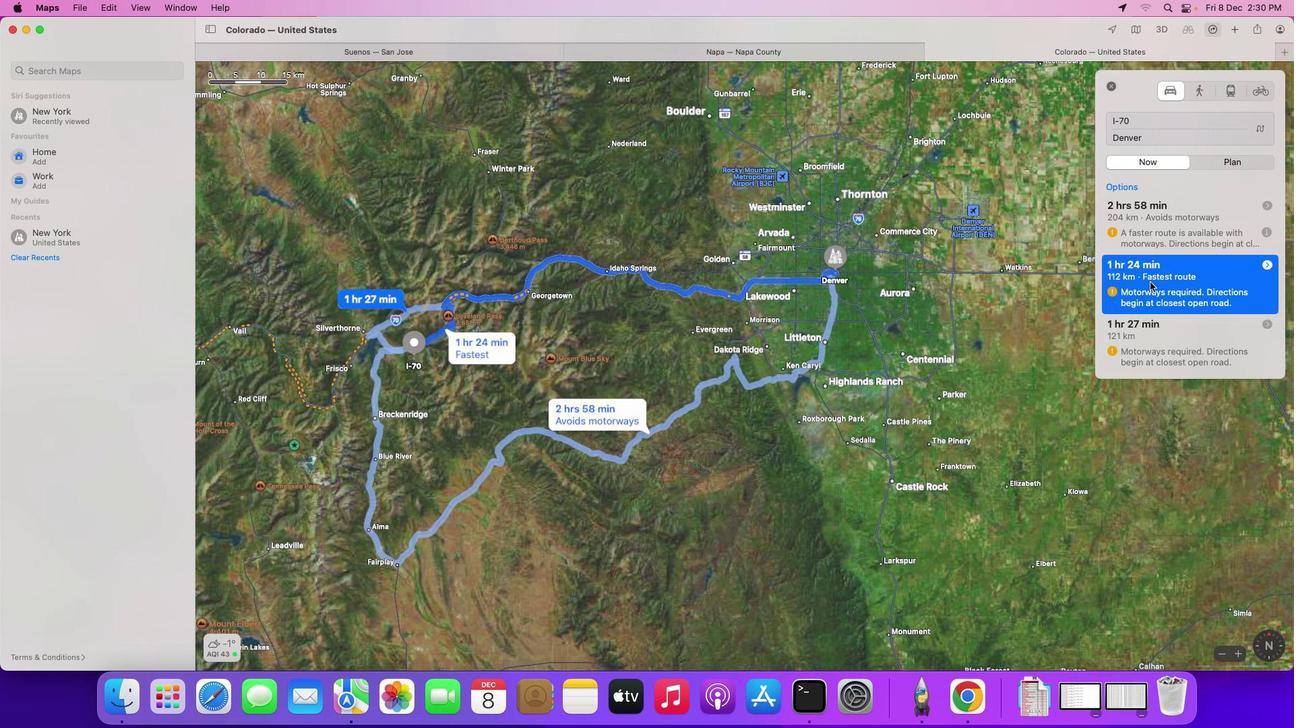 
Action: Mouse moved to (1161, 352)
Screenshot: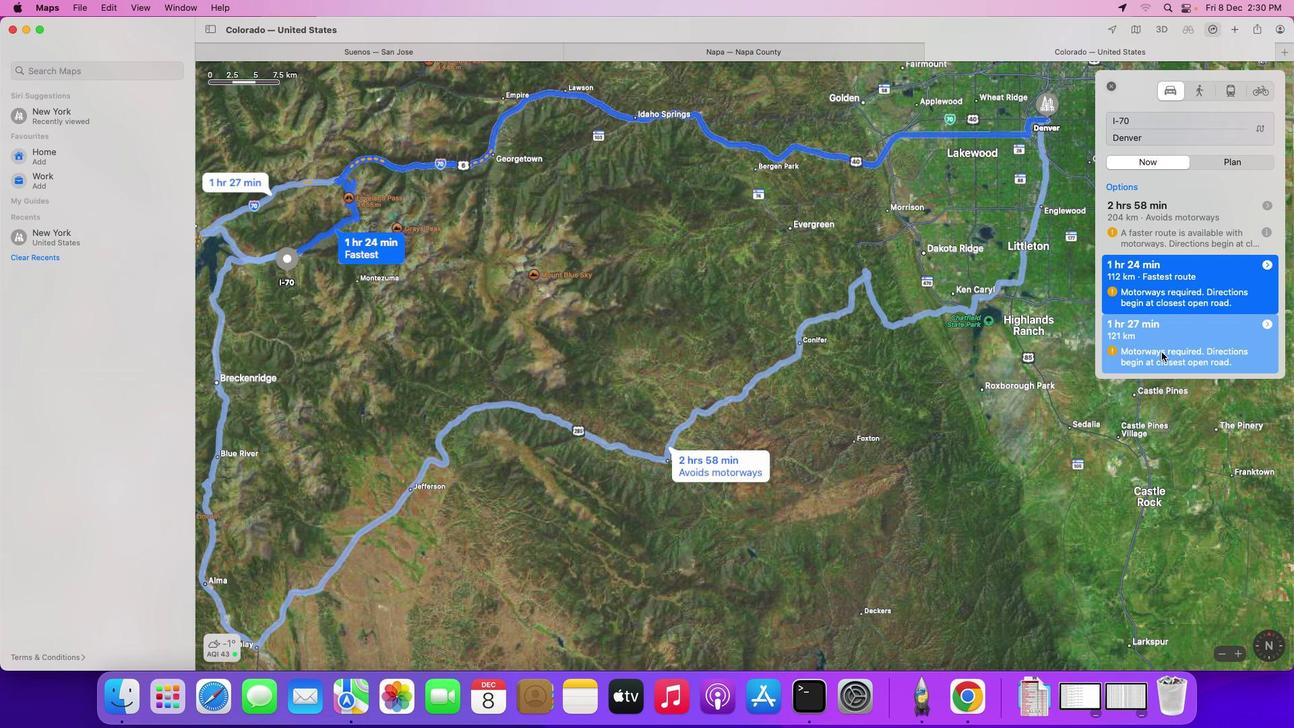 
Action: Mouse pressed left at (1161, 352)
Screenshot: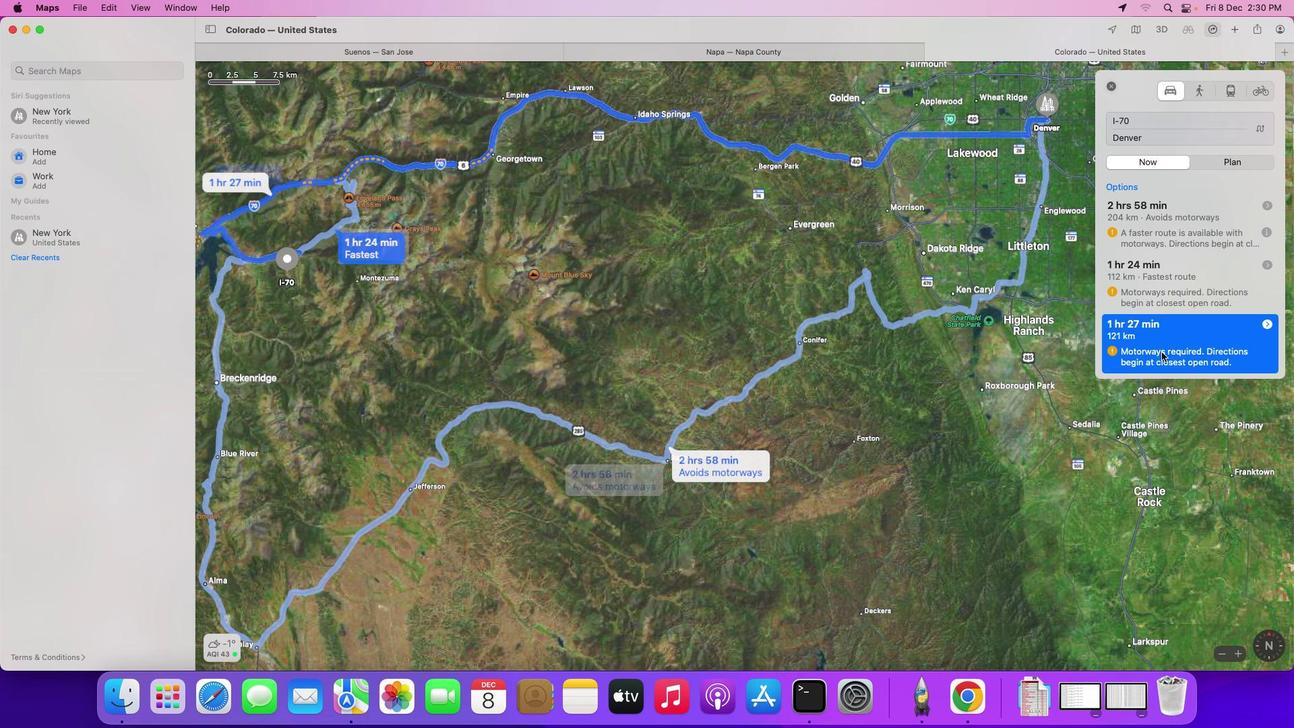 
Action: Mouse moved to (1154, 299)
Screenshot: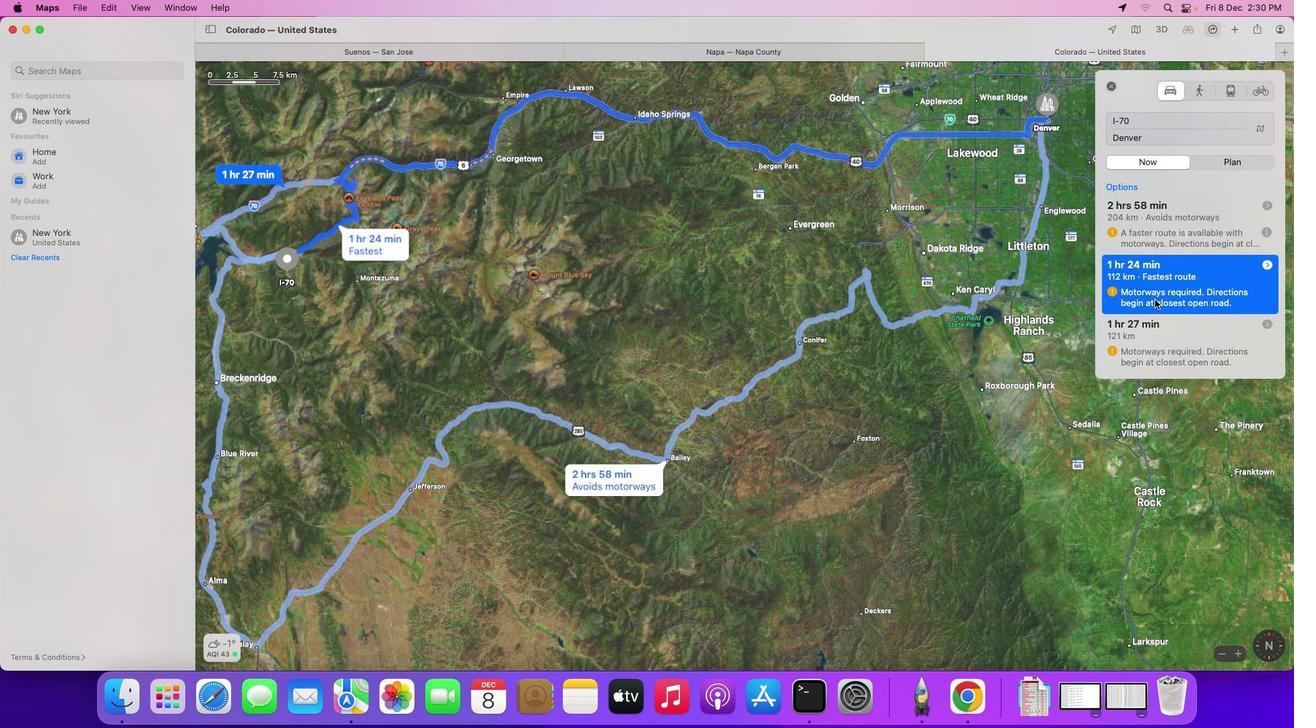 
Action: Mouse pressed left at (1154, 299)
Screenshot: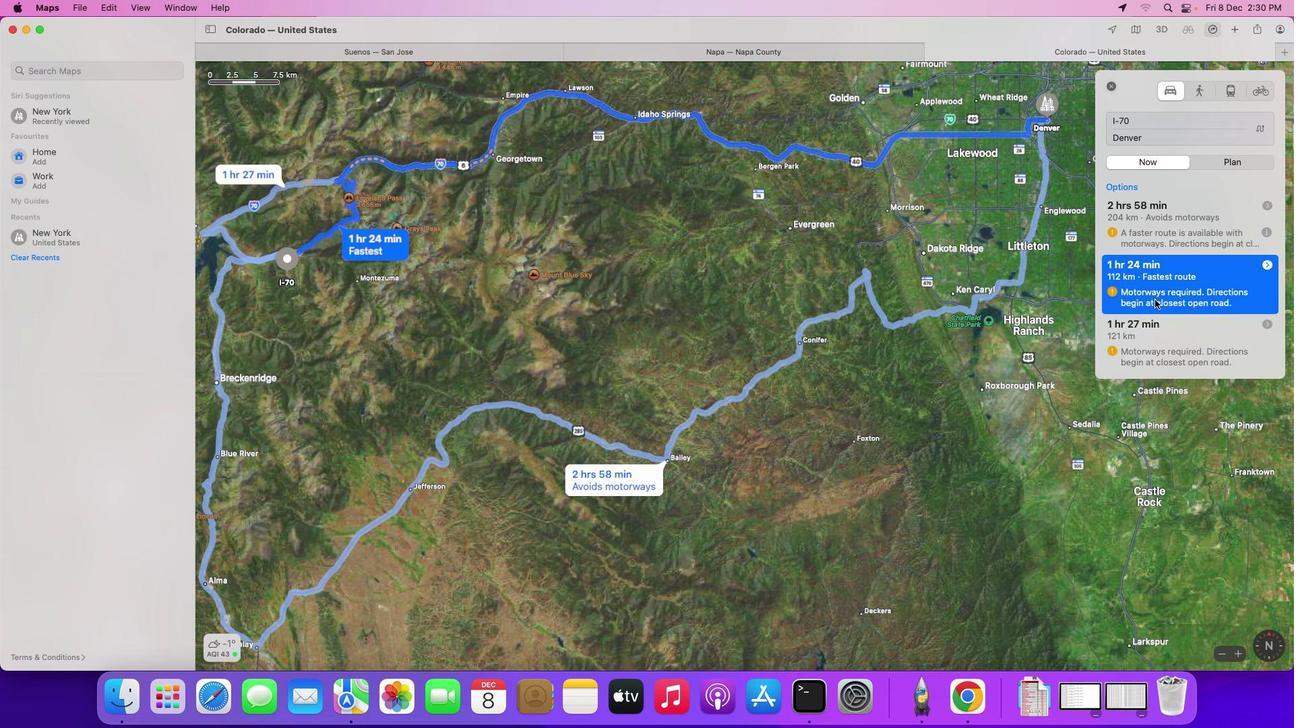 
Action: Mouse moved to (888, 345)
Screenshot: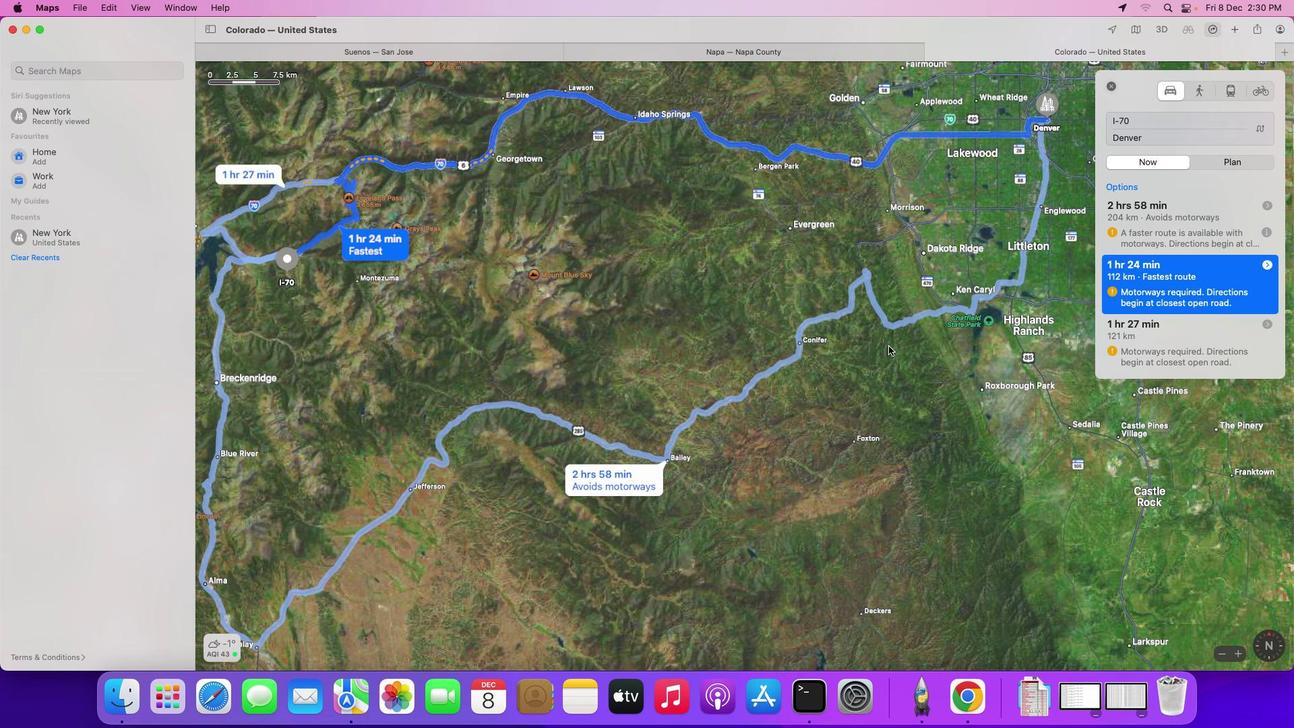 
Action: Mouse scrolled (888, 345) with delta (0, 0)
Screenshot: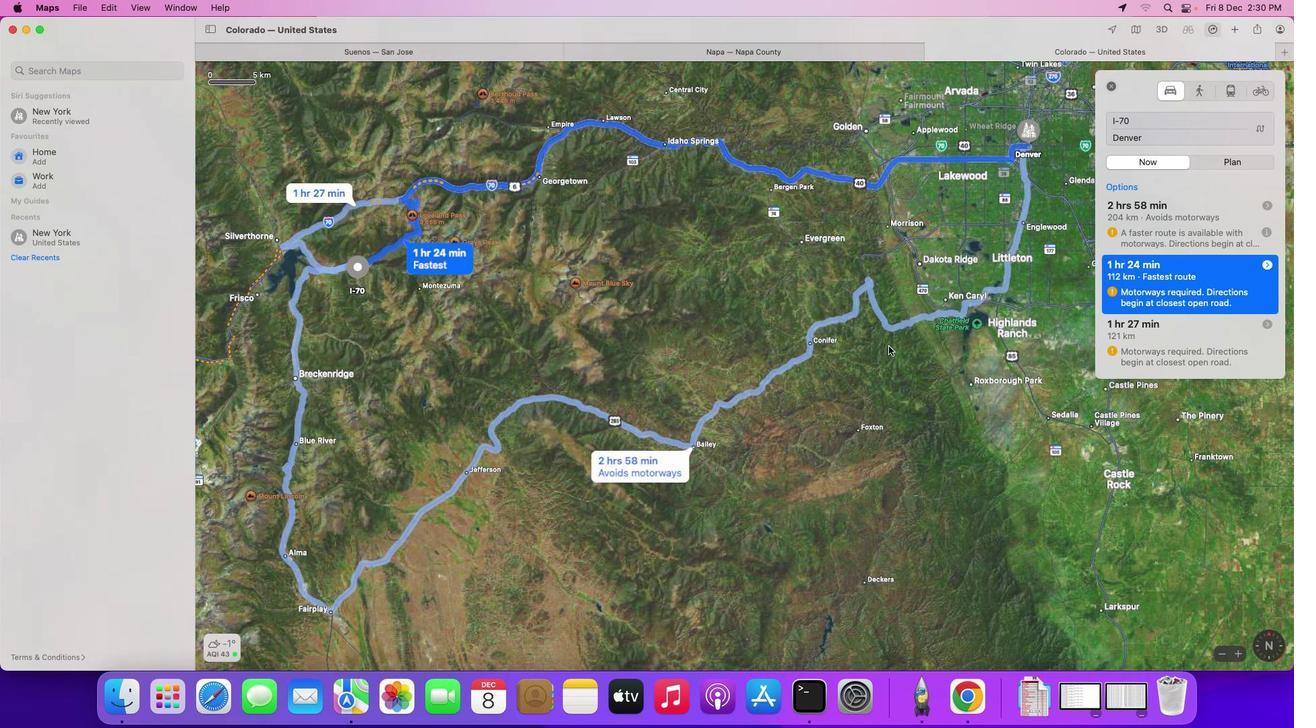 
Action: Mouse scrolled (888, 345) with delta (0, 0)
Screenshot: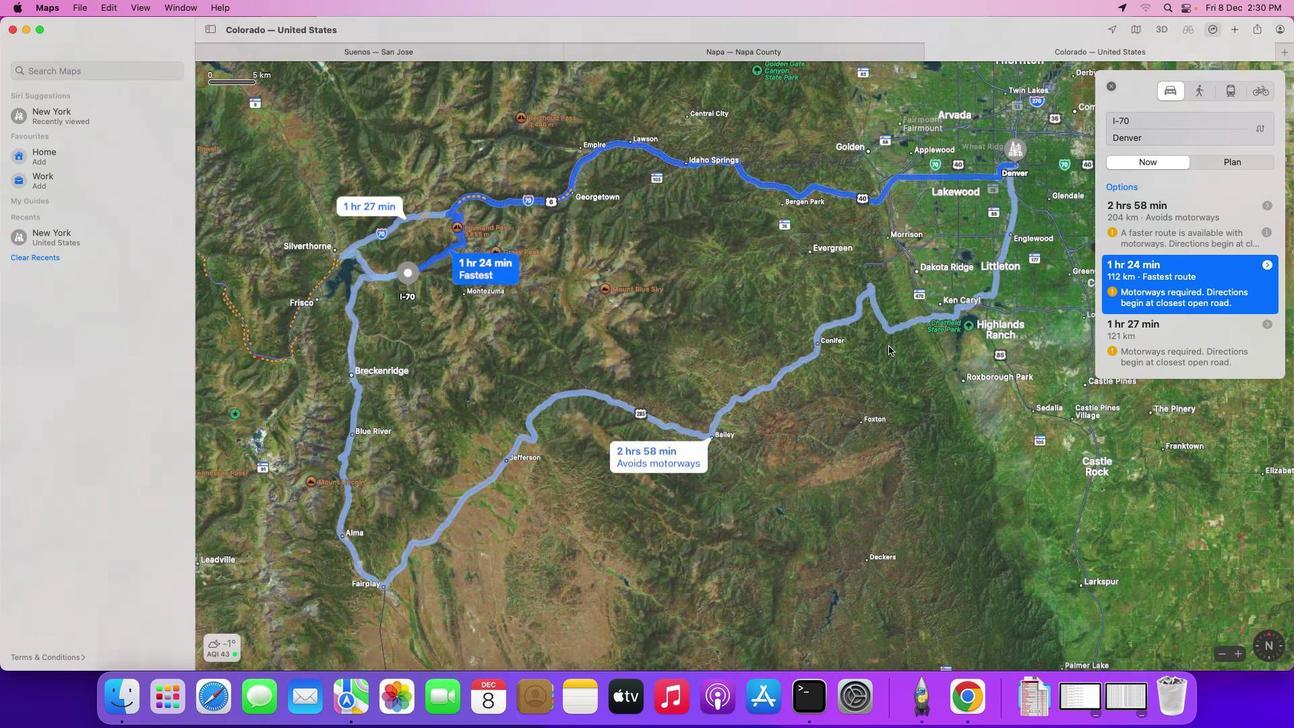 
Action: Mouse scrolled (888, 345) with delta (0, -1)
Screenshot: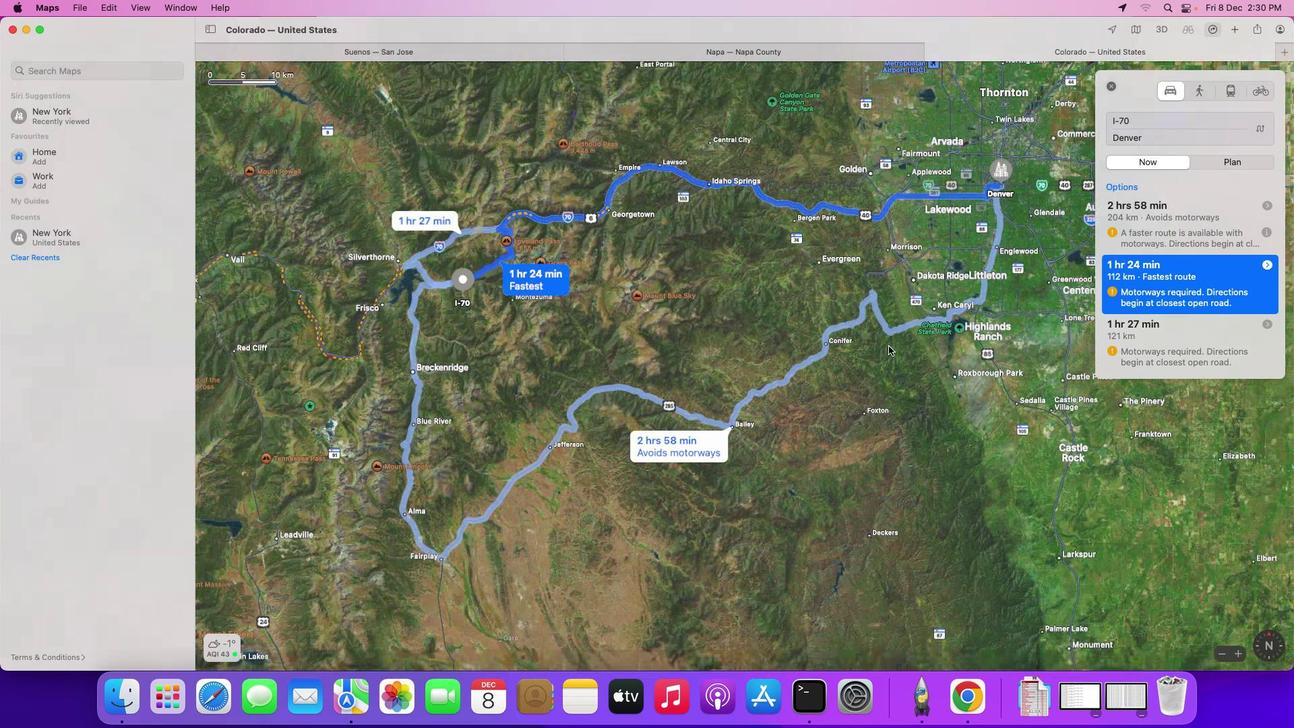 
Action: Mouse scrolled (888, 345) with delta (0, -1)
Screenshot: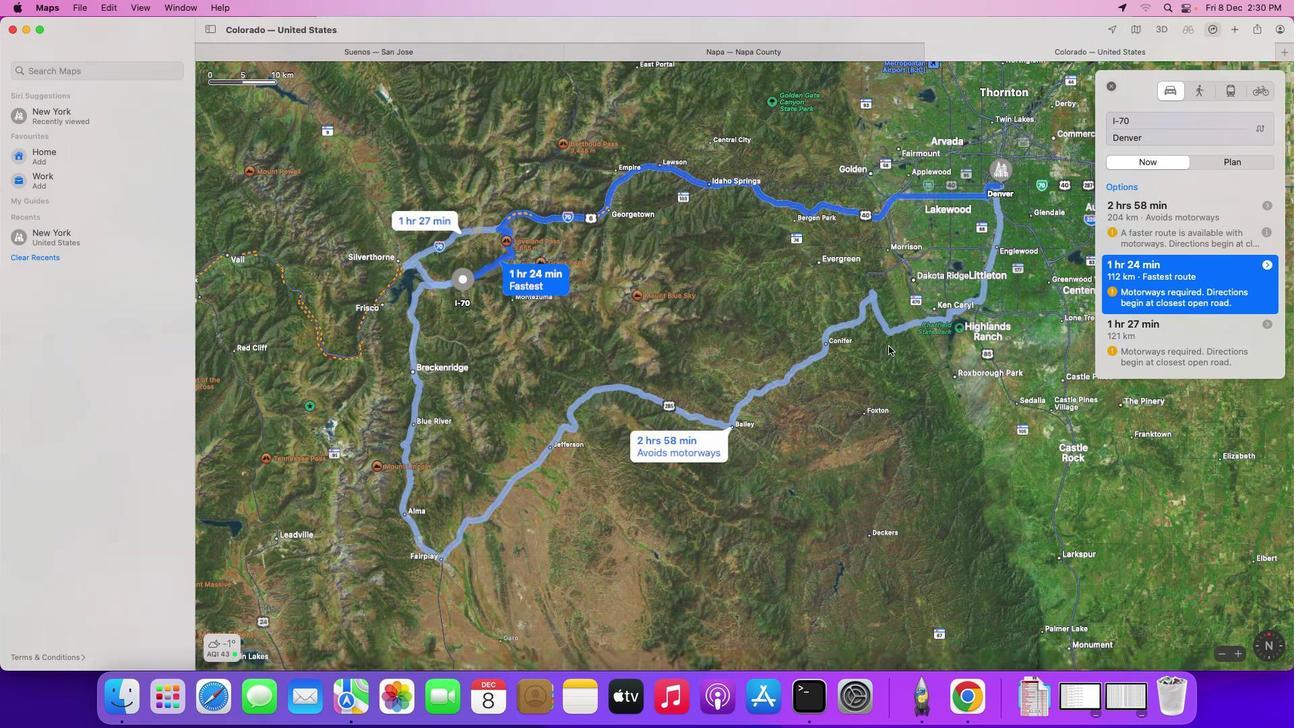
Action: Mouse scrolled (888, 345) with delta (0, -1)
Screenshot: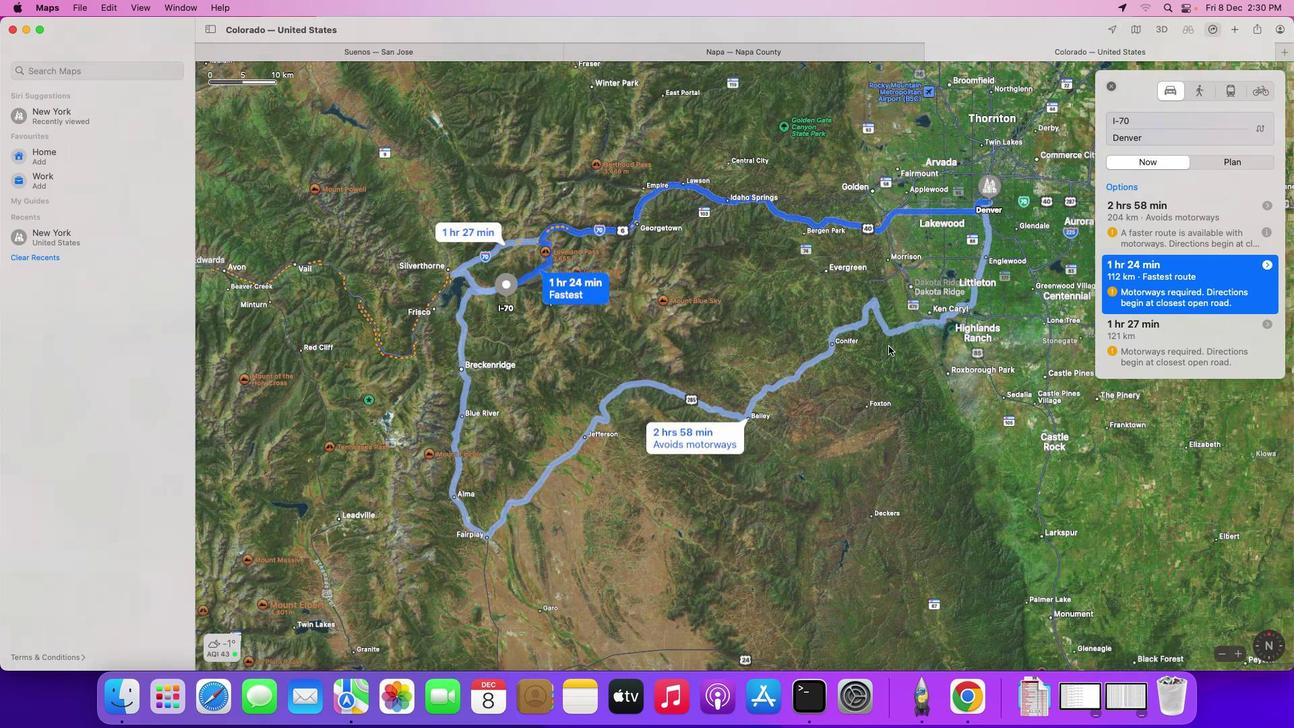 
Action: Mouse scrolled (888, 345) with delta (0, -1)
Screenshot: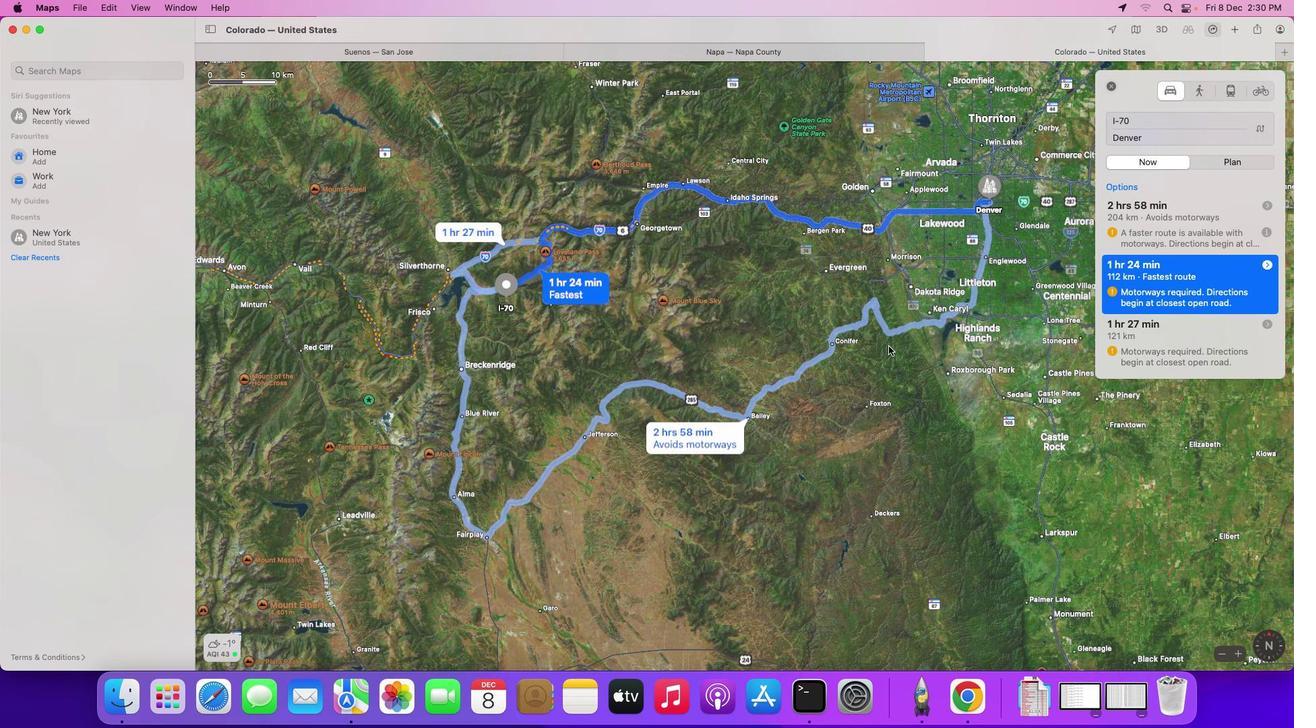 
Action: Mouse moved to (890, 345)
Screenshot: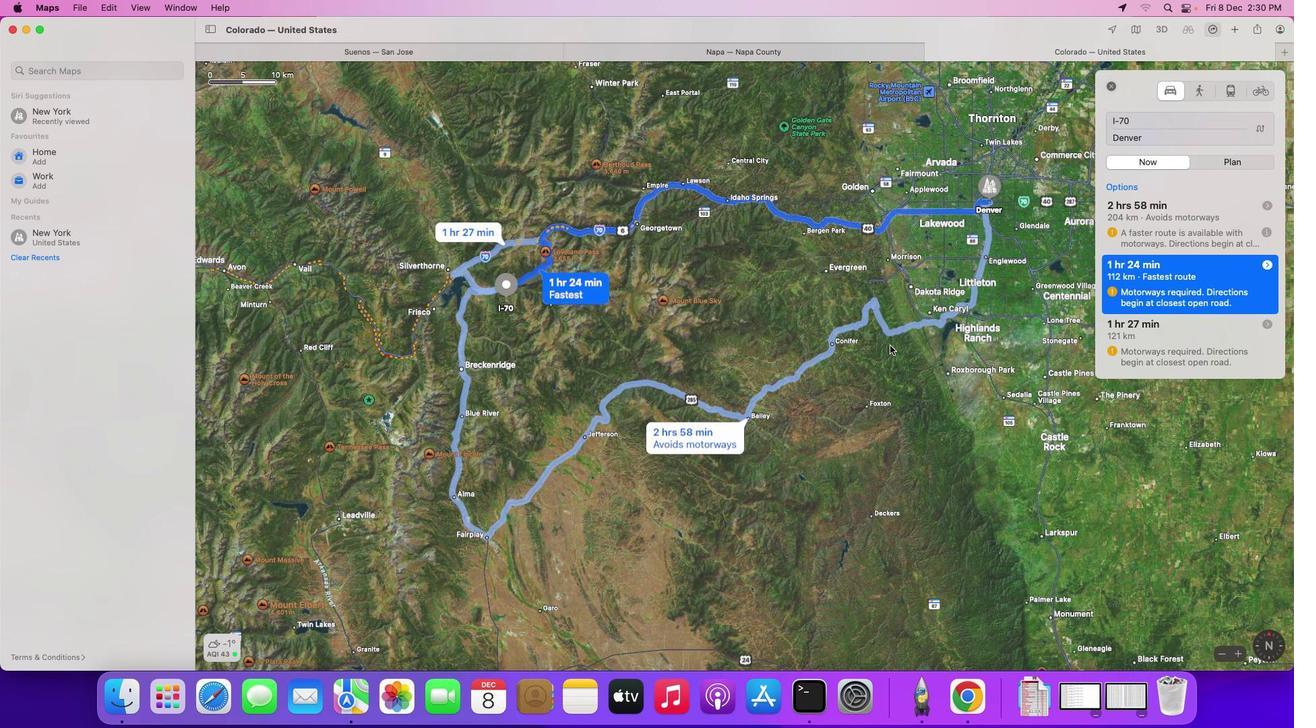 
Action: Mouse scrolled (890, 345) with delta (0, 0)
Screenshot: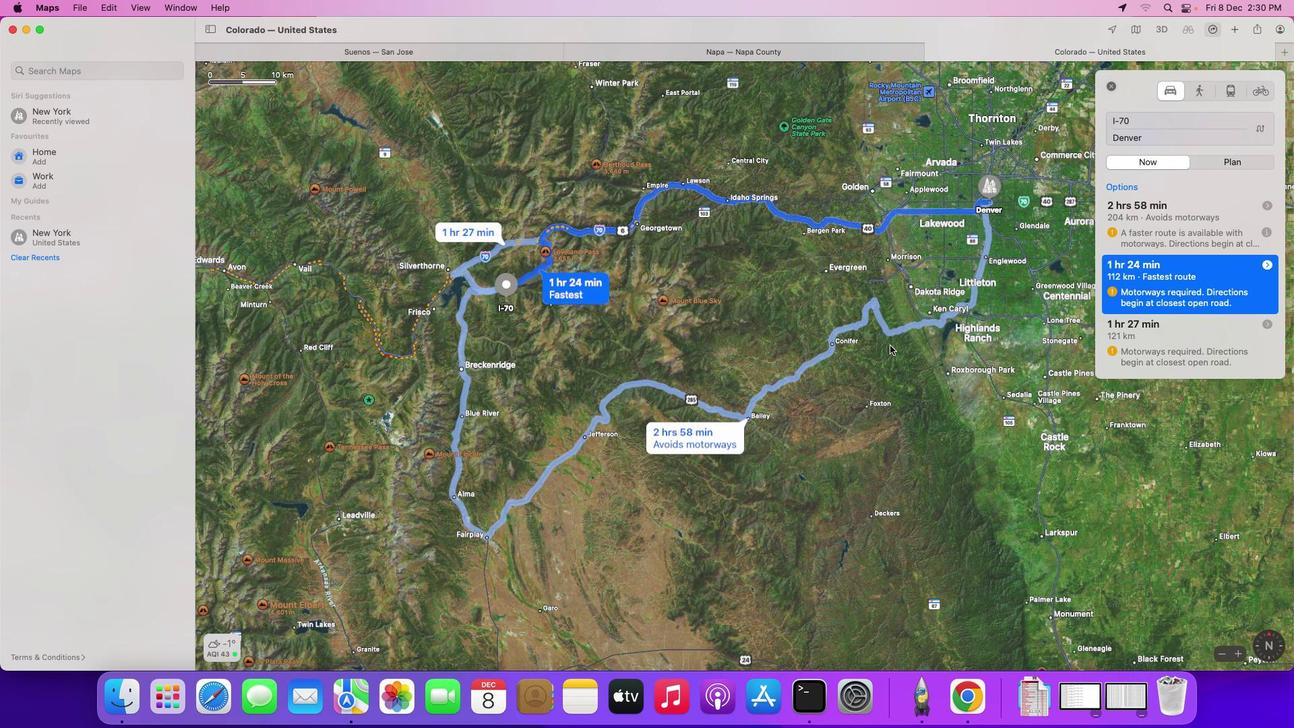 
Action: Mouse scrolled (890, 345) with delta (0, 0)
Screenshot: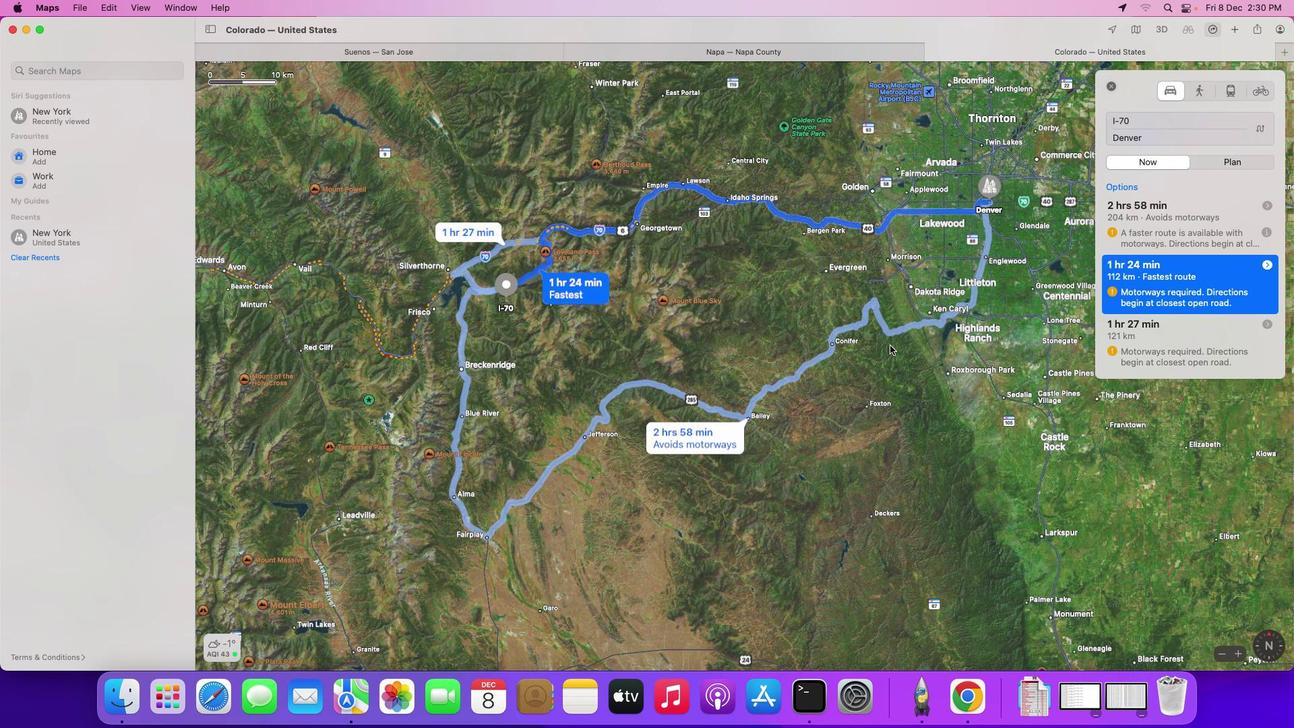 
Action: Mouse moved to (1026, 215)
Screenshot: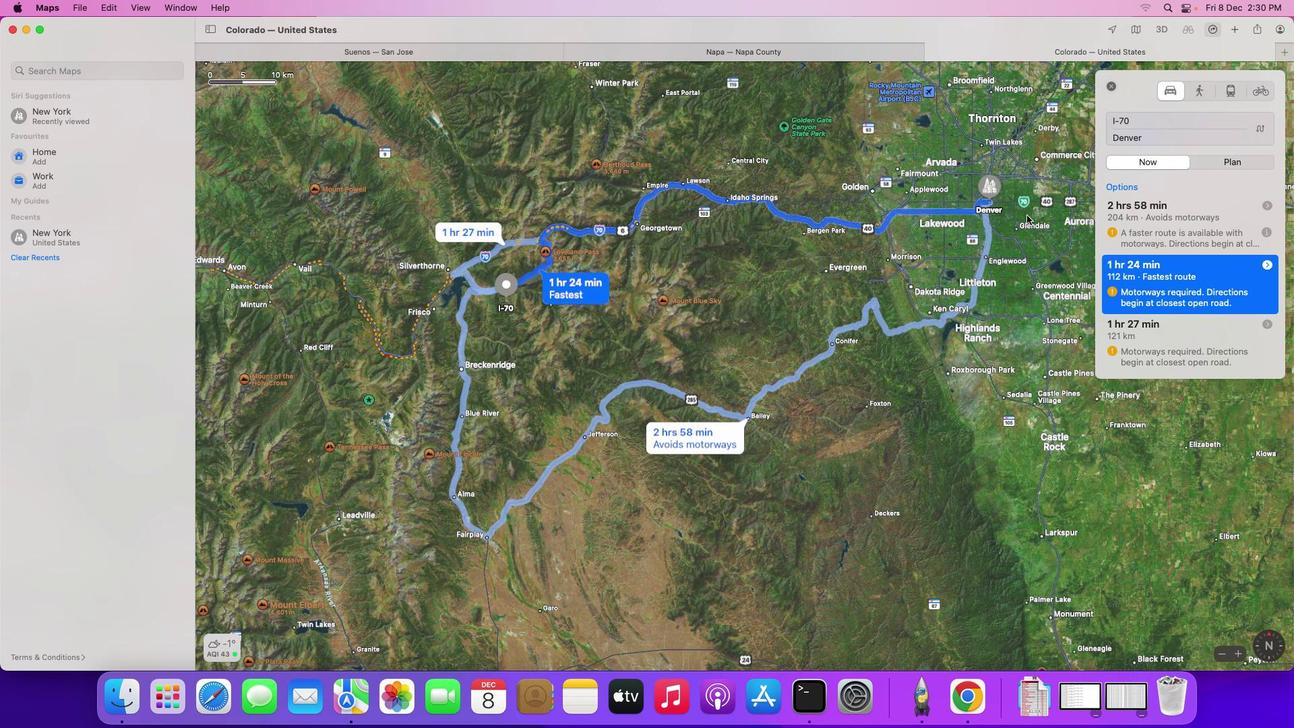 
